Task: Explore Airbnb accommodation in Nong Kung Si, Thailand from 6th December, 2023 to 8th December, 2023 for 2 adults.1  bedroom having 2 beds and 1 bathroom. Property type can be flat. Amenities needed are: wifi. Look for 3 properties as per requirement.
Action: Mouse pressed left at (397, 86)
Screenshot: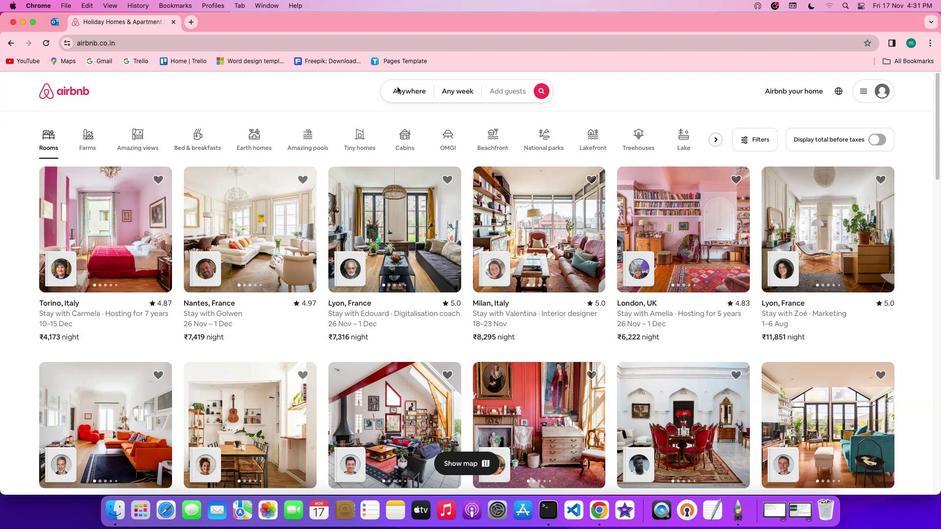 
Action: Mouse pressed left at (397, 86)
Screenshot: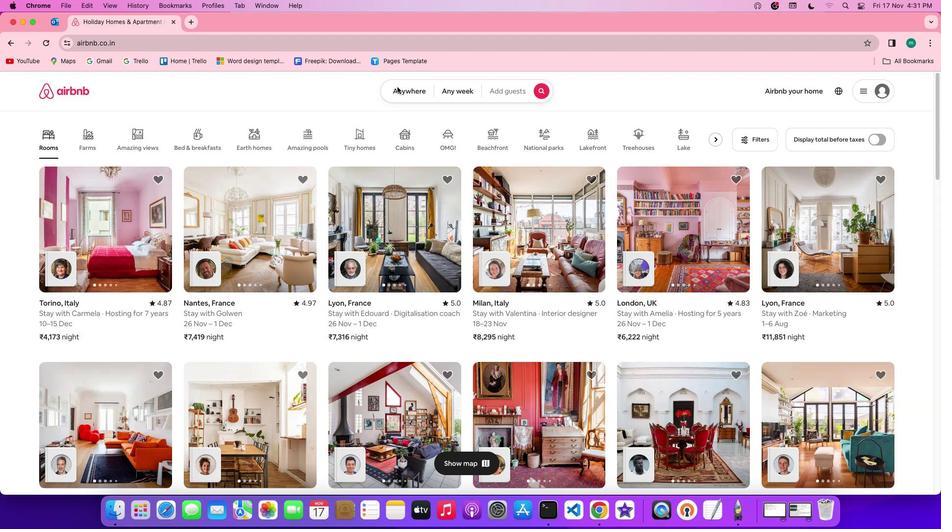 
Action: Mouse moved to (367, 127)
Screenshot: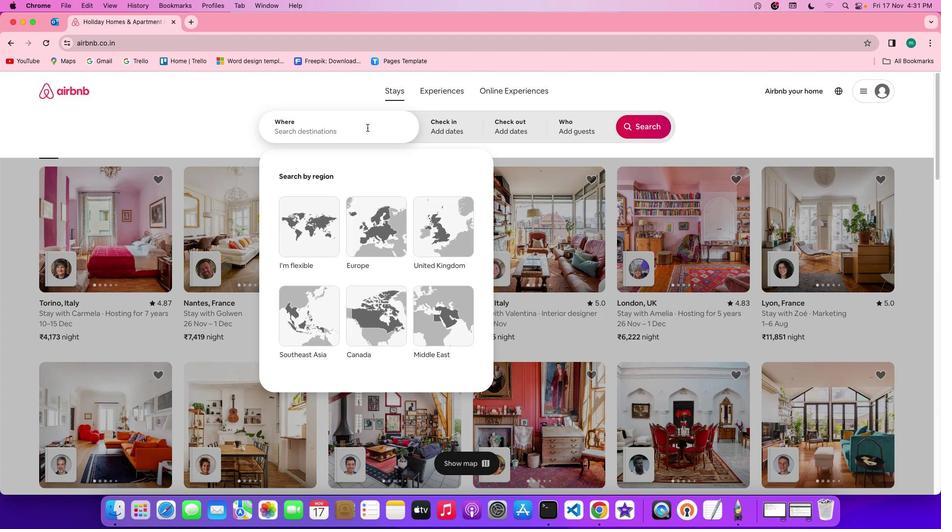 
Action: Mouse pressed left at (367, 127)
Screenshot: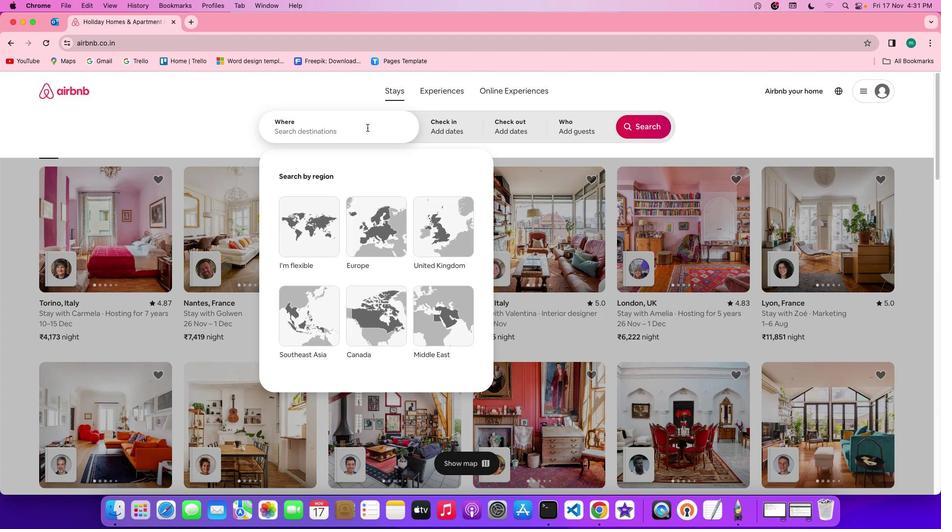 
Action: Key pressed Key.shift'N''o''n''g'Key.spaceKey.shift'K''u''n''g'Key.spaceKey.shift'S''i'','Key.spaceKey.shift'T''h''a''i''l''a''n''d'
Screenshot: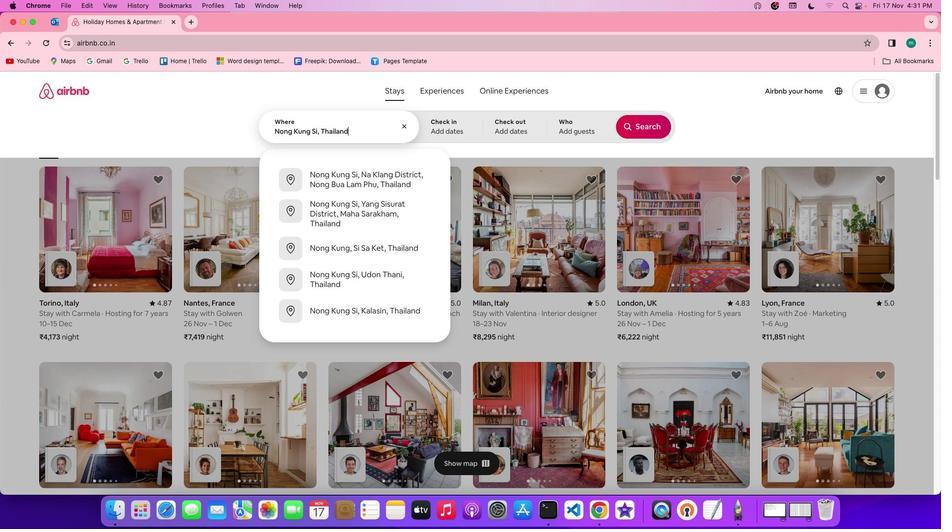 
Action: Mouse moved to (459, 132)
Screenshot: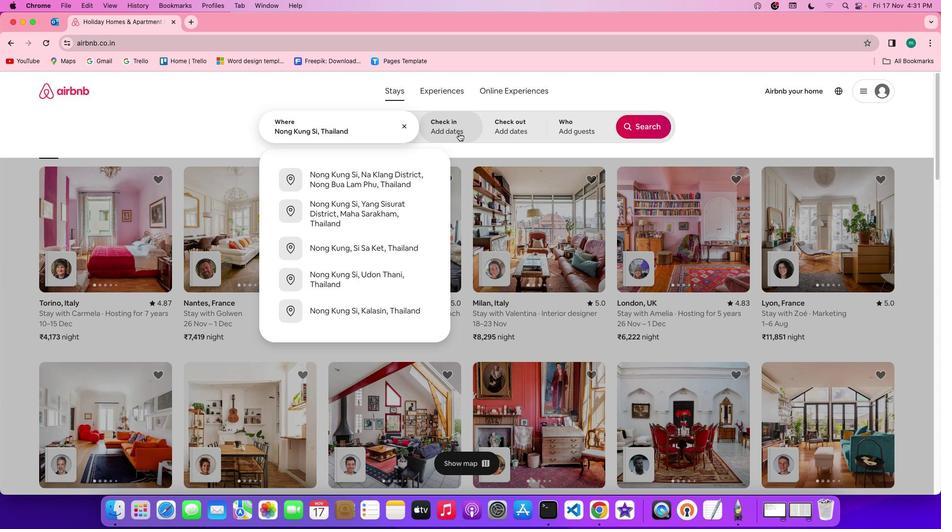 
Action: Mouse pressed left at (459, 132)
Screenshot: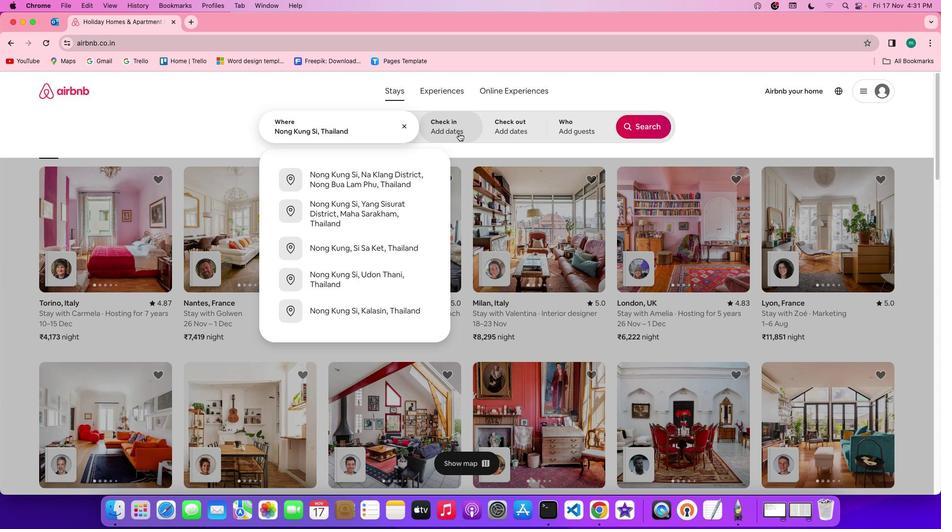 
Action: Mouse moved to (563, 275)
Screenshot: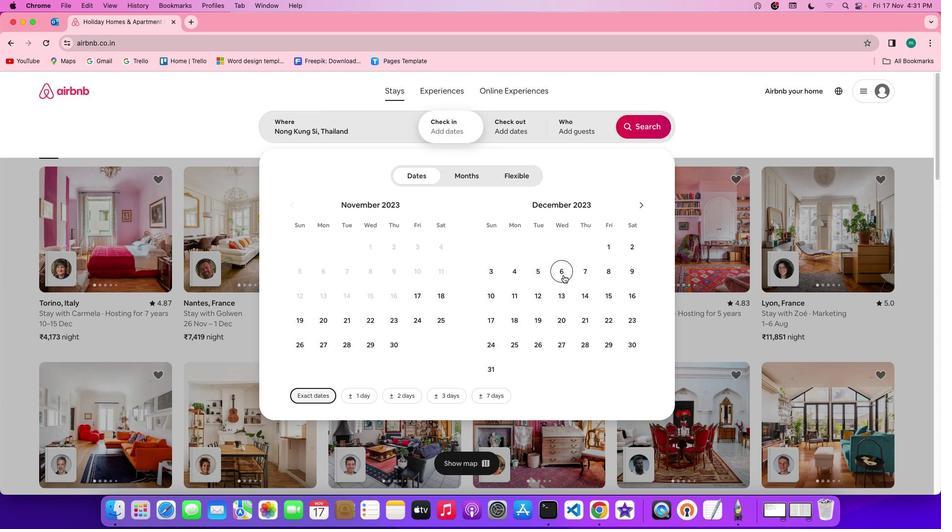 
Action: Mouse pressed left at (563, 275)
Screenshot: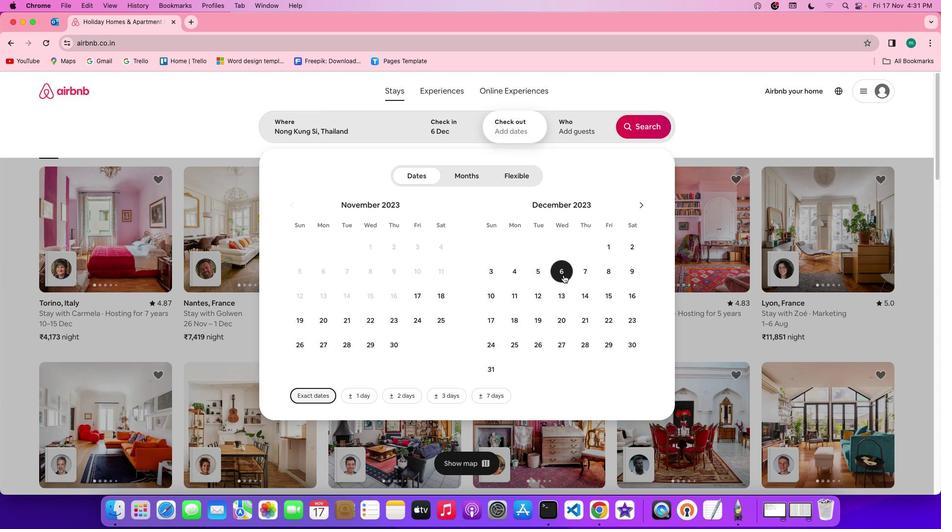 
Action: Mouse moved to (607, 276)
Screenshot: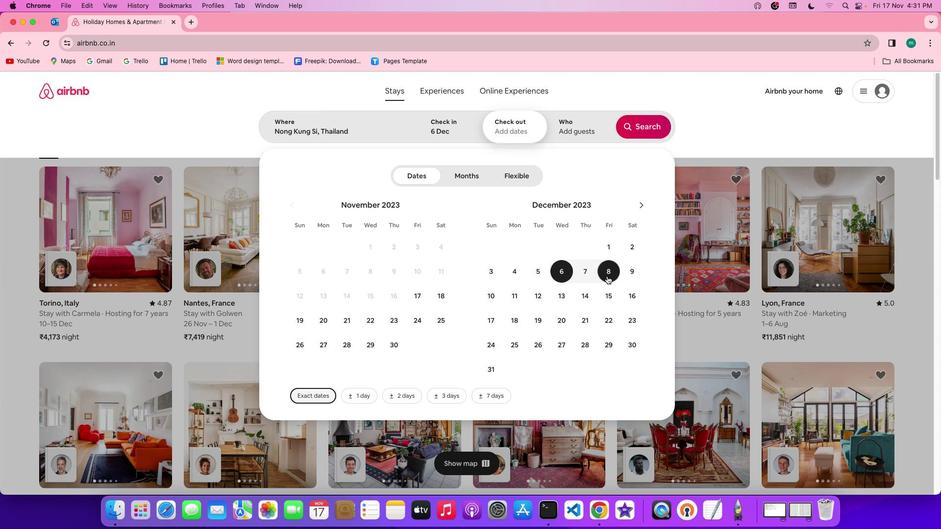 
Action: Mouse pressed left at (607, 276)
Screenshot: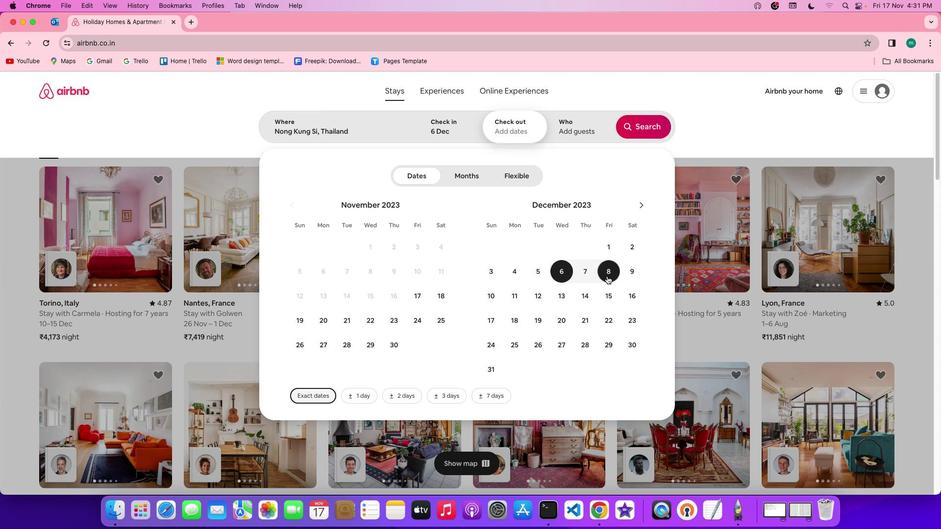 
Action: Mouse moved to (566, 124)
Screenshot: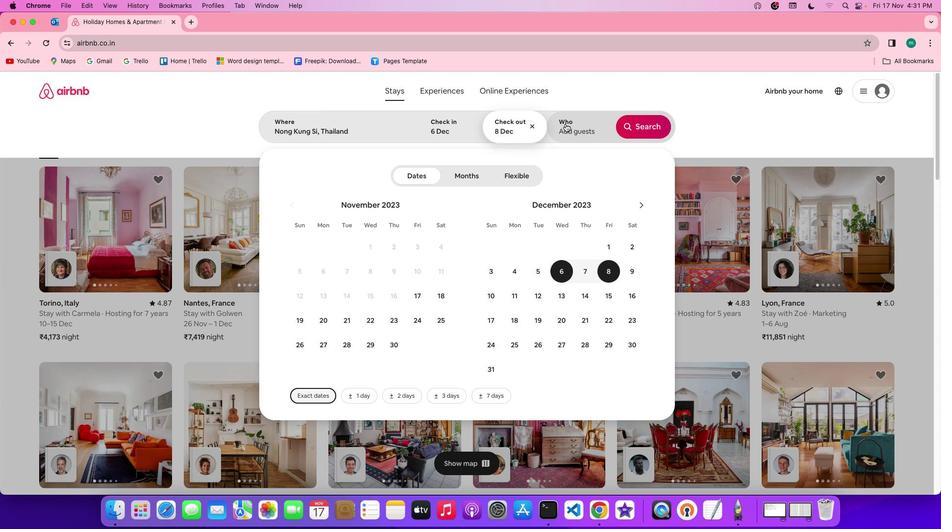 
Action: Mouse pressed left at (566, 124)
Screenshot: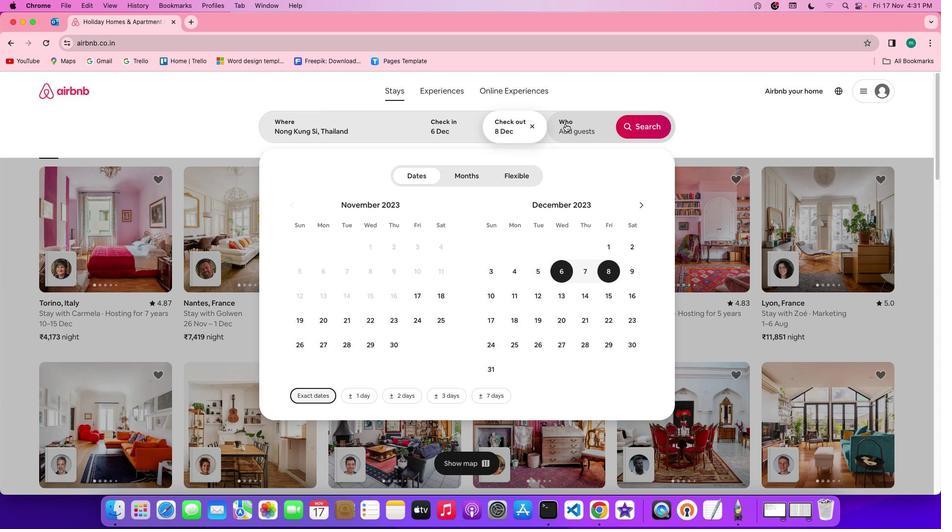 
Action: Mouse moved to (647, 179)
Screenshot: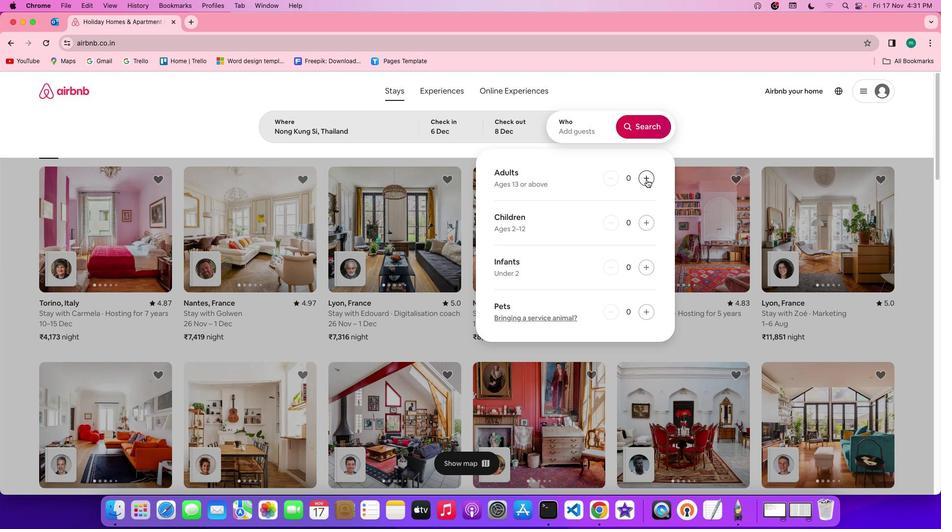 
Action: Mouse pressed left at (647, 179)
Screenshot: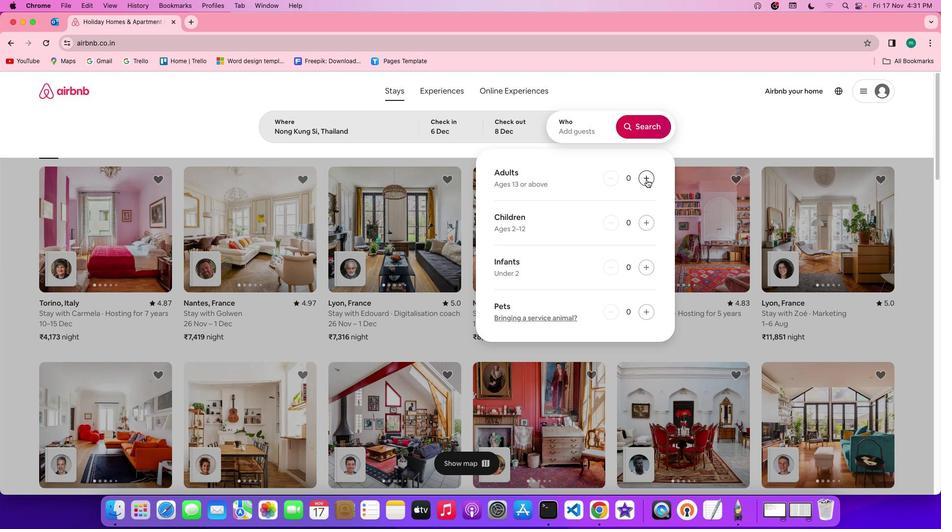 
Action: Mouse pressed left at (647, 179)
Screenshot: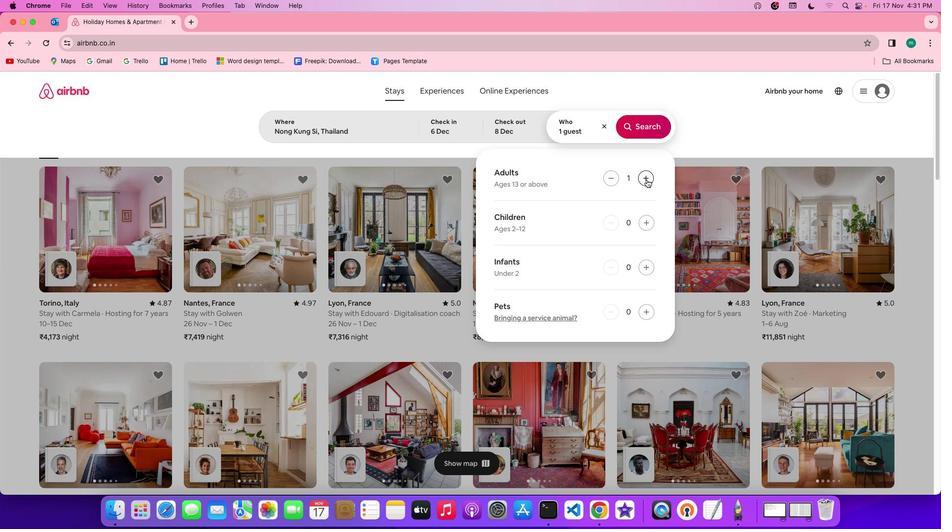 
Action: Mouse moved to (649, 130)
Screenshot: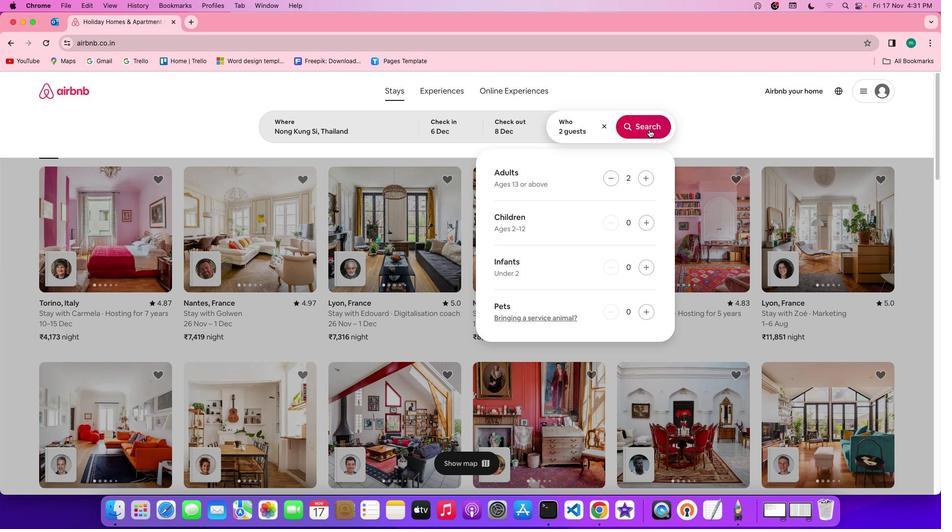 
Action: Mouse pressed left at (649, 130)
Screenshot: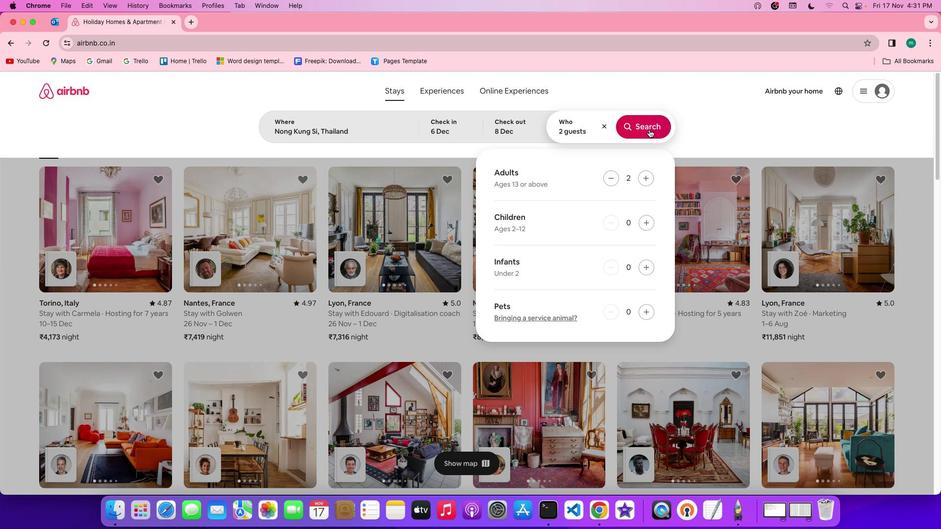
Action: Mouse moved to (785, 129)
Screenshot: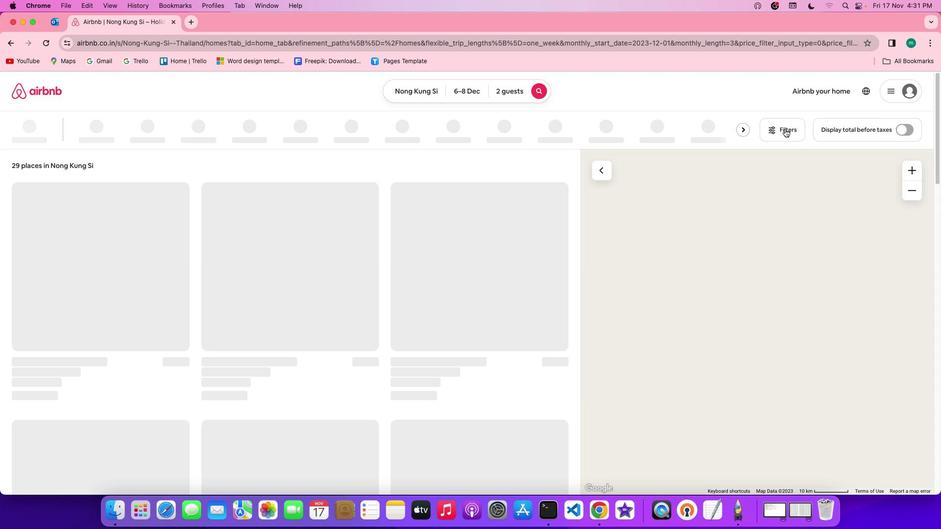 
Action: Mouse pressed left at (785, 129)
Screenshot: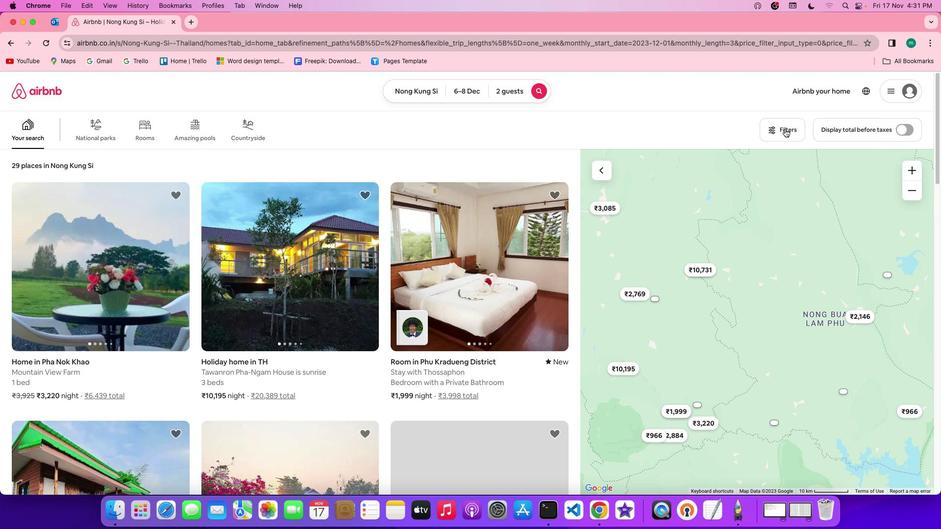
Action: Mouse moved to (523, 223)
Screenshot: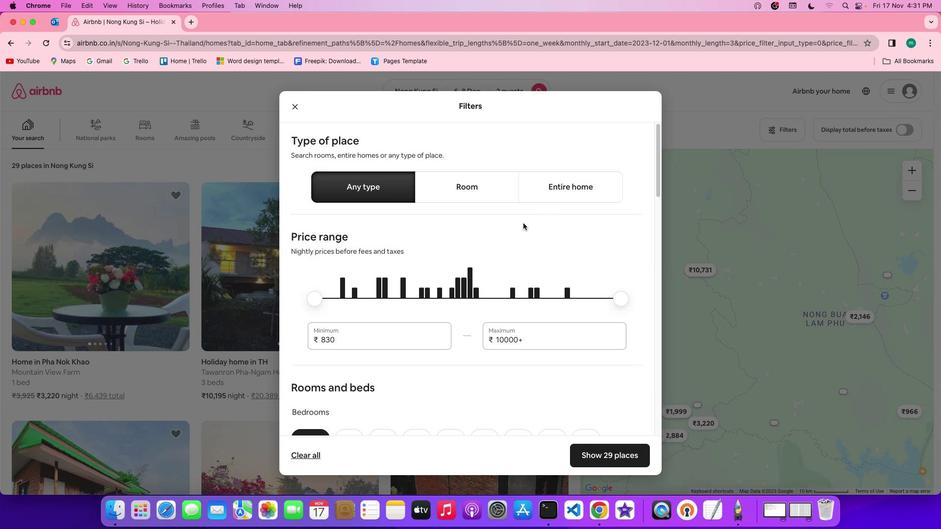 
Action: Mouse scrolled (523, 223) with delta (0, 0)
Screenshot: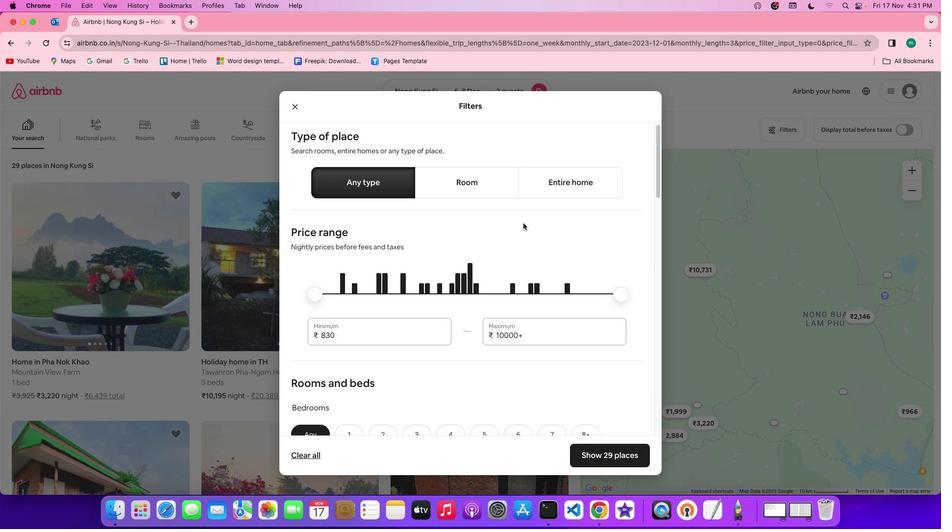 
Action: Mouse scrolled (523, 223) with delta (0, 0)
Screenshot: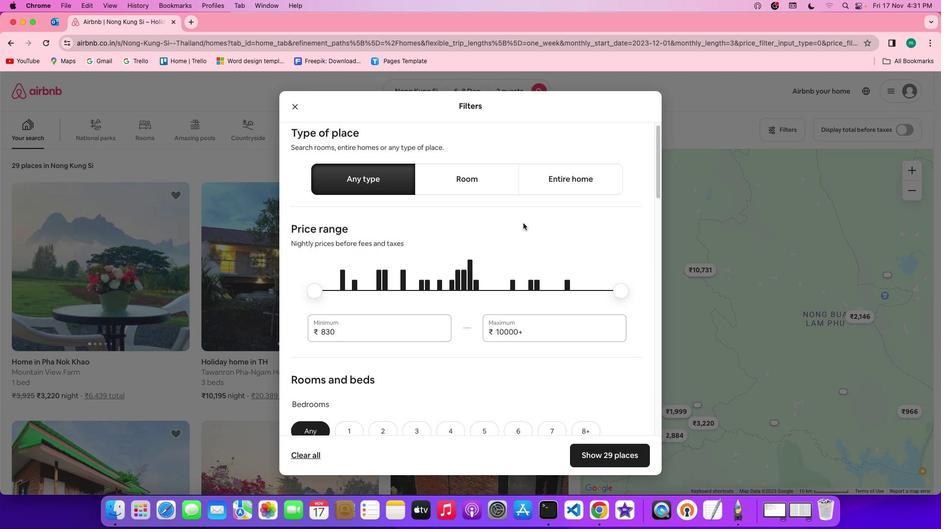 
Action: Mouse scrolled (523, 223) with delta (0, 0)
Screenshot: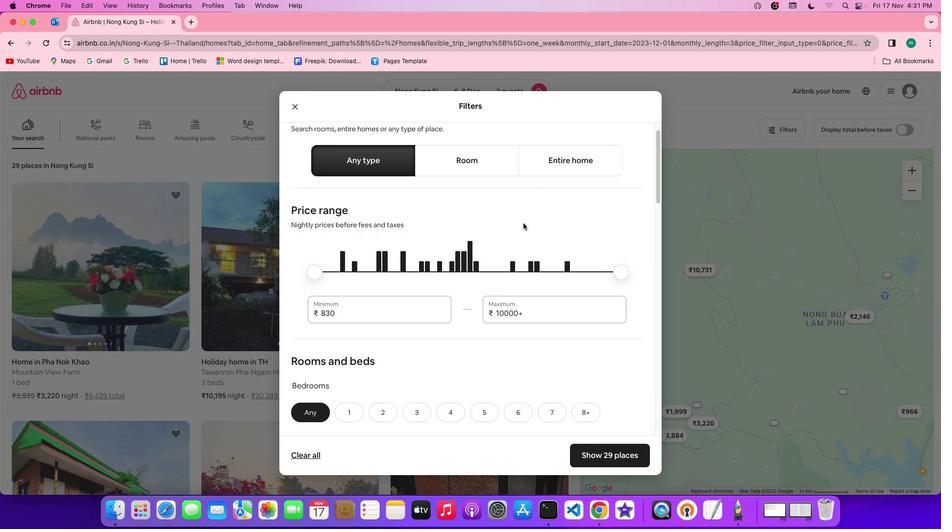 
Action: Mouse scrolled (523, 223) with delta (0, 0)
Screenshot: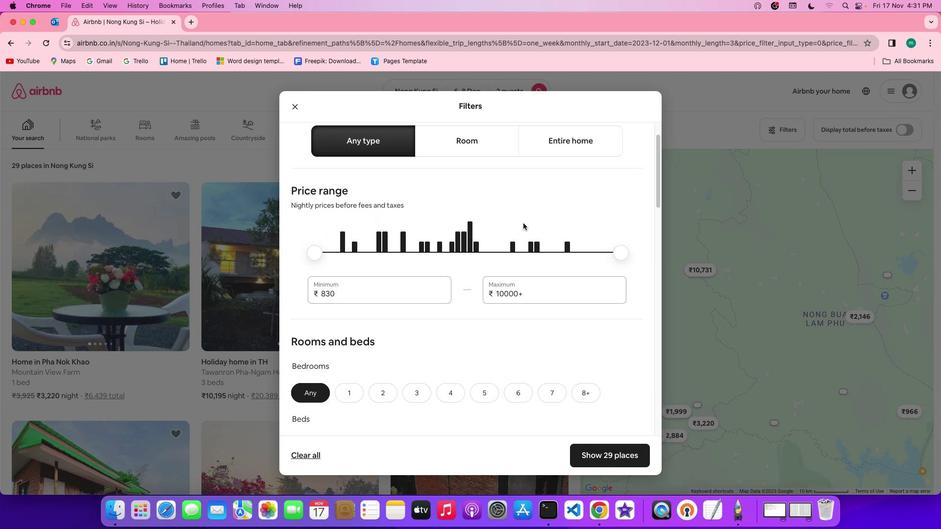 
Action: Mouse scrolled (523, 223) with delta (0, 0)
Screenshot: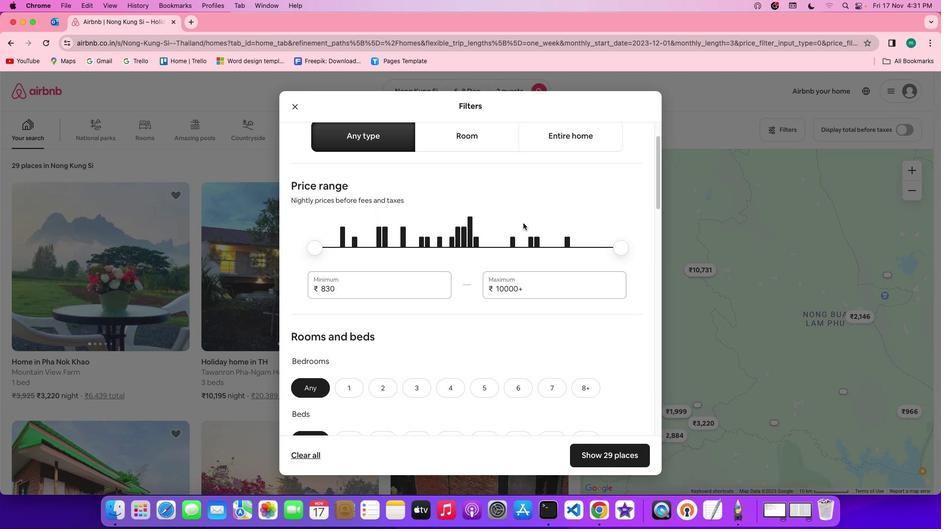 
Action: Mouse scrolled (523, 223) with delta (0, 0)
Screenshot: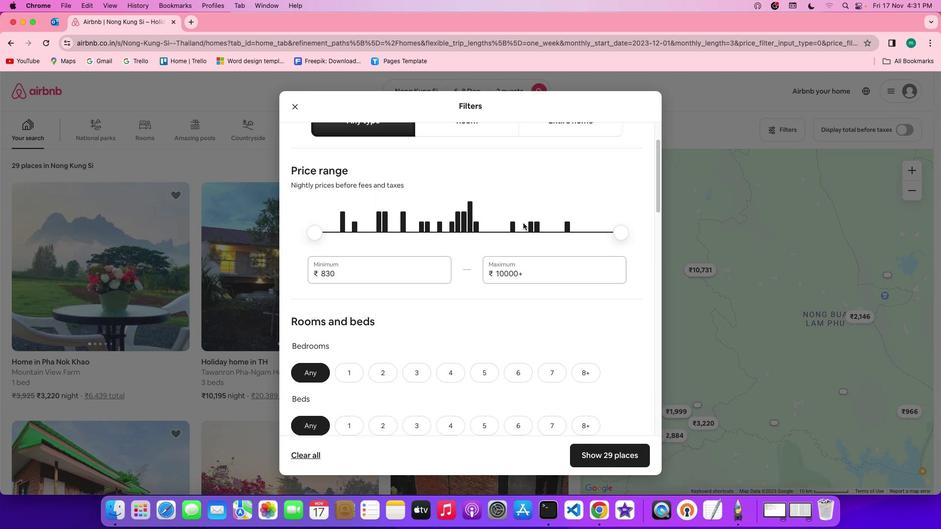 
Action: Mouse scrolled (523, 223) with delta (0, 0)
Screenshot: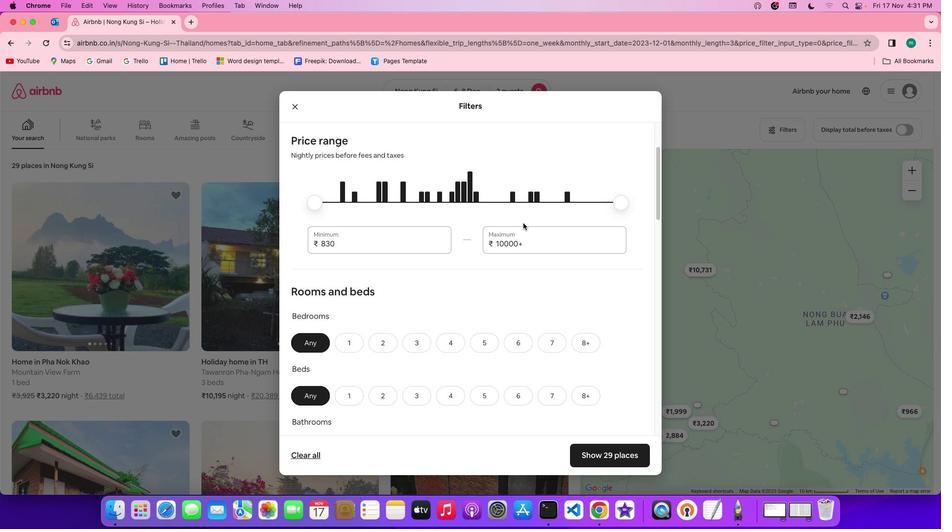 
Action: Mouse scrolled (523, 223) with delta (0, 0)
Screenshot: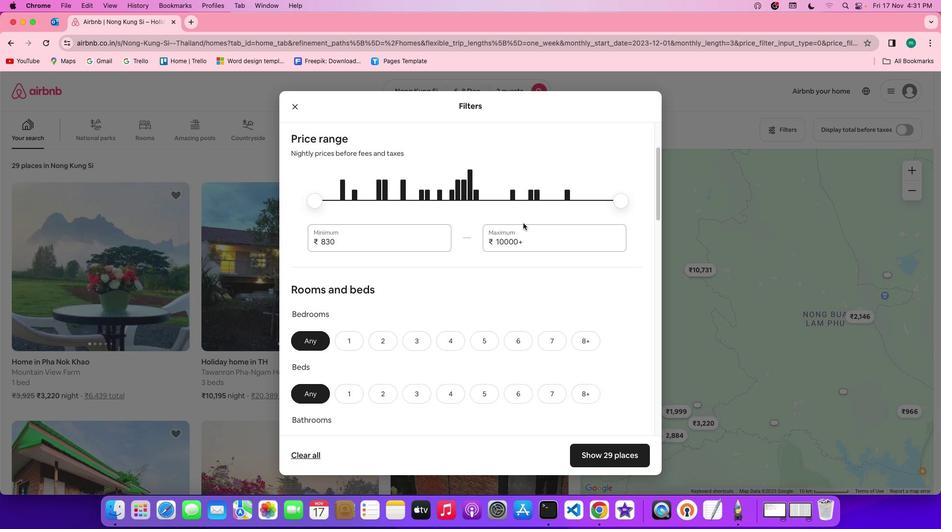 
Action: Mouse scrolled (523, 223) with delta (0, 0)
Screenshot: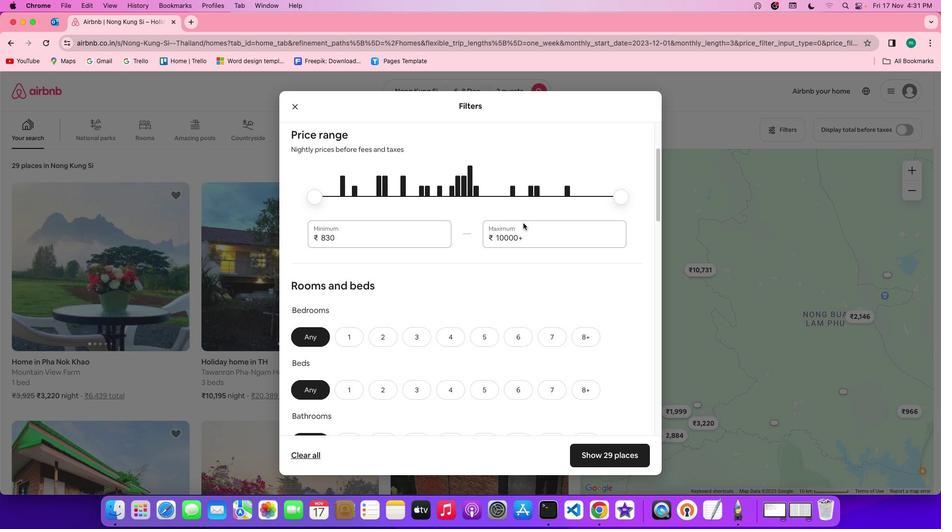
Action: Mouse scrolled (523, 223) with delta (0, 0)
Screenshot: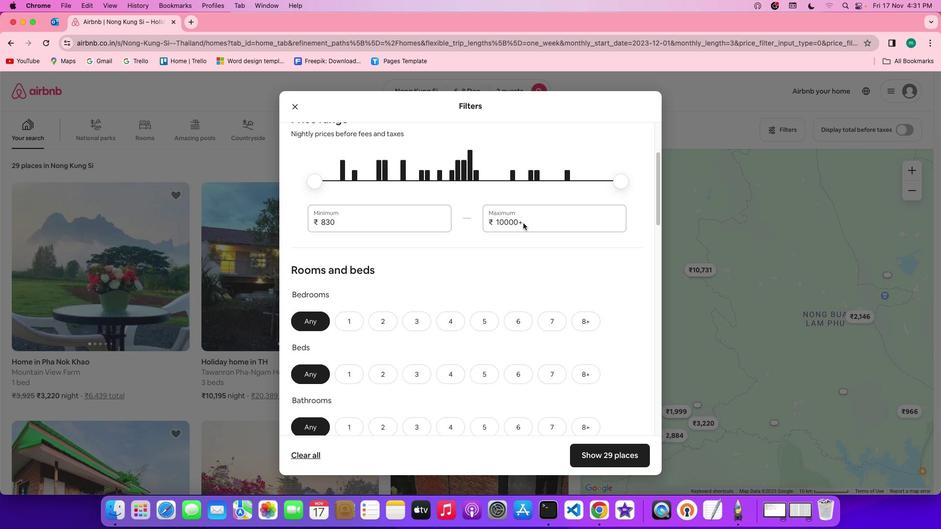 
Action: Mouse scrolled (523, 223) with delta (0, 0)
Screenshot: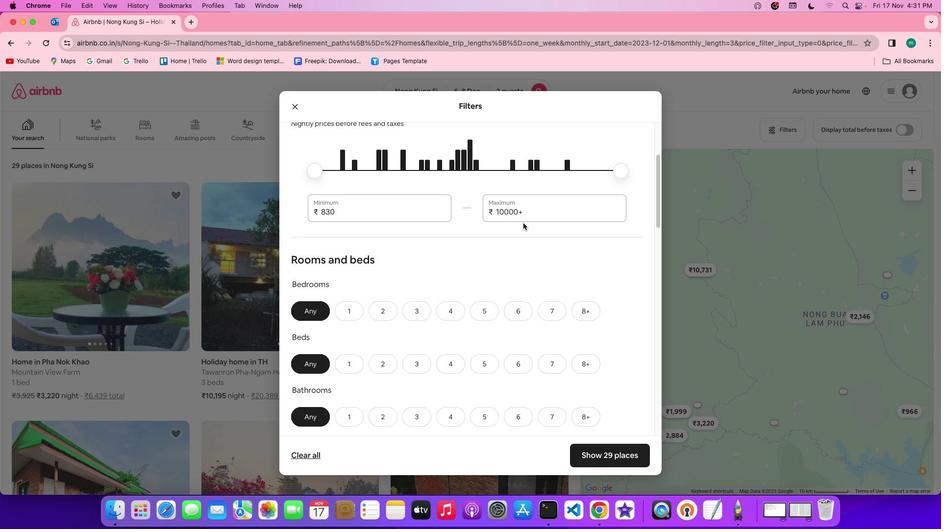
Action: Mouse scrolled (523, 223) with delta (0, 0)
Screenshot: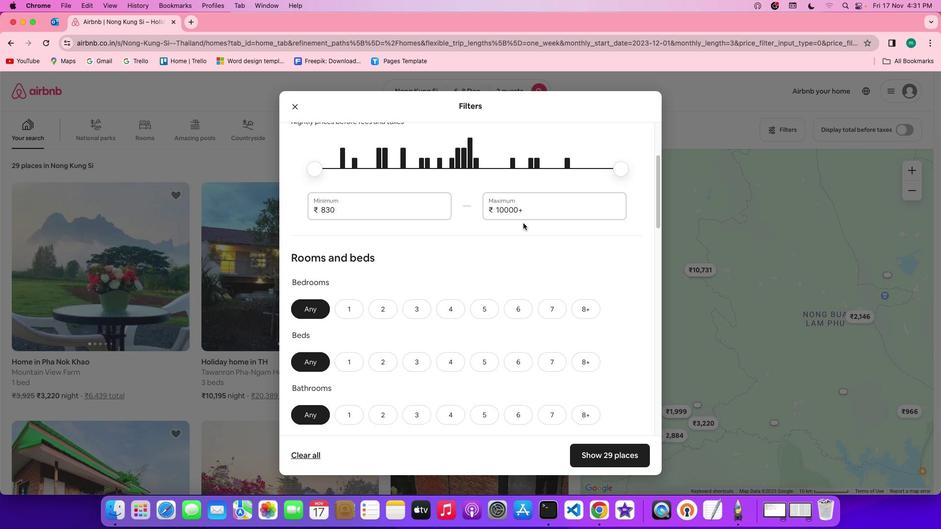 
Action: Mouse scrolled (523, 223) with delta (0, 0)
Screenshot: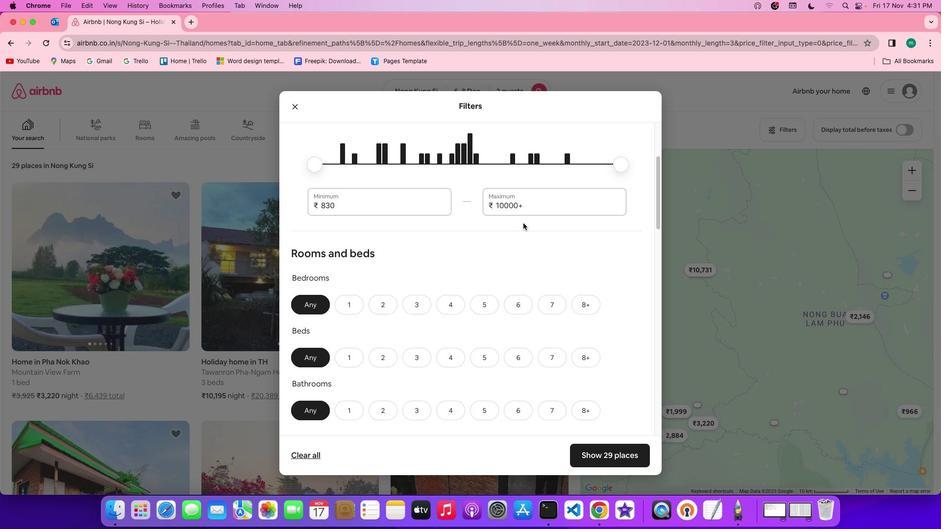 
Action: Mouse scrolled (523, 223) with delta (0, 0)
Screenshot: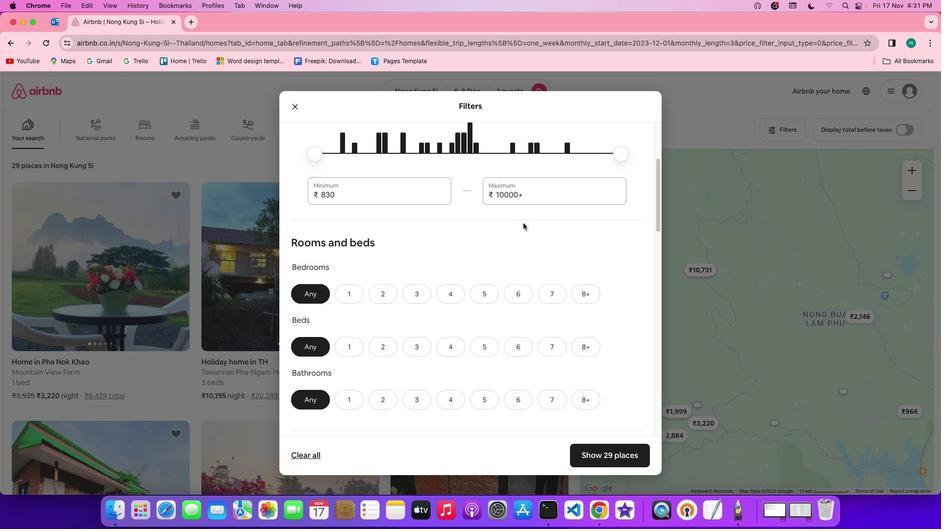 
Action: Mouse scrolled (523, 223) with delta (0, 0)
Screenshot: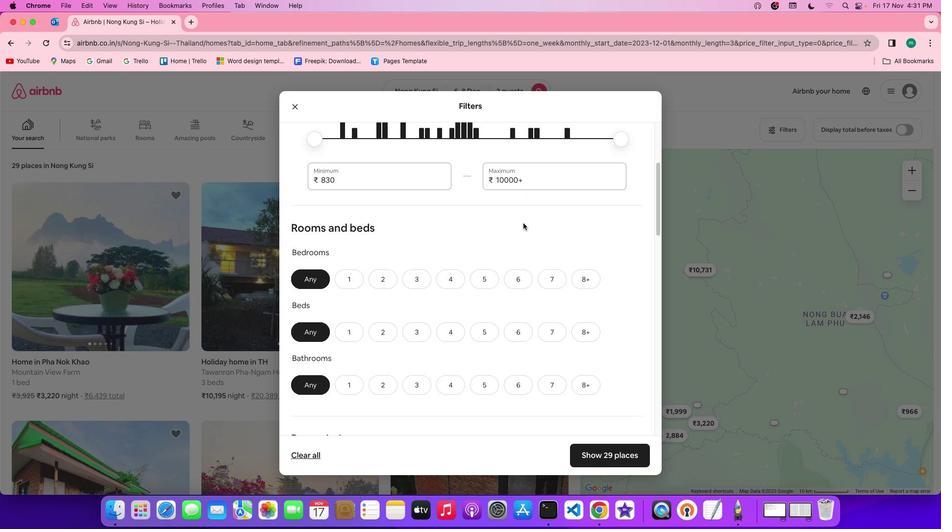 
Action: Mouse scrolled (523, 223) with delta (0, 0)
Screenshot: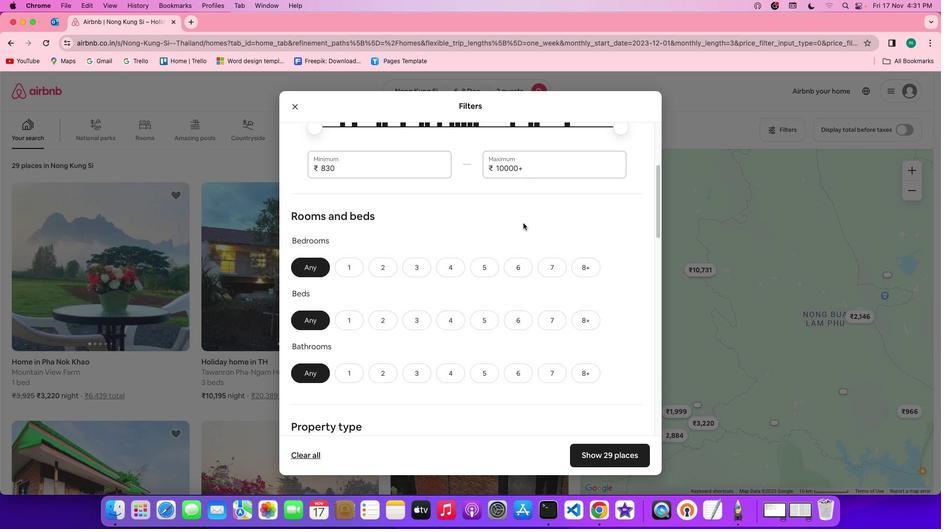 
Action: Mouse scrolled (523, 223) with delta (0, 0)
Screenshot: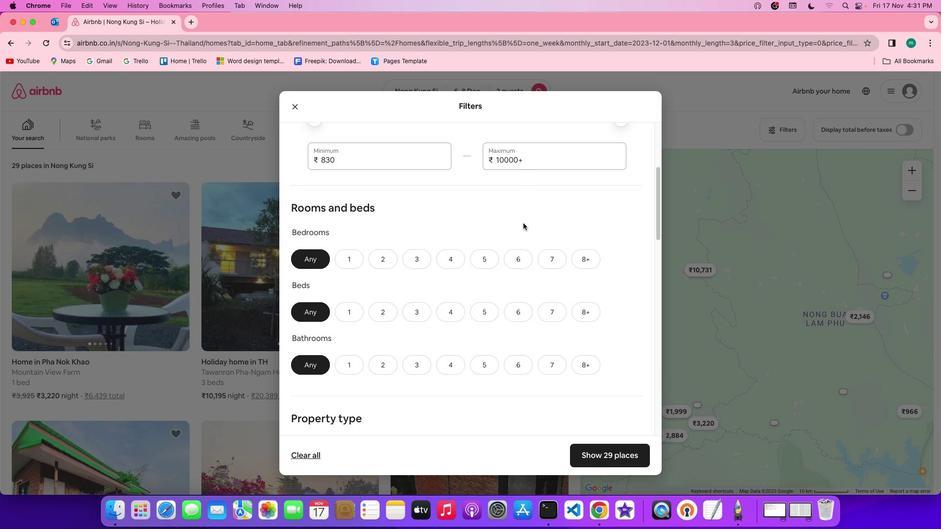 
Action: Mouse scrolled (523, 223) with delta (0, -1)
Screenshot: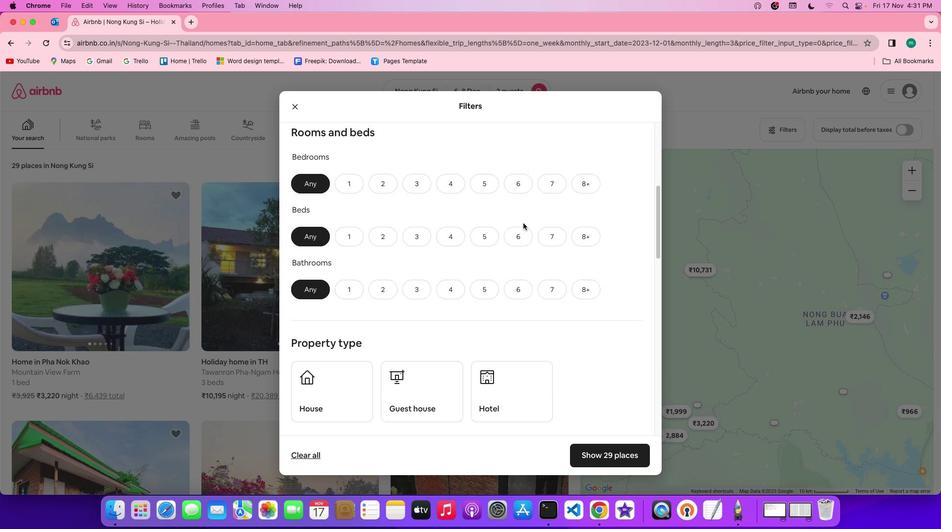 
Action: Mouse moved to (355, 165)
Screenshot: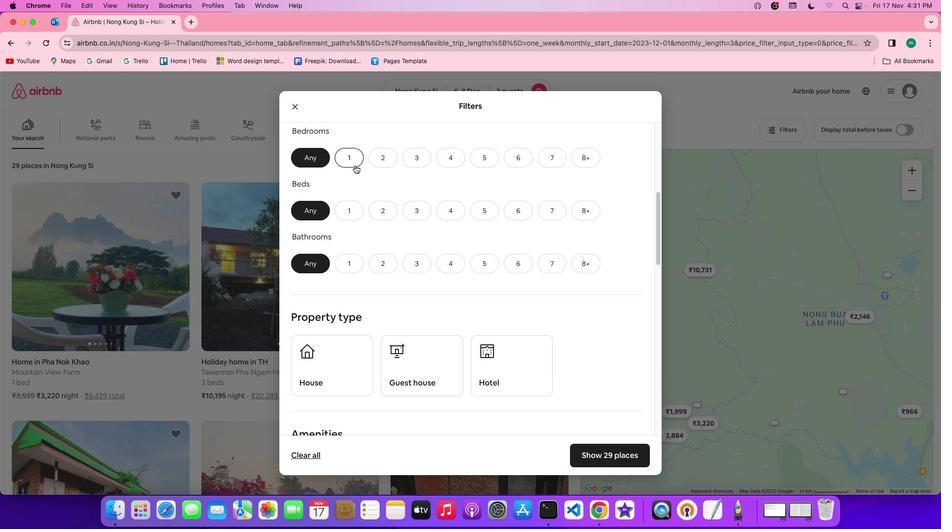 
Action: Mouse pressed left at (355, 165)
Screenshot: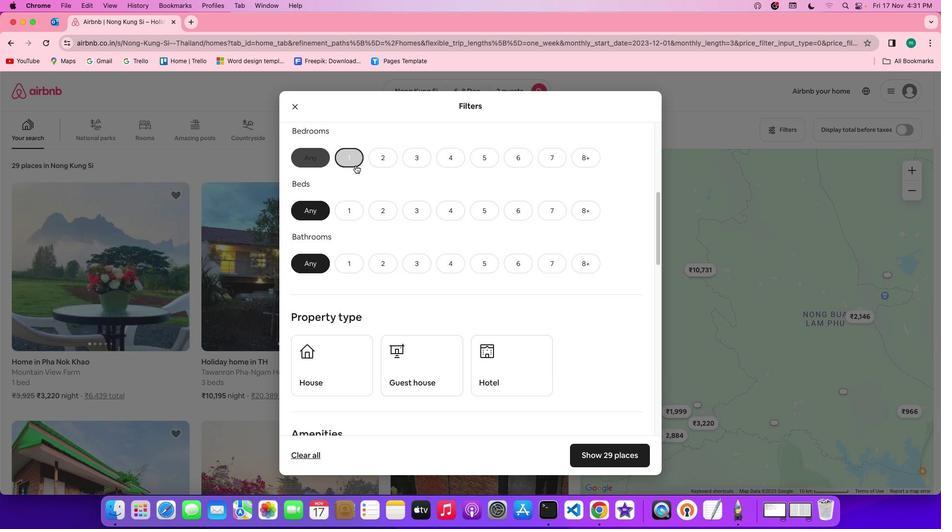 
Action: Mouse moved to (380, 206)
Screenshot: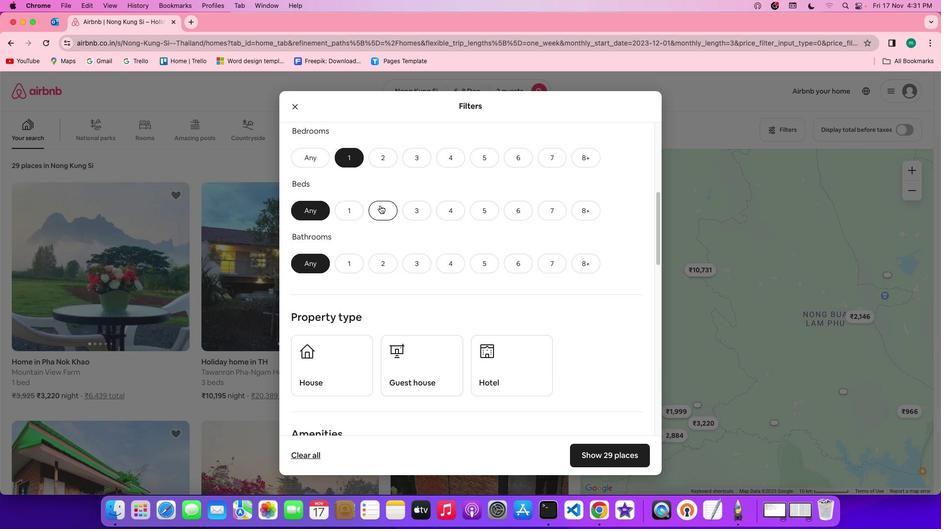 
Action: Mouse pressed left at (380, 206)
Screenshot: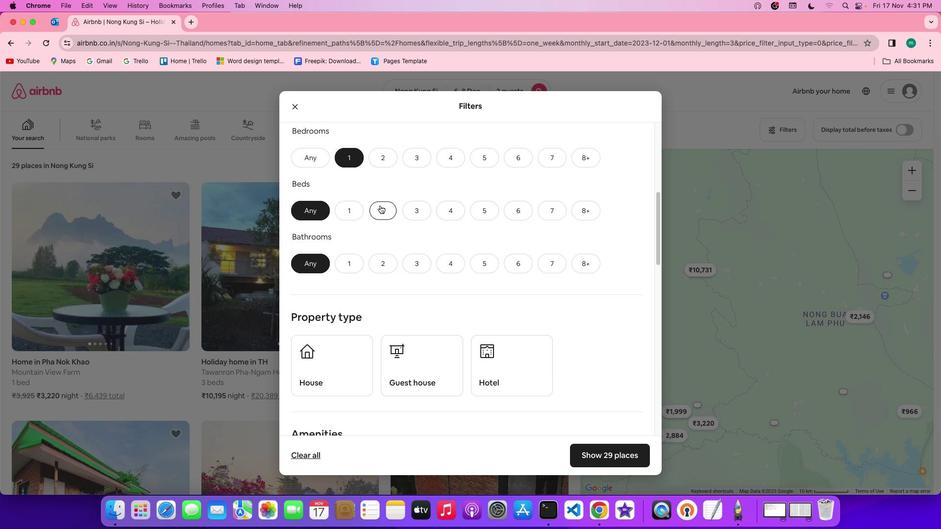 
Action: Mouse moved to (360, 263)
Screenshot: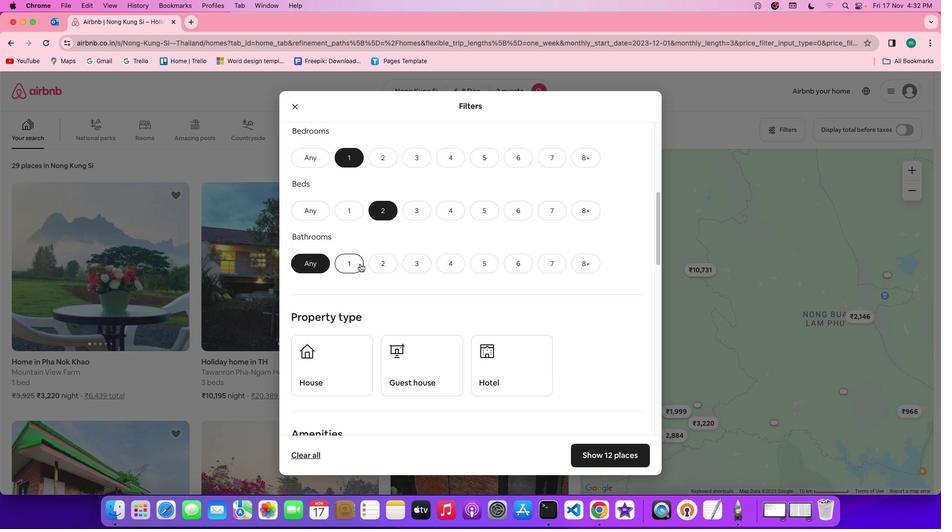 
Action: Mouse pressed left at (360, 263)
Screenshot: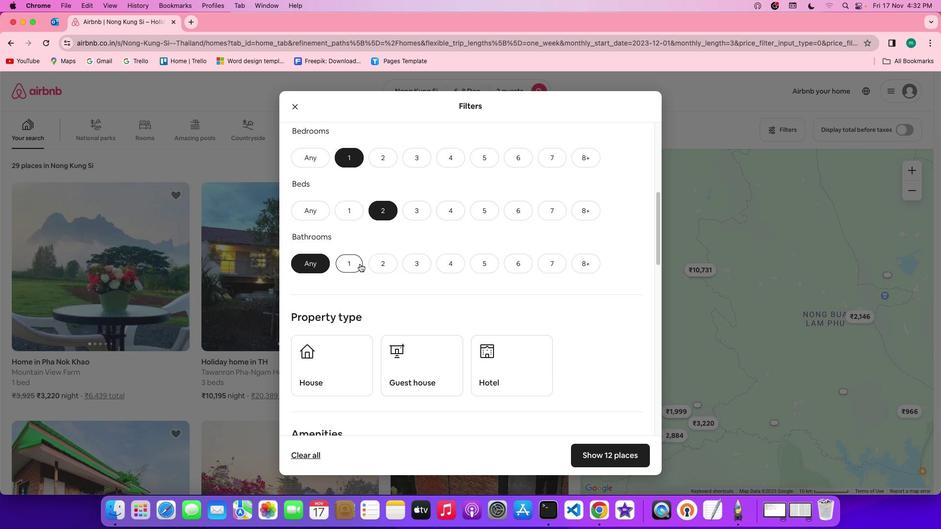 
Action: Mouse moved to (462, 274)
Screenshot: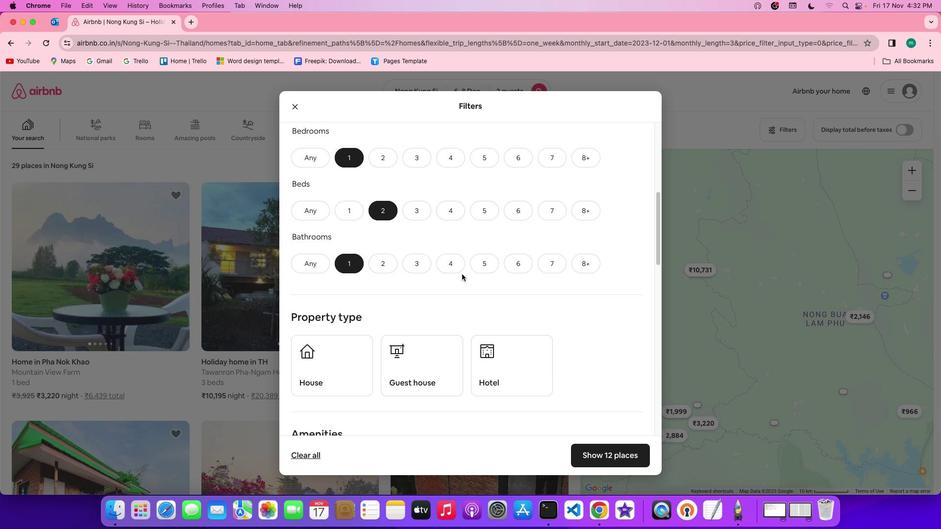 
Action: Mouse scrolled (462, 274) with delta (0, 0)
Screenshot: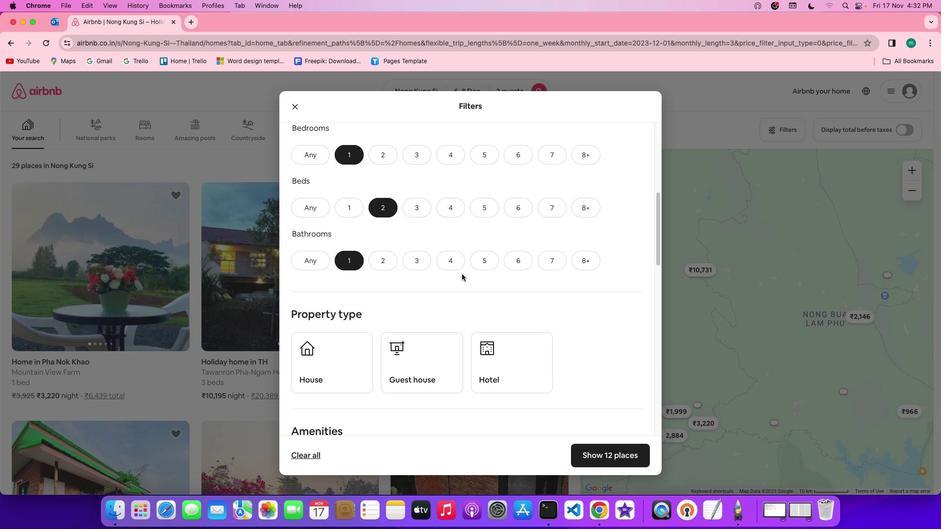 
Action: Mouse scrolled (462, 274) with delta (0, 0)
Screenshot: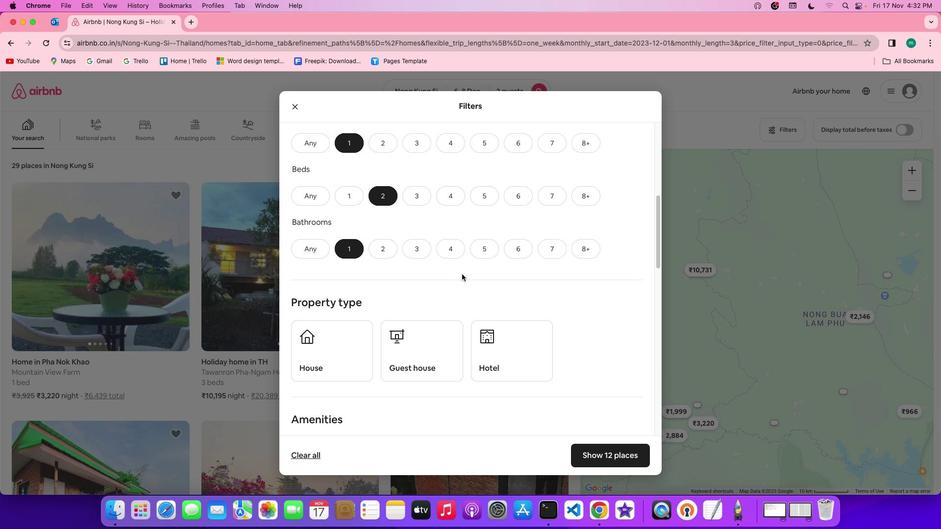 
Action: Mouse scrolled (462, 274) with delta (0, 0)
Screenshot: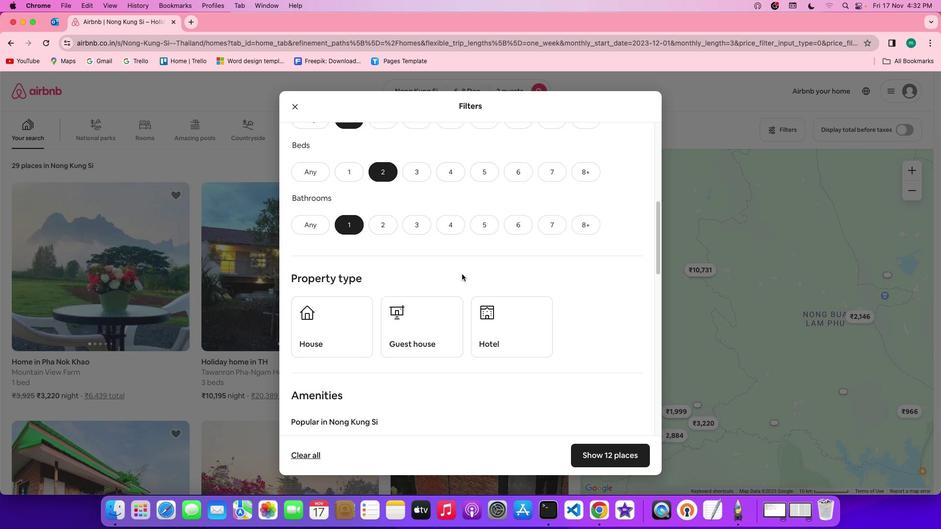 
Action: Mouse scrolled (462, 274) with delta (0, 0)
Screenshot: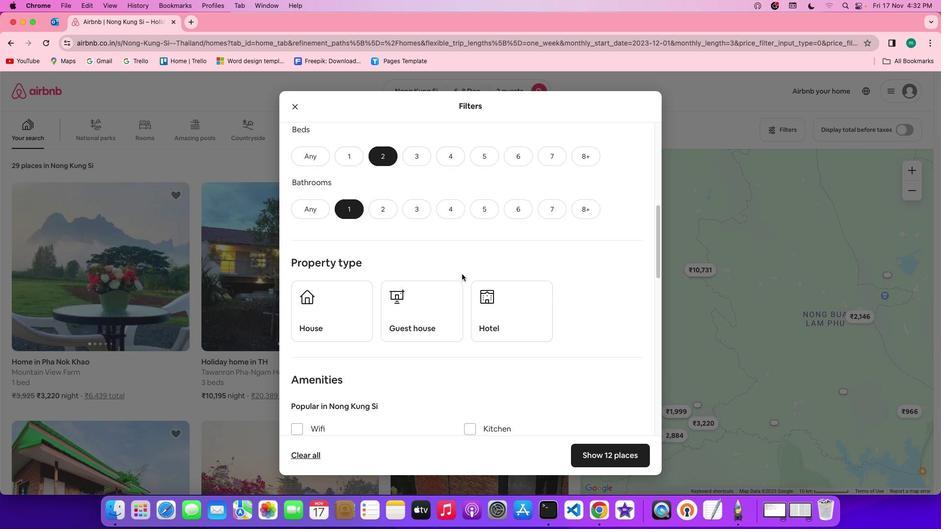 
Action: Mouse scrolled (462, 274) with delta (0, 0)
Screenshot: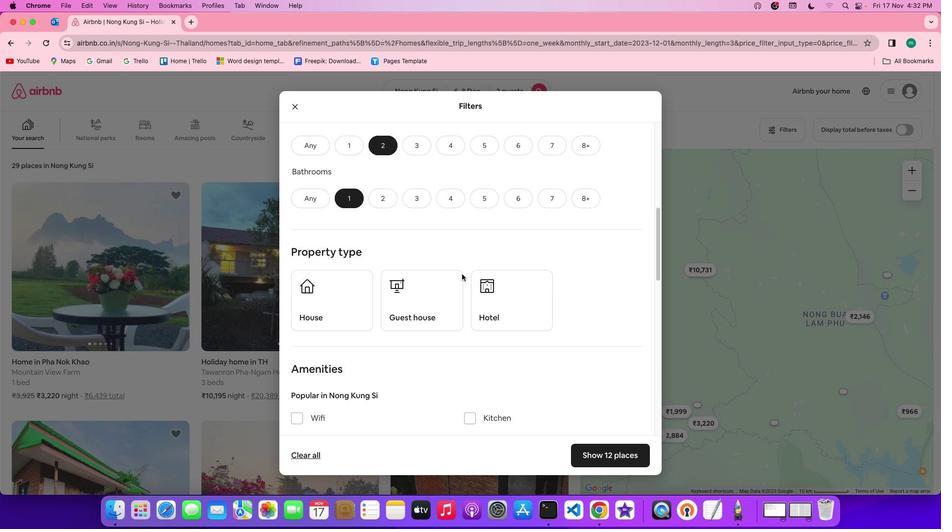 
Action: Mouse scrolled (462, 274) with delta (0, 0)
Screenshot: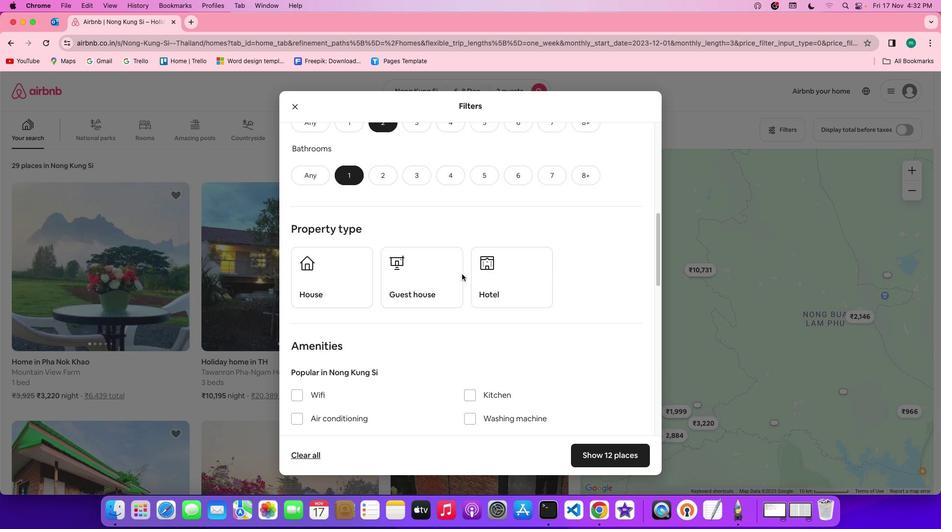 
Action: Mouse moved to (462, 268)
Screenshot: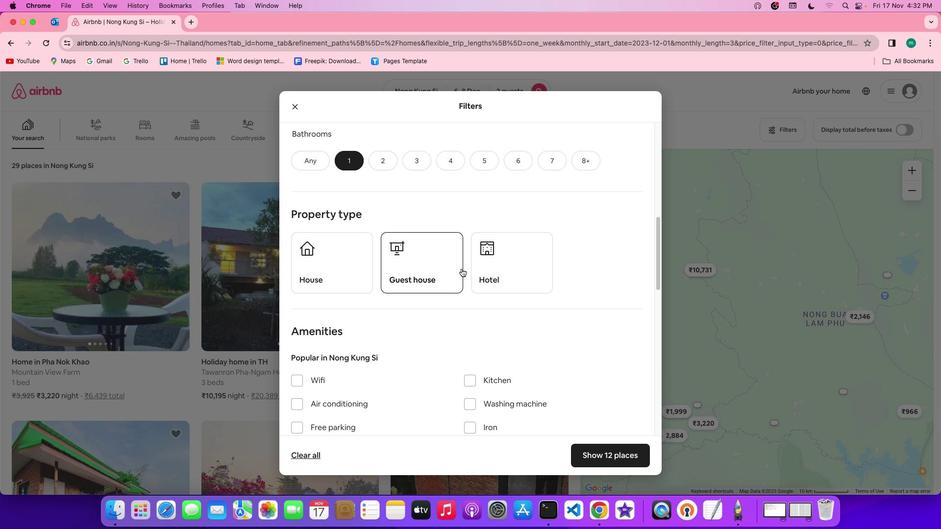 
Action: Mouse scrolled (462, 268) with delta (0, 0)
Screenshot: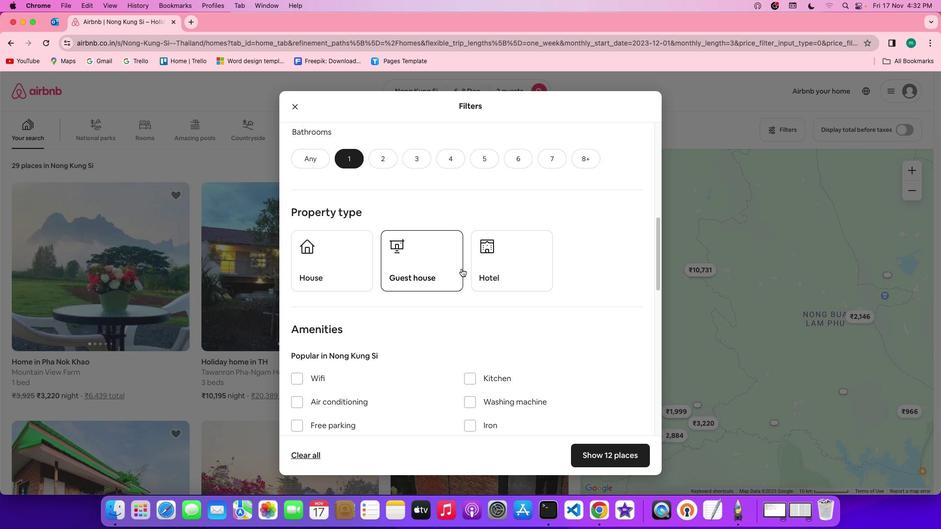 
Action: Mouse scrolled (462, 268) with delta (0, 0)
Screenshot: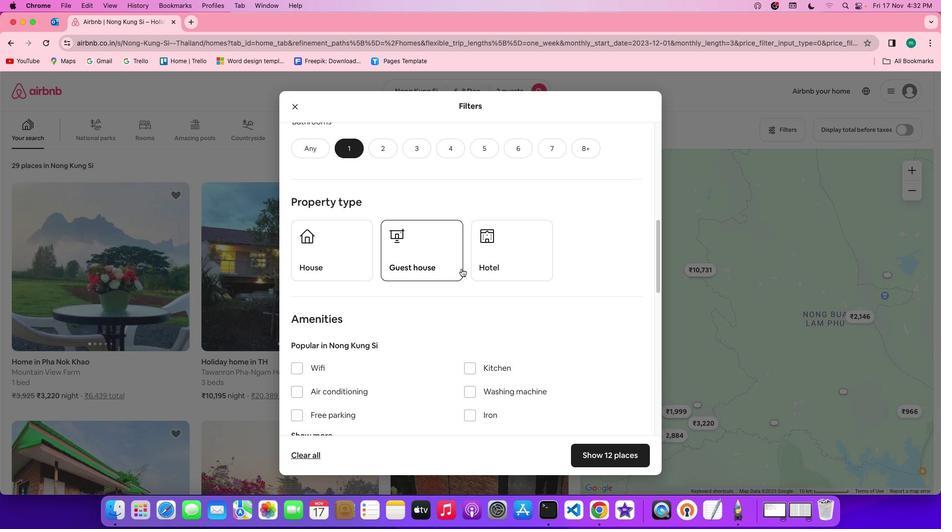 
Action: Mouse scrolled (462, 268) with delta (0, 0)
Screenshot: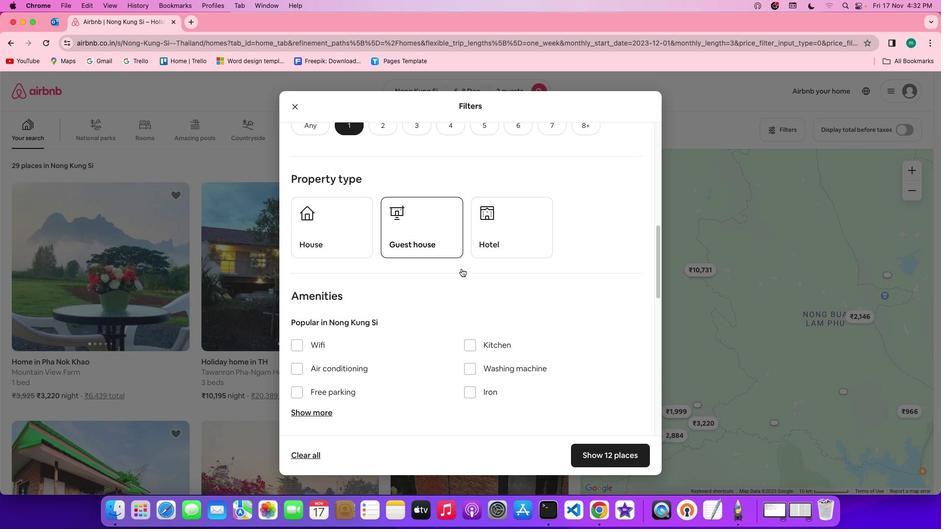 
Action: Mouse scrolled (462, 268) with delta (0, 0)
Screenshot: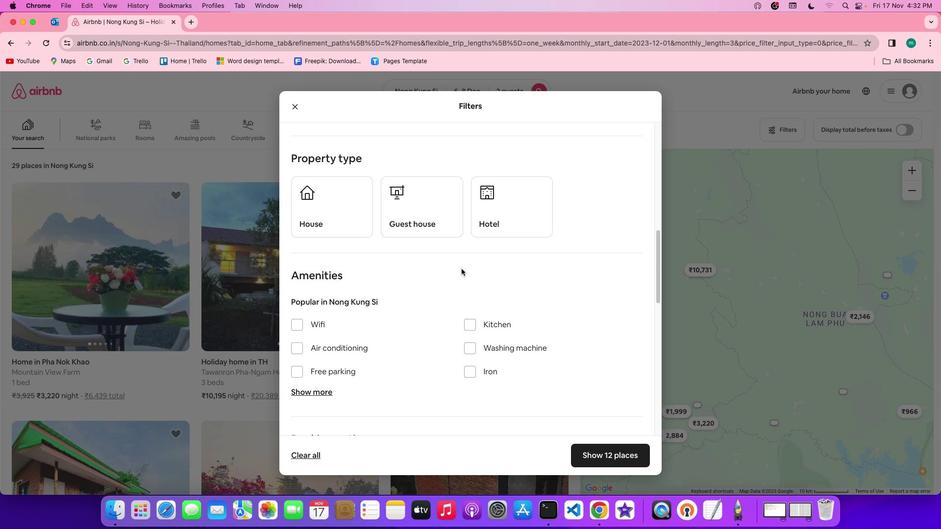 
Action: Mouse scrolled (462, 268) with delta (0, 0)
Screenshot: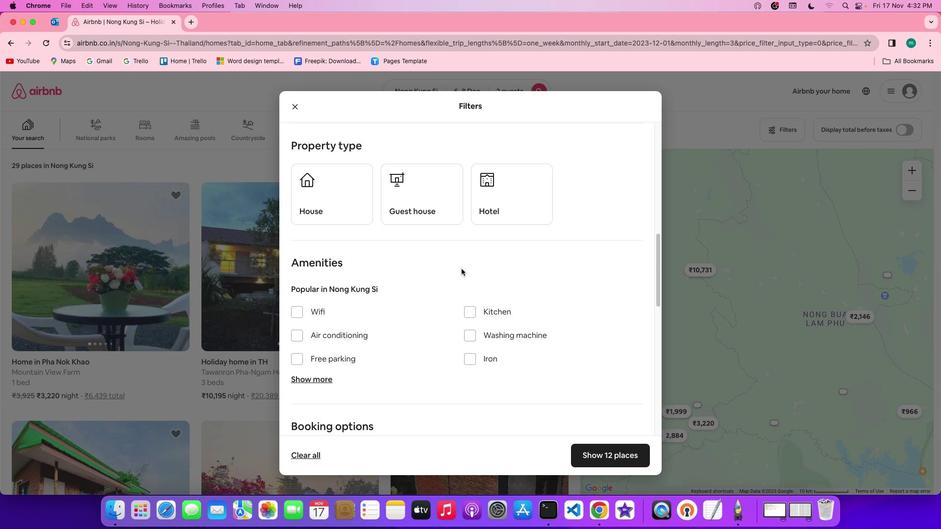 
Action: Mouse scrolled (462, 268) with delta (0, 0)
Screenshot: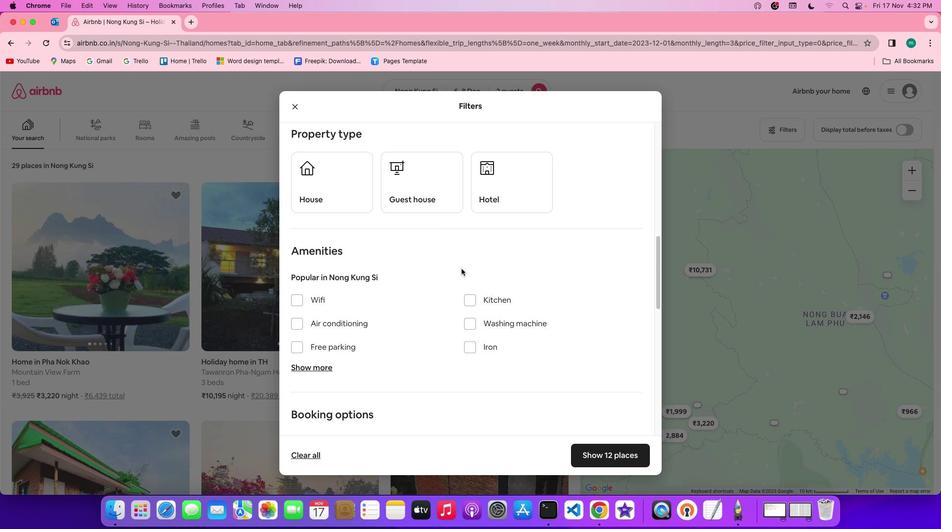 
Action: Mouse scrolled (462, 268) with delta (0, 0)
Screenshot: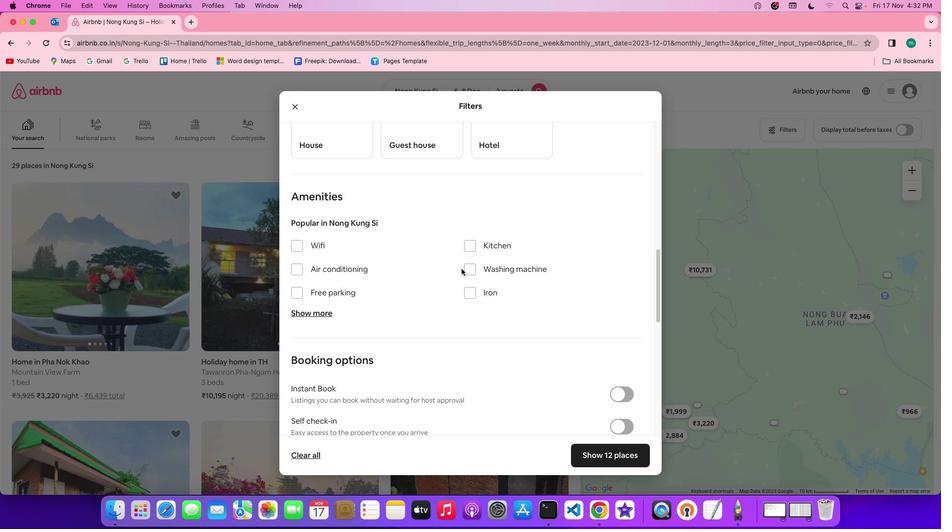 
Action: Mouse scrolled (462, 268) with delta (0, 0)
Screenshot: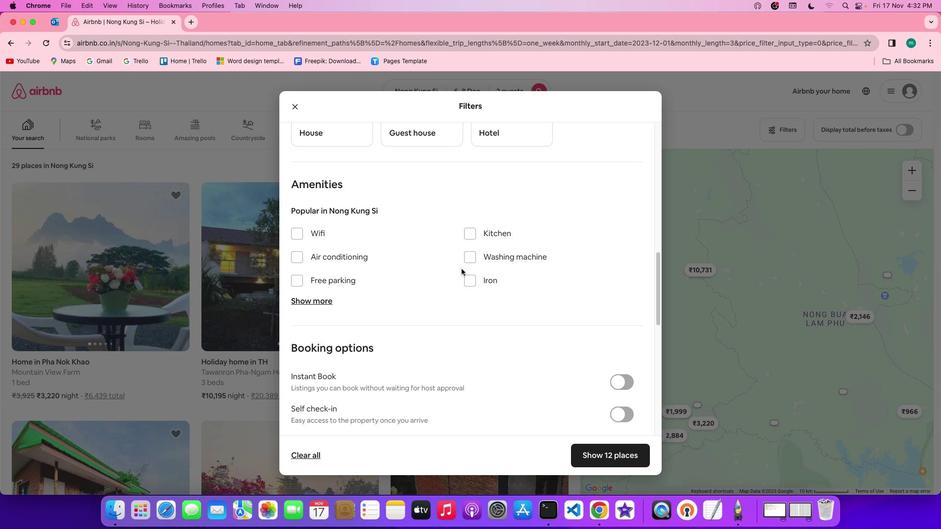 
Action: Mouse scrolled (462, 268) with delta (0, 0)
Screenshot: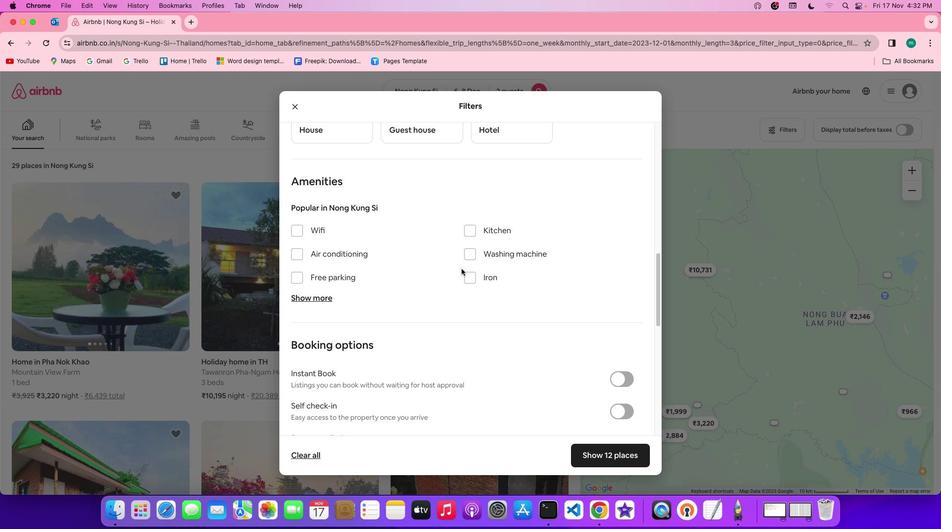 
Action: Mouse scrolled (462, 268) with delta (0, 0)
Screenshot: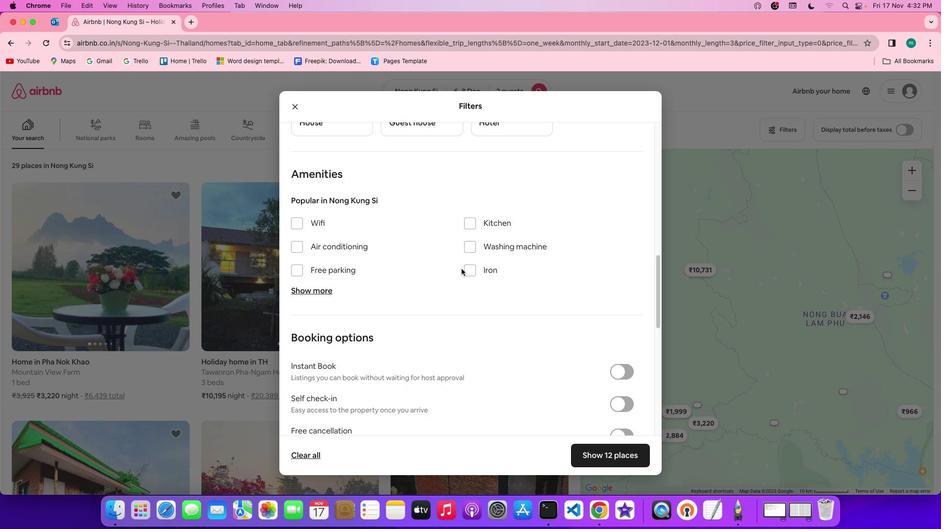 
Action: Mouse moved to (301, 219)
Screenshot: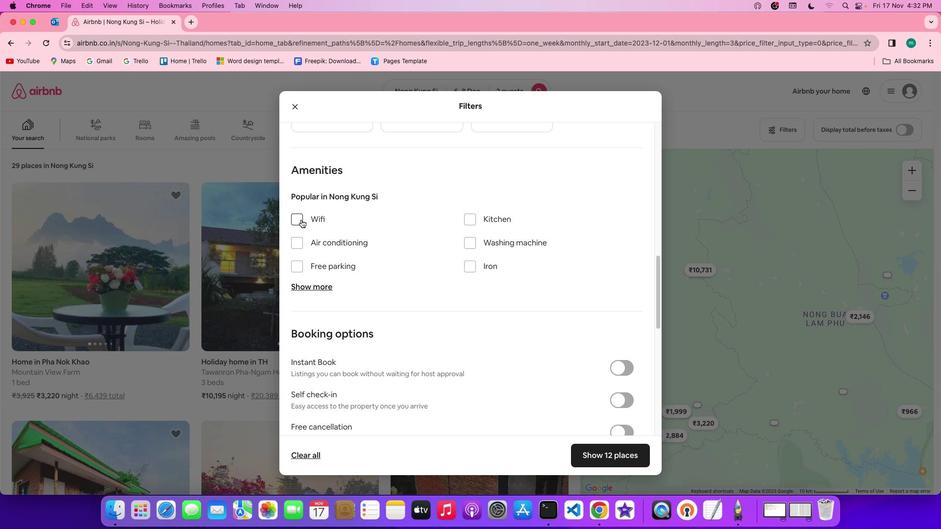 
Action: Mouse pressed left at (301, 219)
Screenshot: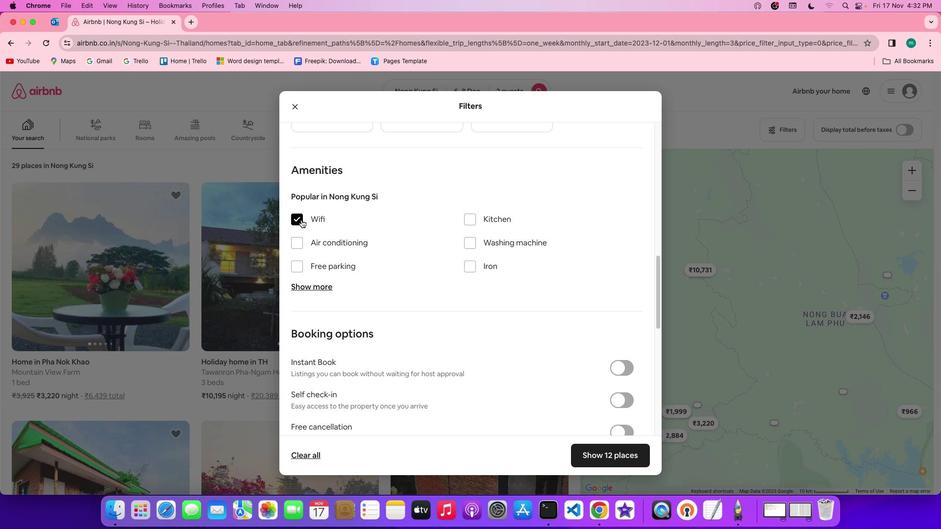 
Action: Mouse moved to (371, 238)
Screenshot: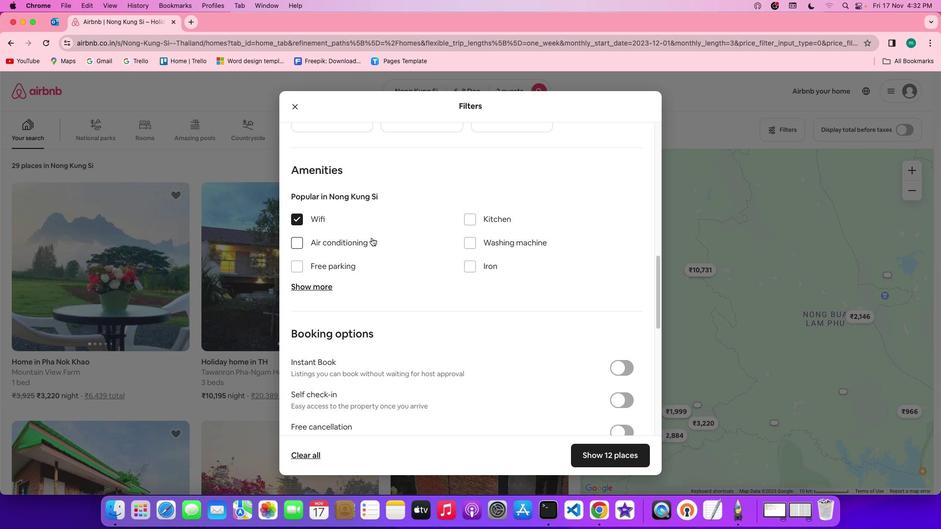 
Action: Mouse scrolled (371, 238) with delta (0, 0)
Screenshot: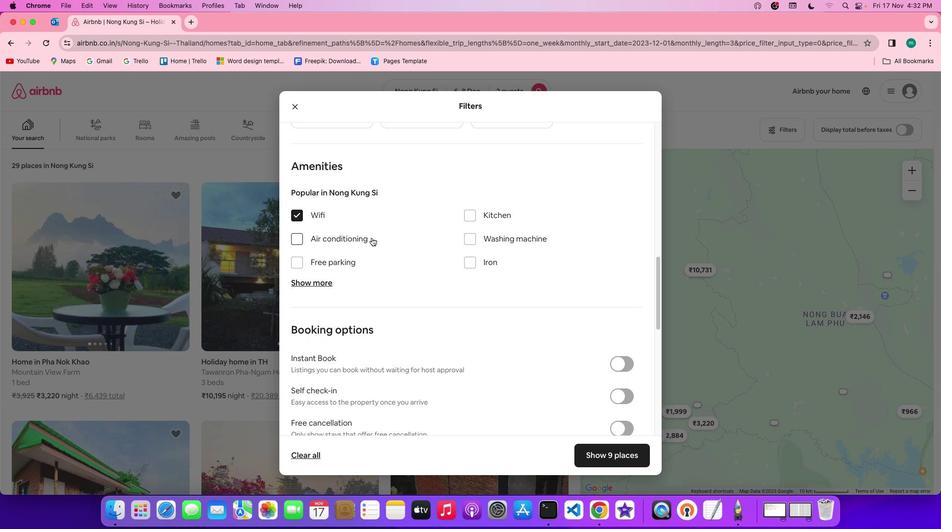
Action: Mouse scrolled (371, 238) with delta (0, 0)
Screenshot: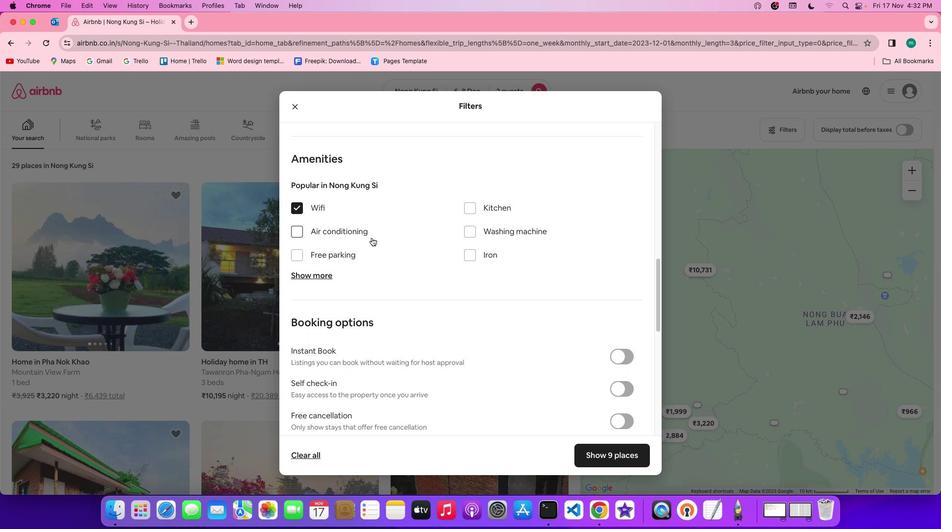 
Action: Mouse scrolled (371, 238) with delta (0, 0)
Screenshot: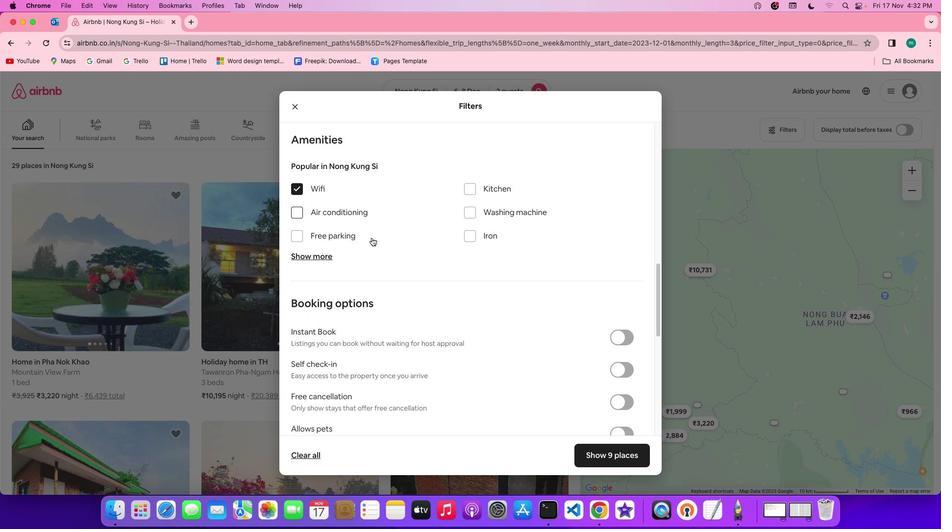 
Action: Mouse scrolled (371, 238) with delta (0, 0)
Screenshot: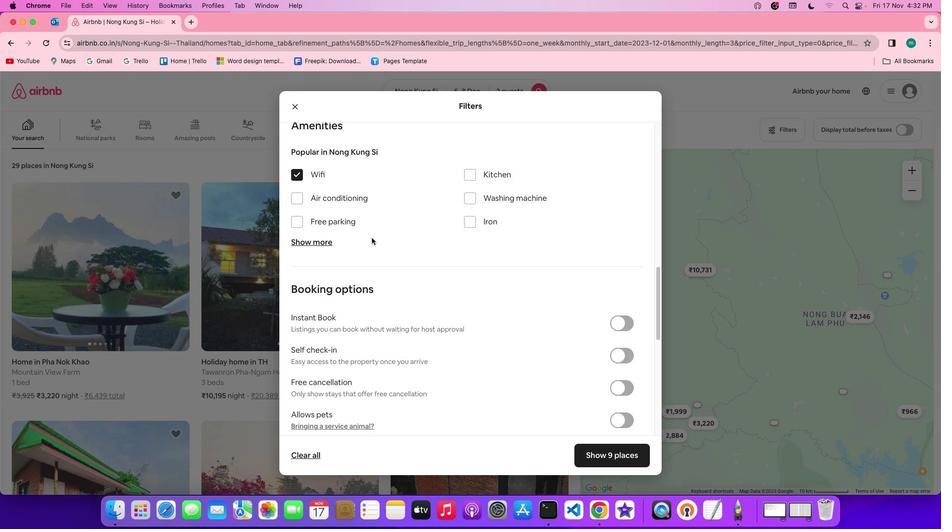 
Action: Mouse scrolled (371, 238) with delta (0, 0)
Screenshot: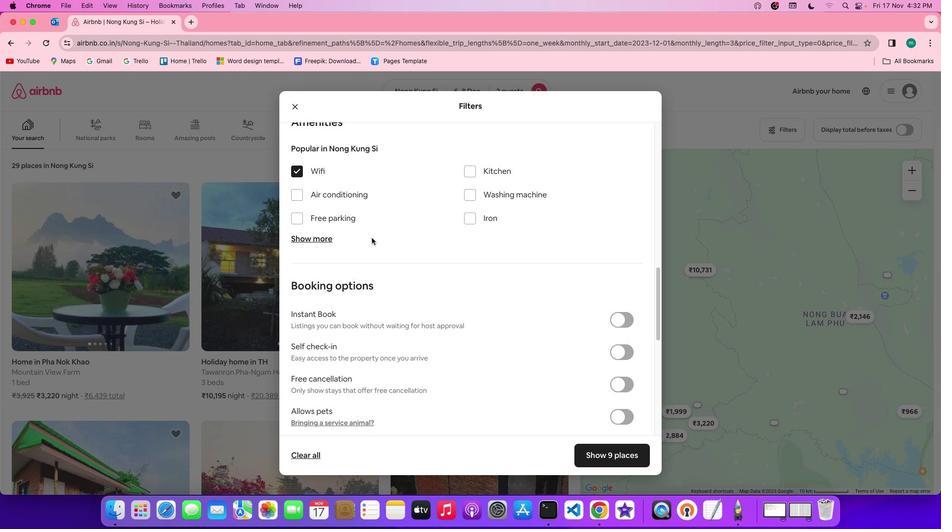 
Action: Mouse scrolled (371, 238) with delta (0, 0)
Screenshot: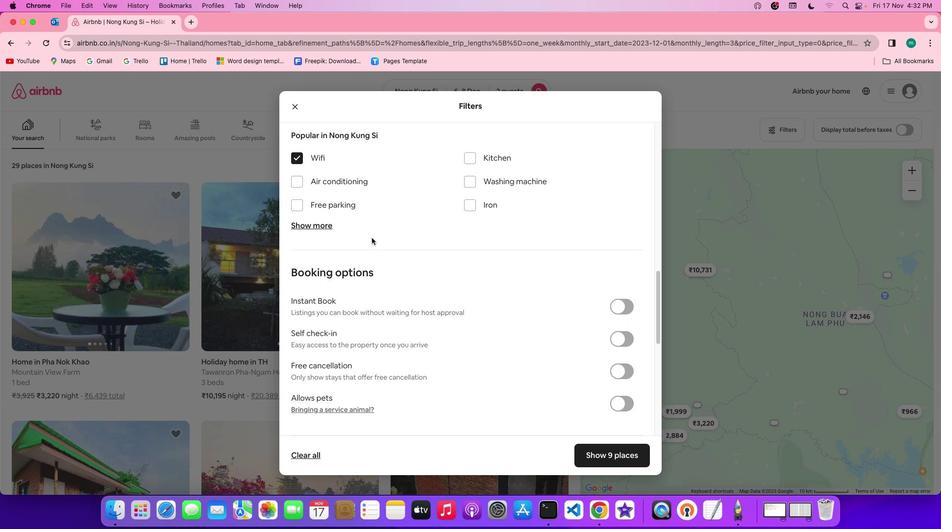
Action: Mouse scrolled (371, 238) with delta (0, 0)
Screenshot: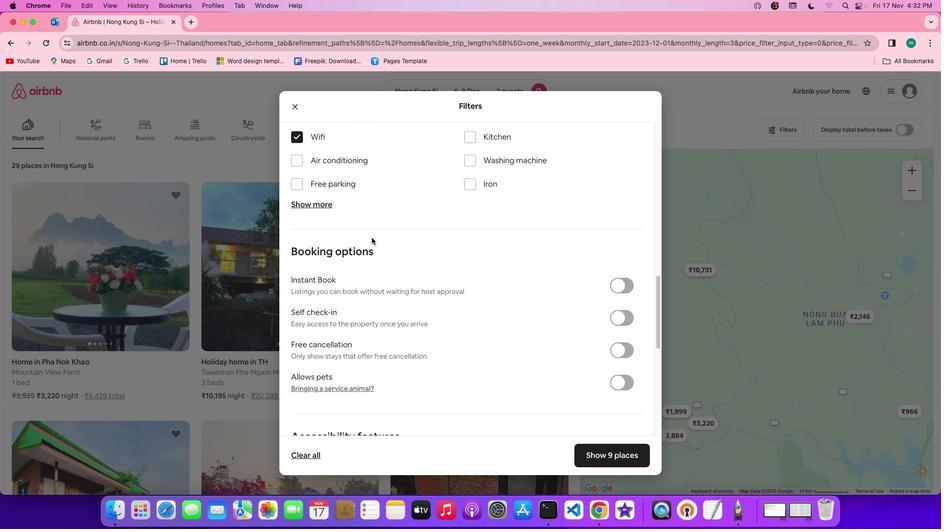 
Action: Mouse moved to (398, 274)
Screenshot: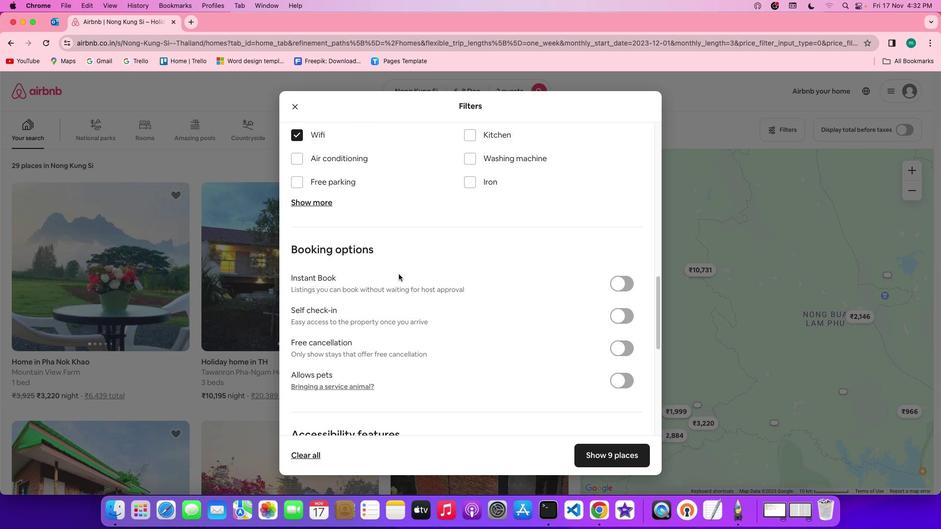 
Action: Mouse scrolled (398, 274) with delta (0, 0)
Screenshot: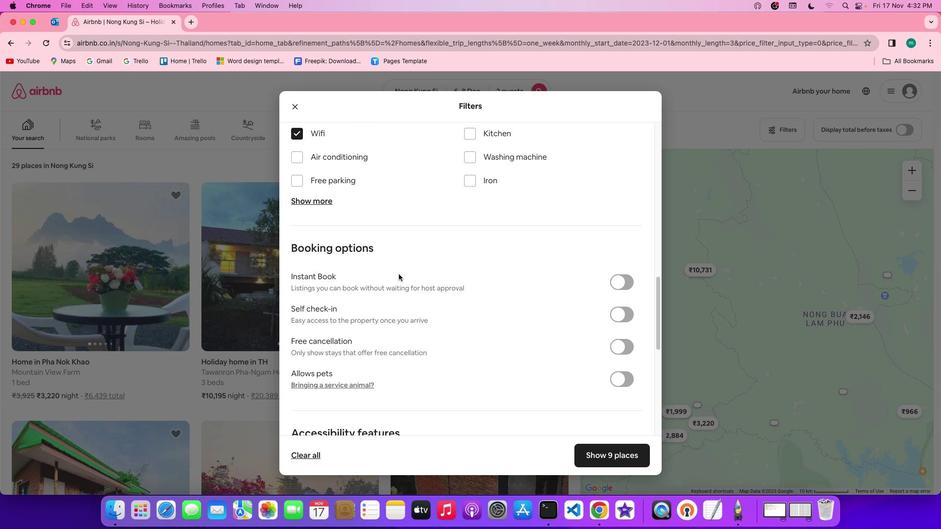 
Action: Mouse scrolled (398, 274) with delta (0, 0)
Screenshot: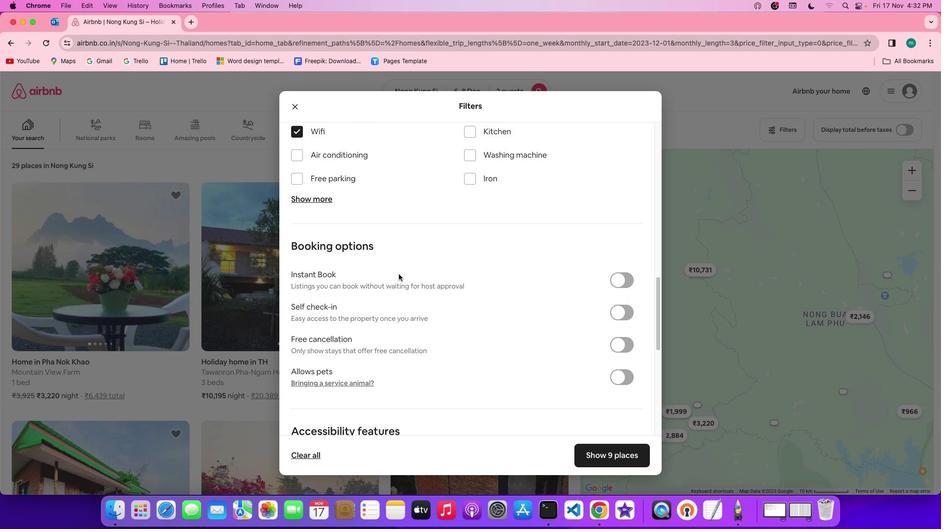 
Action: Mouse scrolled (398, 274) with delta (0, 0)
Screenshot: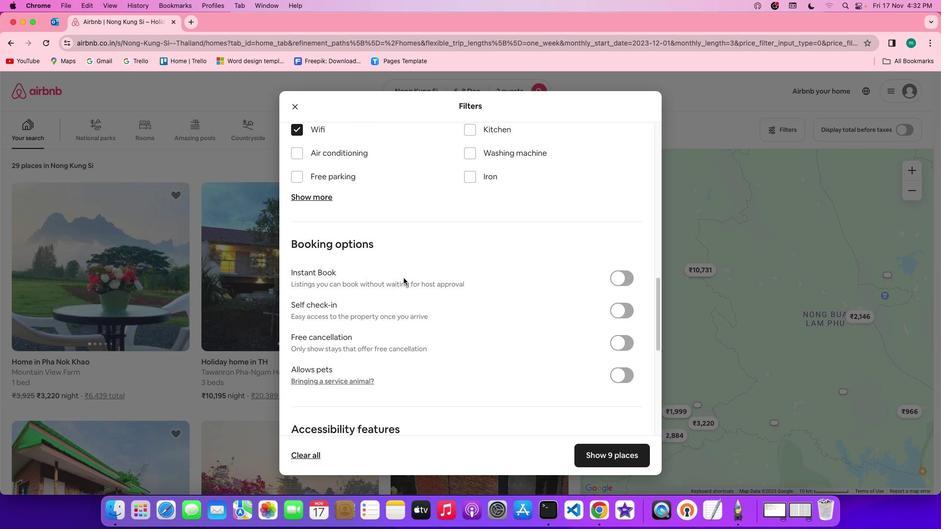 
Action: Mouse moved to (441, 293)
Screenshot: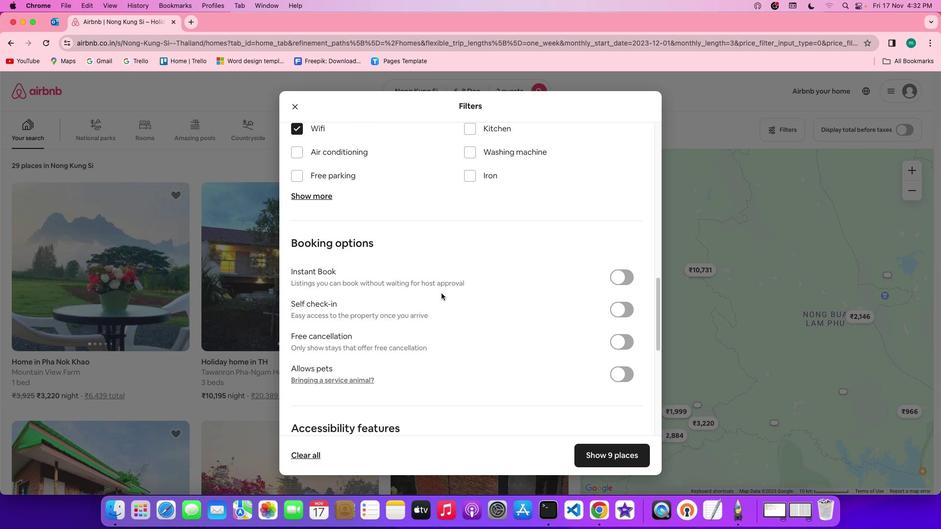 
Action: Mouse scrolled (441, 293) with delta (0, 0)
Screenshot: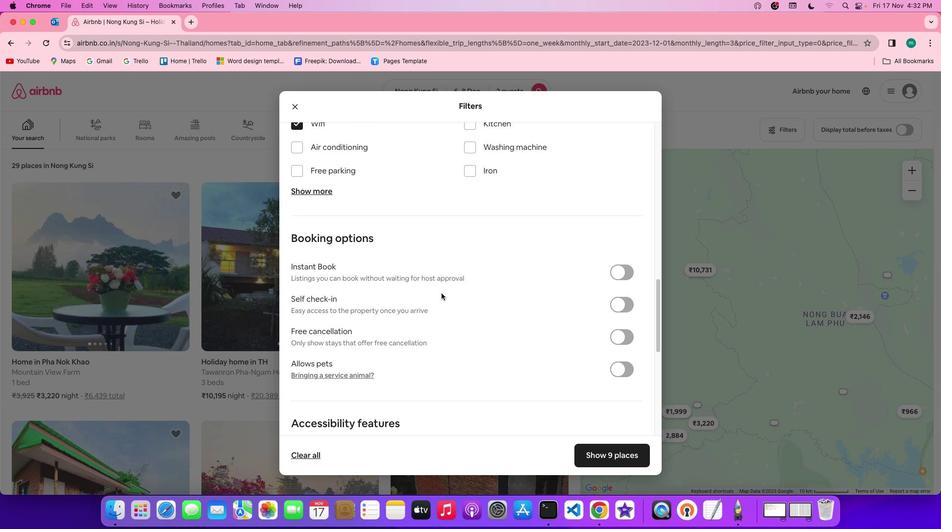 
Action: Mouse scrolled (441, 293) with delta (0, 0)
Screenshot: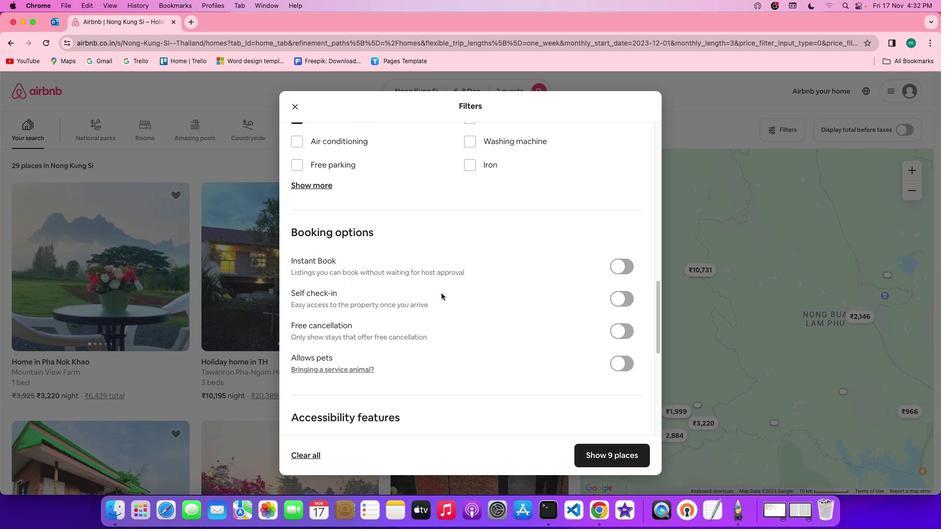 
Action: Mouse scrolled (441, 293) with delta (0, 0)
Screenshot: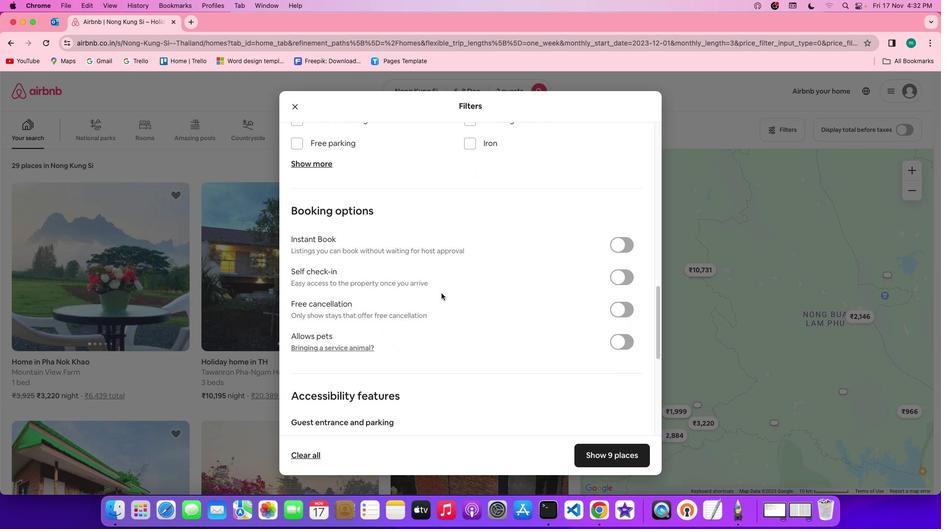 
Action: Mouse scrolled (441, 293) with delta (0, 0)
Screenshot: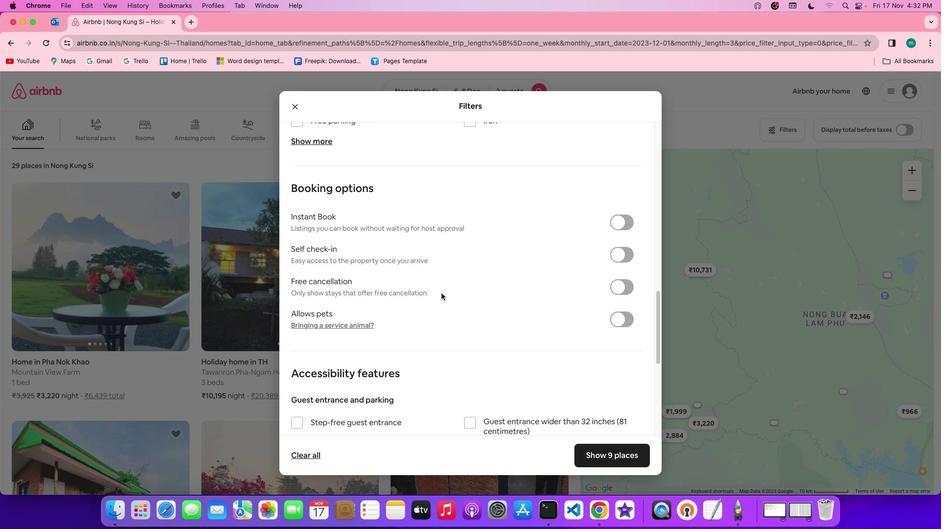 
Action: Mouse moved to (504, 292)
Screenshot: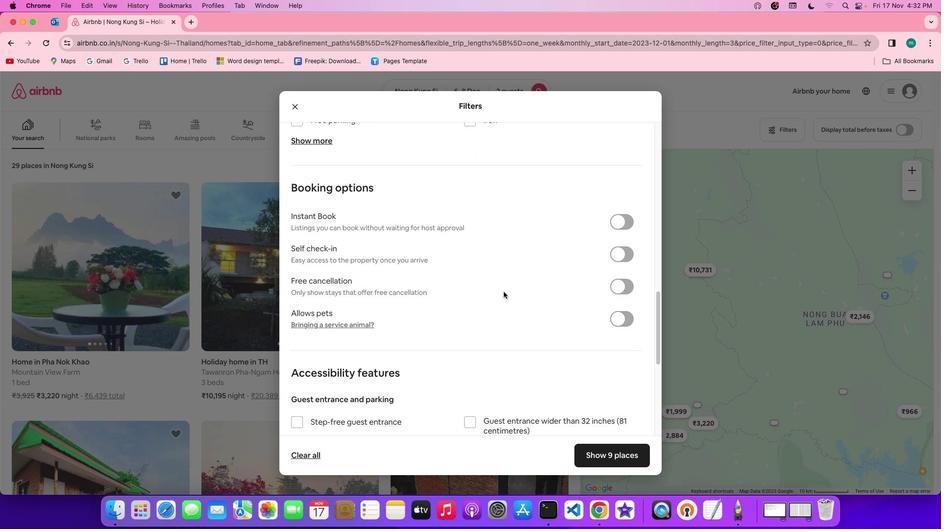 
Action: Mouse scrolled (504, 292) with delta (0, 0)
Screenshot: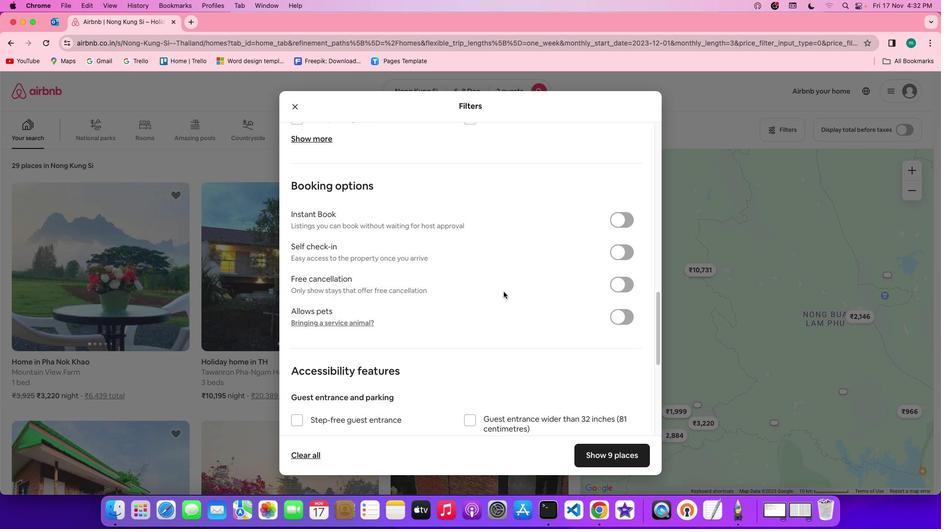 
Action: Mouse scrolled (504, 292) with delta (0, 0)
Screenshot: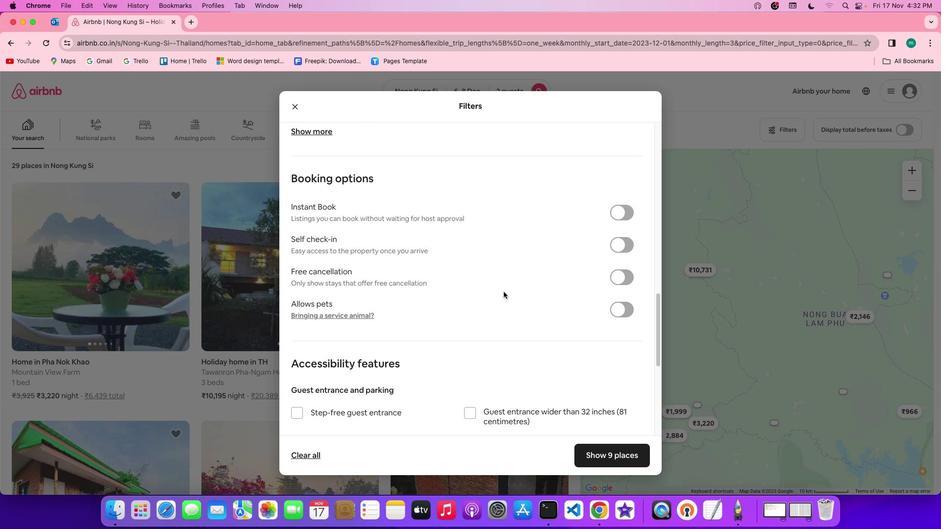 
Action: Mouse scrolled (504, 292) with delta (0, 0)
Screenshot: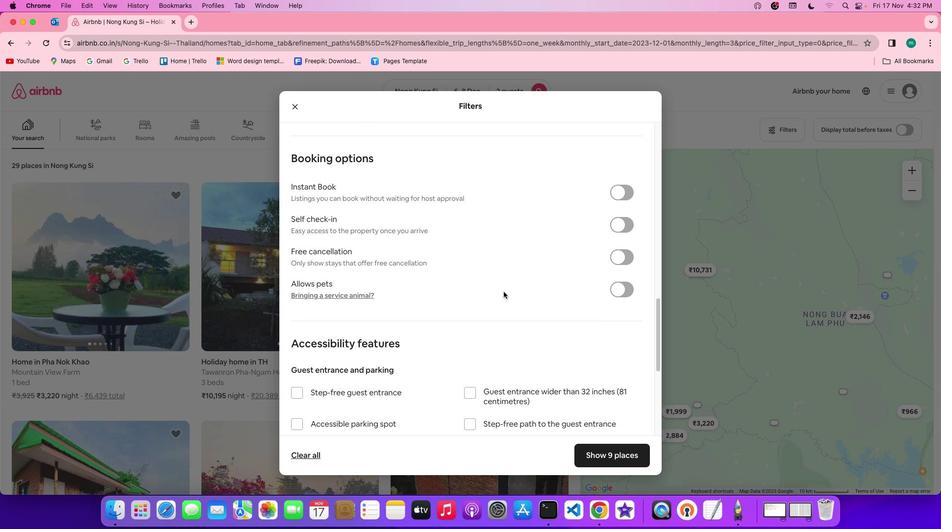 
Action: Mouse scrolled (504, 292) with delta (0, 0)
Screenshot: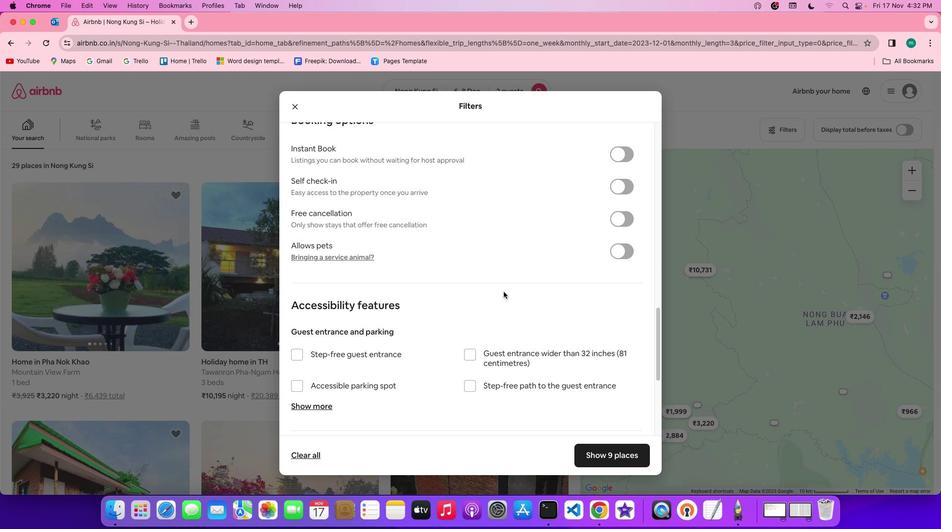 
Action: Mouse moved to (530, 314)
Screenshot: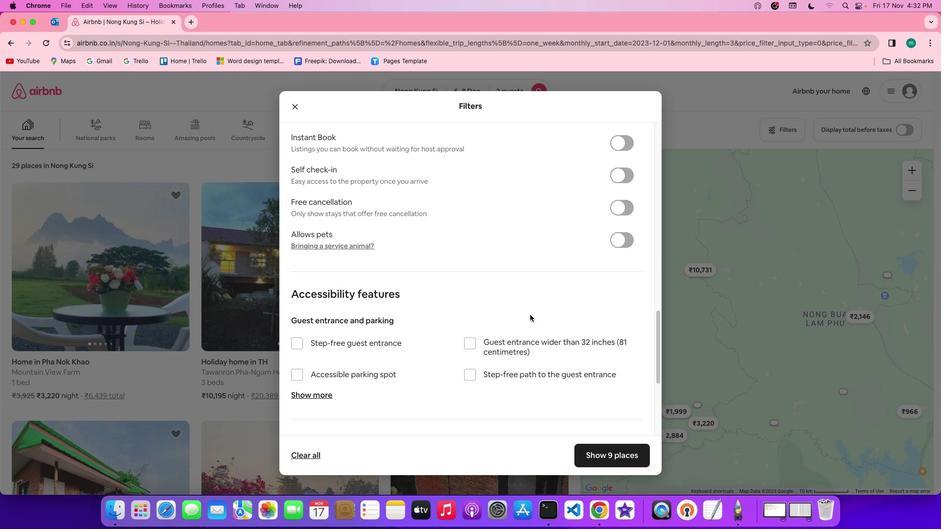 
Action: Mouse scrolled (530, 314) with delta (0, 0)
Screenshot: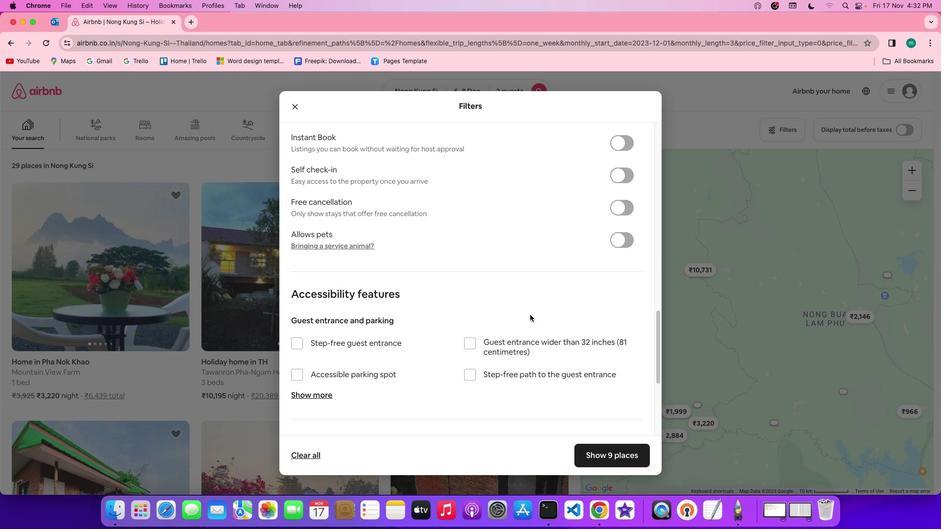 
Action: Mouse scrolled (530, 314) with delta (0, 0)
Screenshot: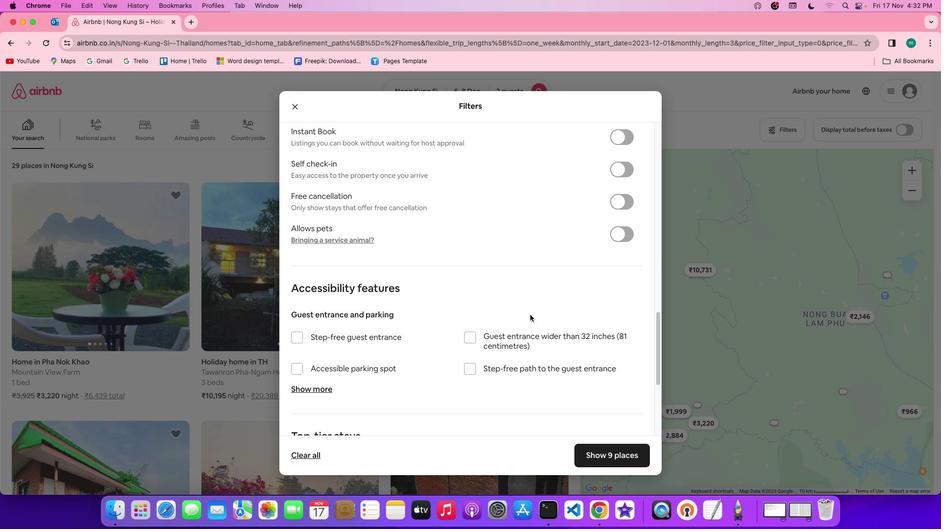 
Action: Mouse scrolled (530, 314) with delta (0, 0)
Screenshot: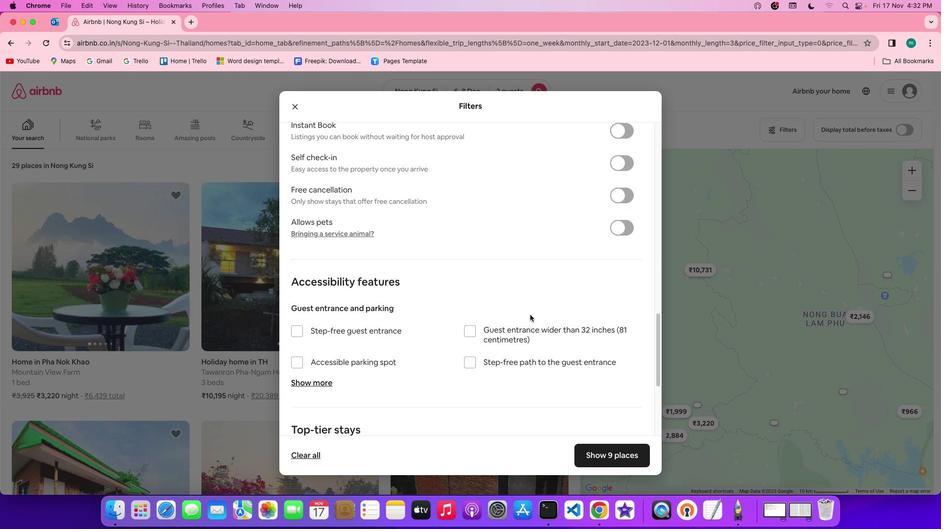 
Action: Mouse scrolled (530, 314) with delta (0, 0)
Screenshot: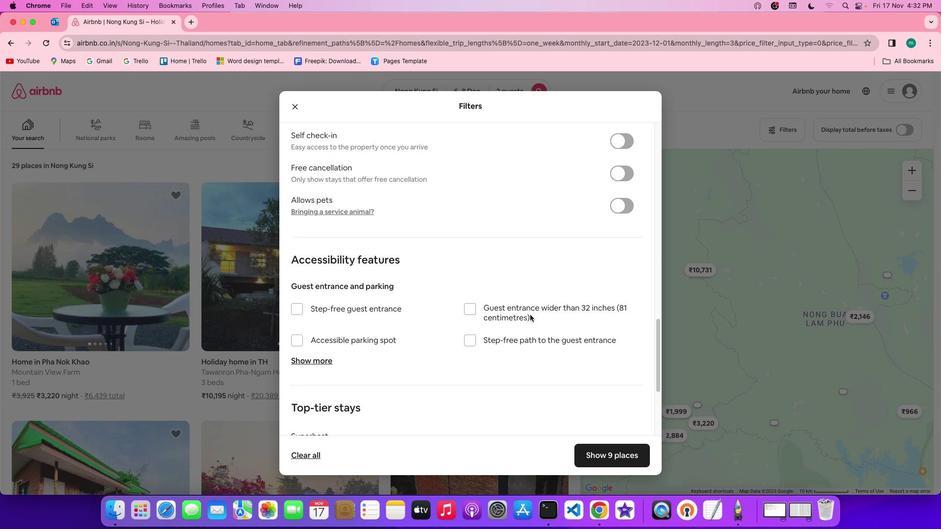 
Action: Mouse scrolled (530, 314) with delta (0, 0)
Screenshot: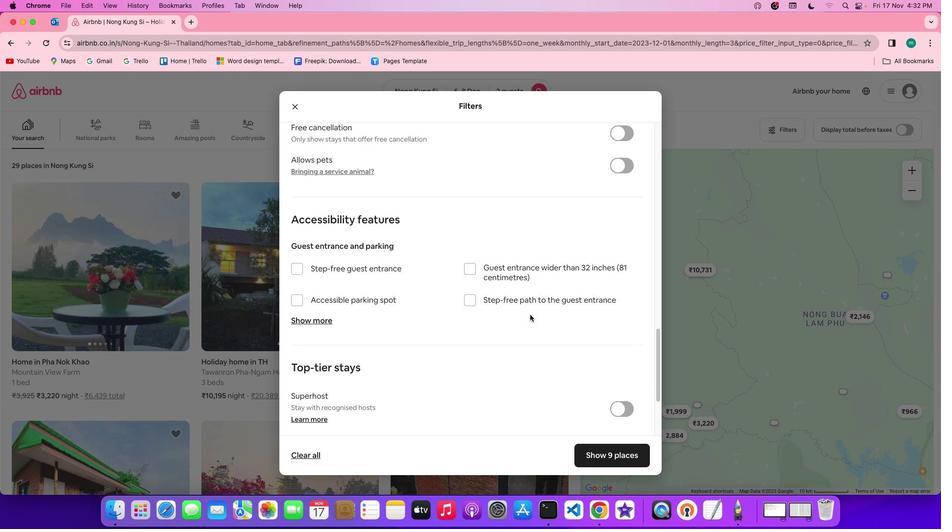 
Action: Mouse scrolled (530, 314) with delta (0, 0)
Screenshot: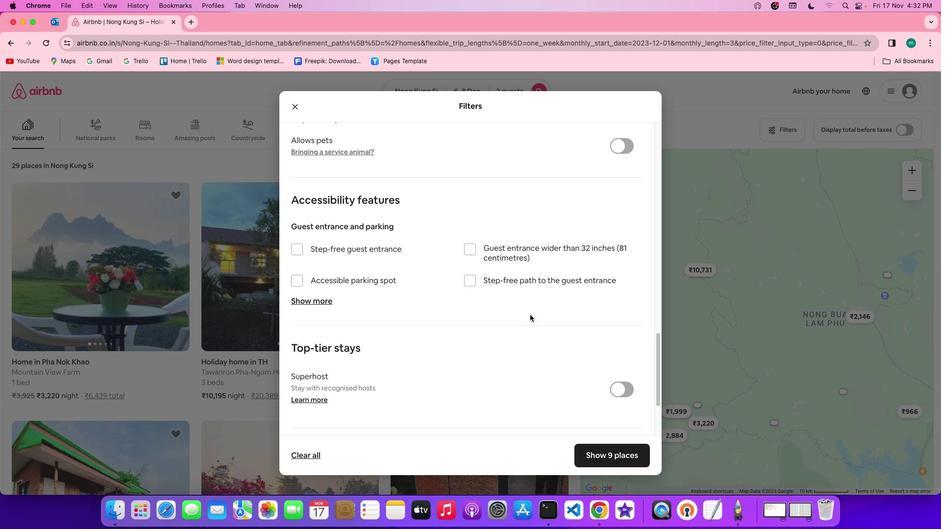 
Action: Mouse scrolled (530, 314) with delta (0, 0)
Screenshot: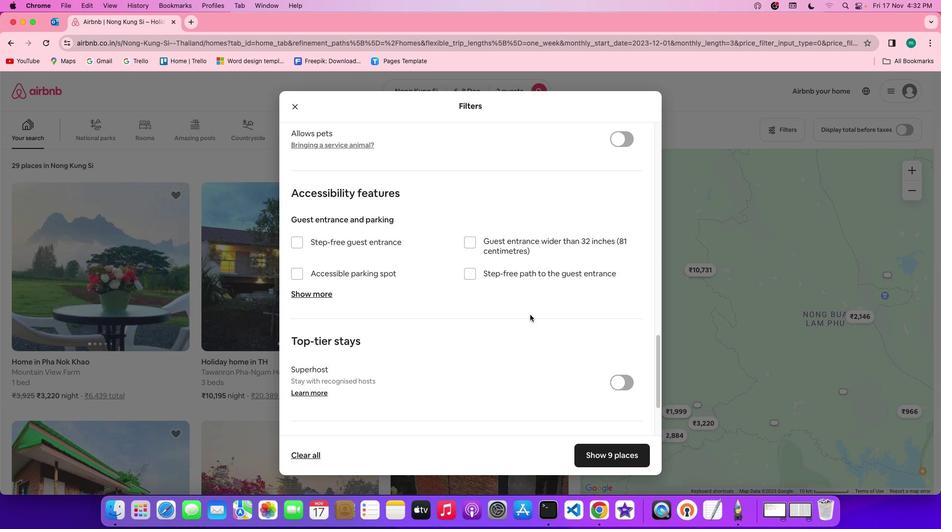 
Action: Mouse scrolled (530, 314) with delta (0, 0)
Screenshot: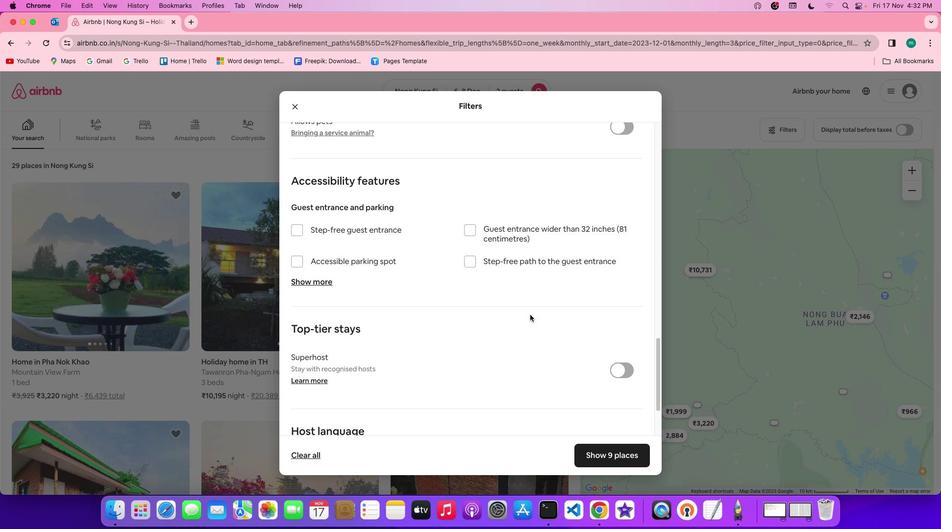
Action: Mouse scrolled (530, 314) with delta (0, 0)
Screenshot: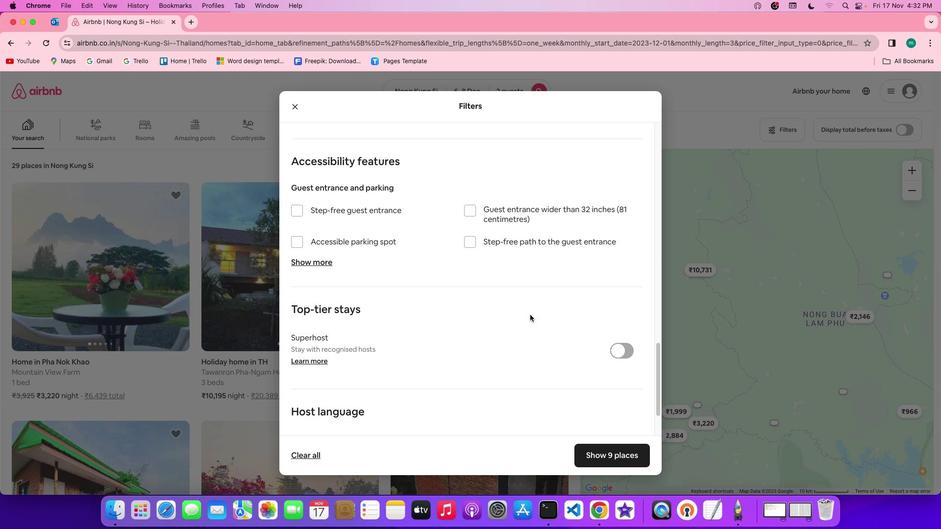 
Action: Mouse moved to (541, 328)
Screenshot: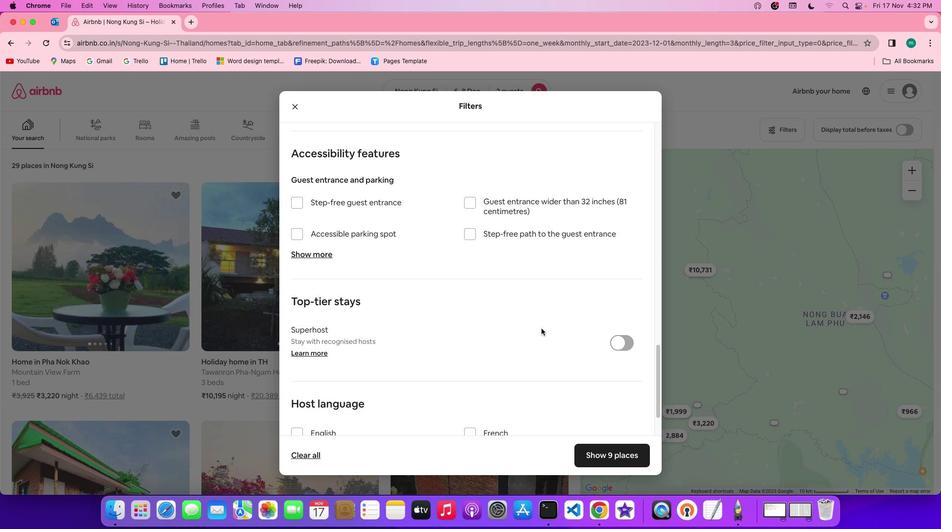 
Action: Mouse scrolled (541, 328) with delta (0, 0)
Screenshot: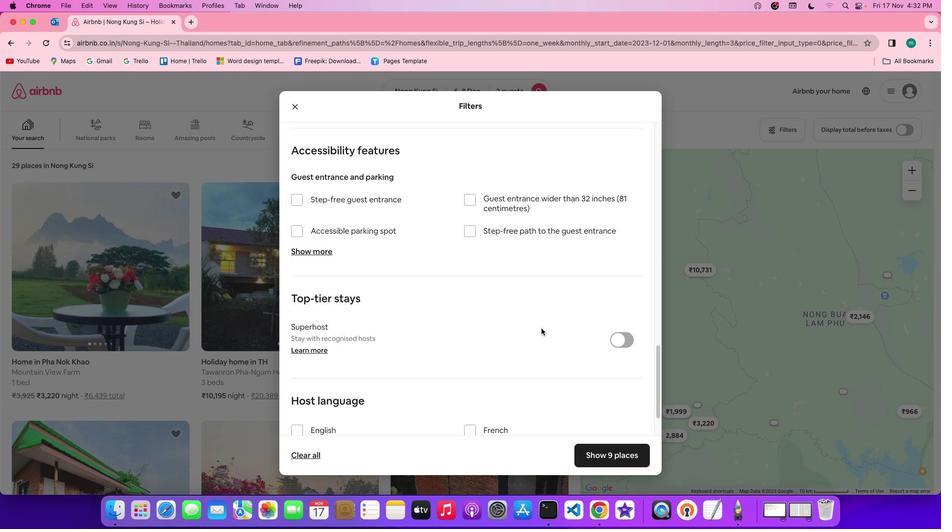 
Action: Mouse scrolled (541, 328) with delta (0, 0)
Screenshot: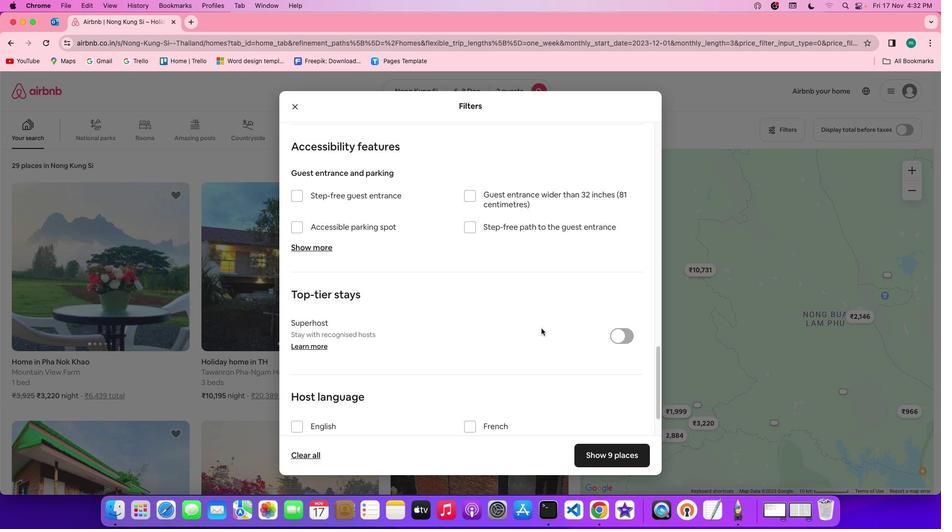 
Action: Mouse scrolled (541, 328) with delta (0, 0)
Screenshot: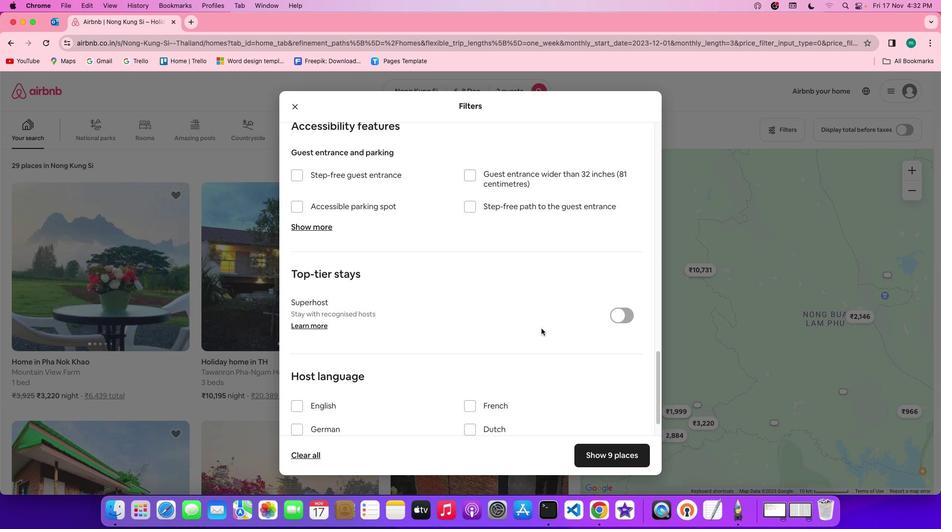 
Action: Mouse scrolled (541, 328) with delta (0, 0)
Screenshot: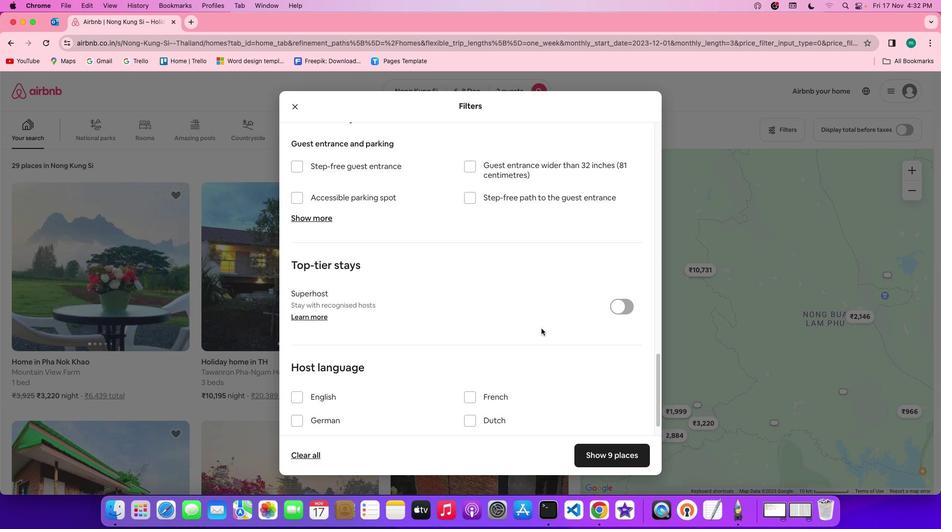 
Action: Mouse scrolled (541, 328) with delta (0, 0)
Screenshot: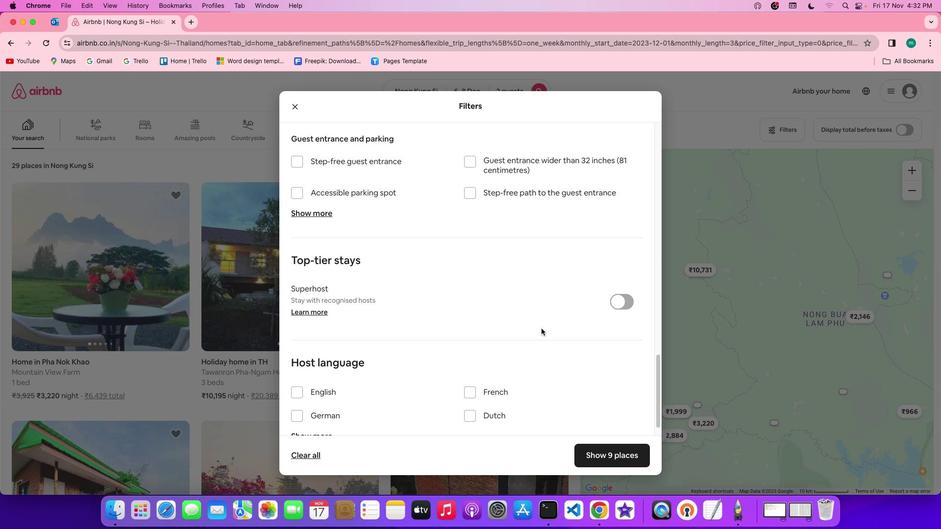 
Action: Mouse scrolled (541, 328) with delta (0, 0)
Screenshot: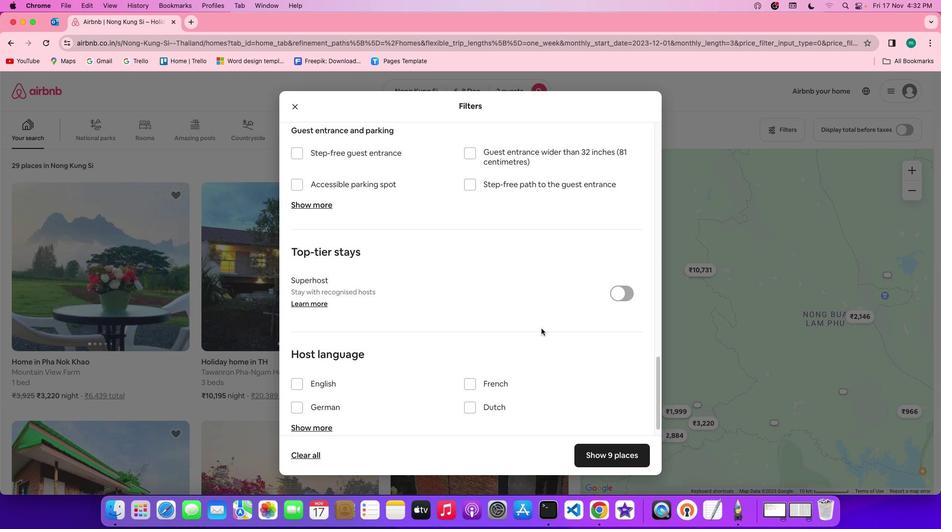 
Action: Mouse scrolled (541, 328) with delta (0, 0)
Screenshot: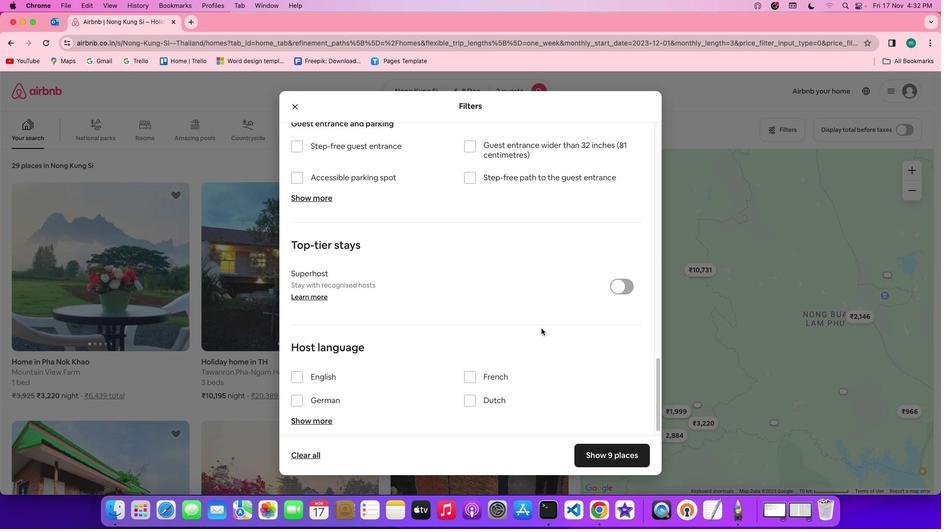 
Action: Mouse scrolled (541, 328) with delta (0, 0)
Screenshot: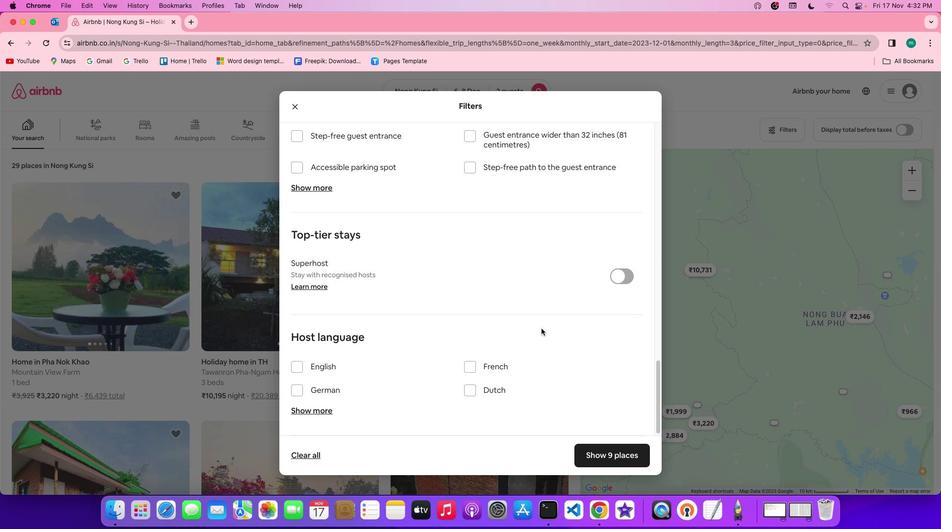 
Action: Mouse scrolled (541, 328) with delta (0, 0)
Screenshot: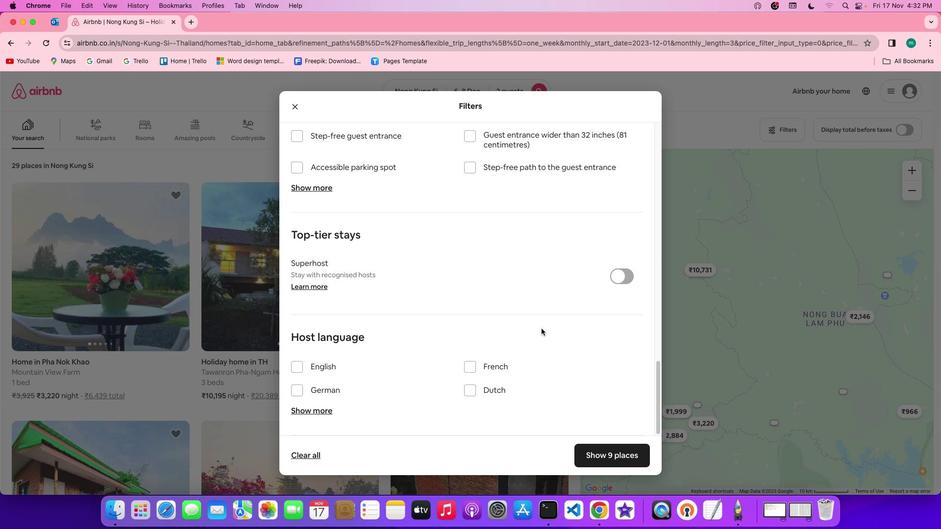 
Action: Mouse scrolled (541, 328) with delta (0, 0)
Screenshot: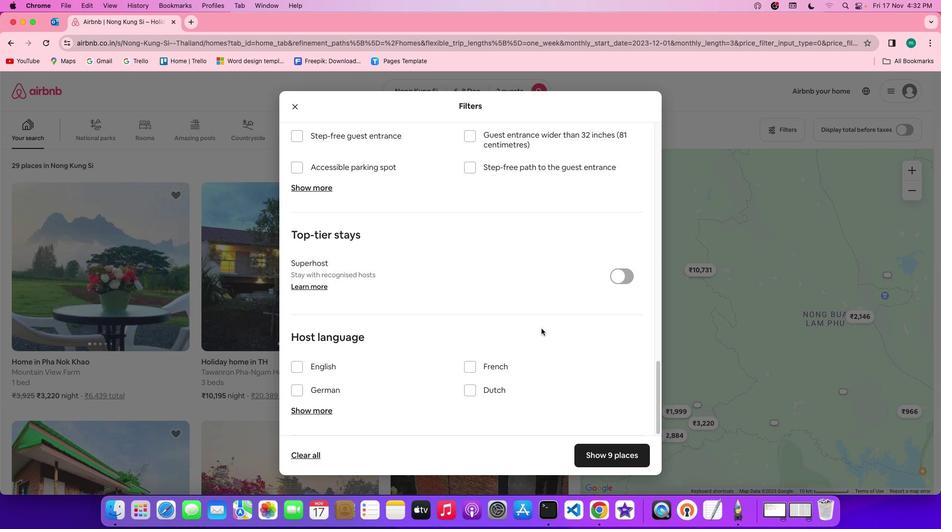 
Action: Mouse scrolled (541, 328) with delta (0, 0)
Screenshot: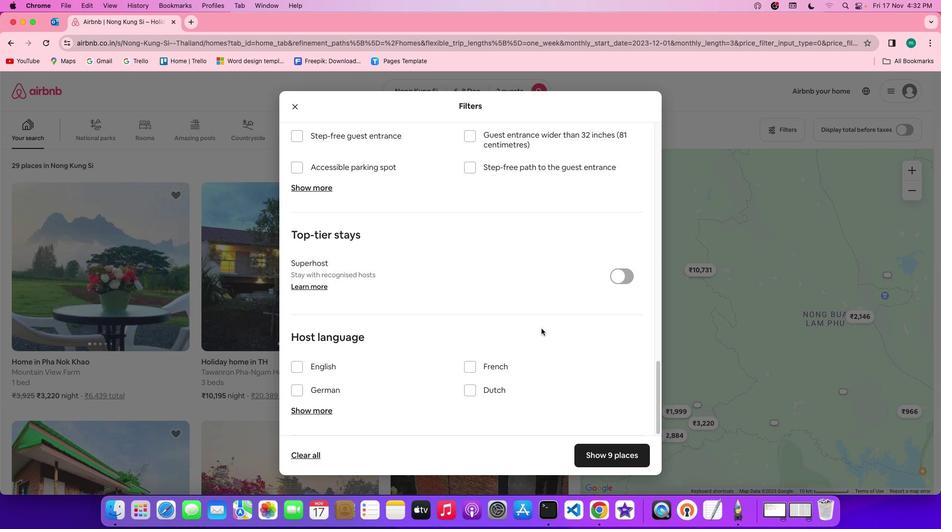 
Action: Mouse scrolled (541, 328) with delta (0, 0)
Screenshot: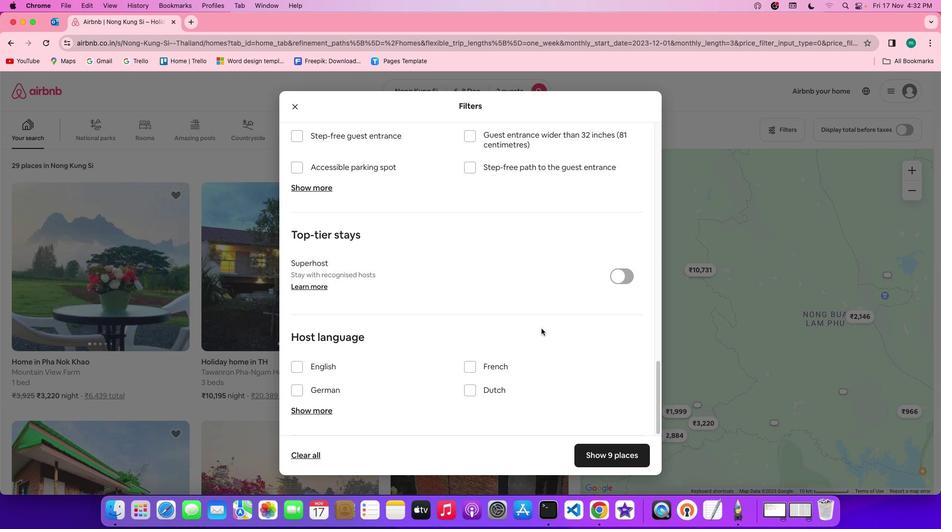 
Action: Mouse scrolled (541, 328) with delta (0, 0)
Screenshot: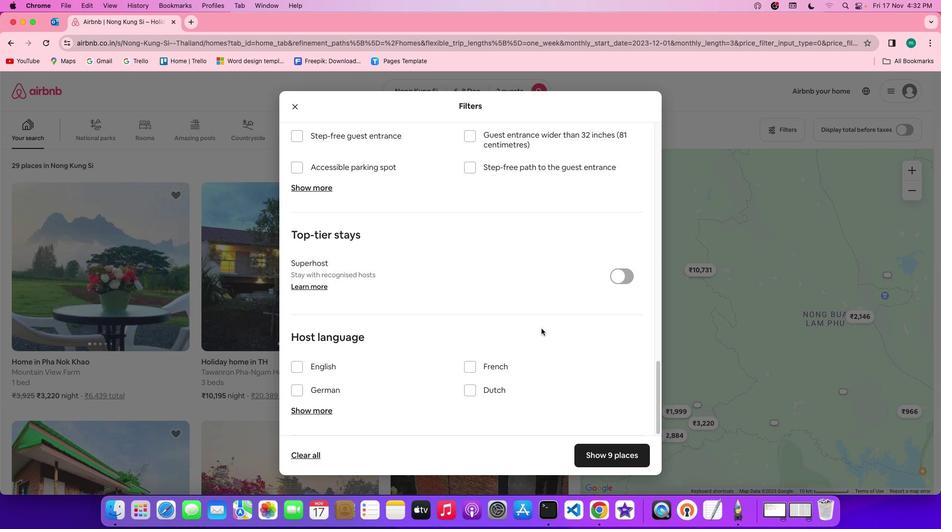 
Action: Mouse moved to (545, 338)
Screenshot: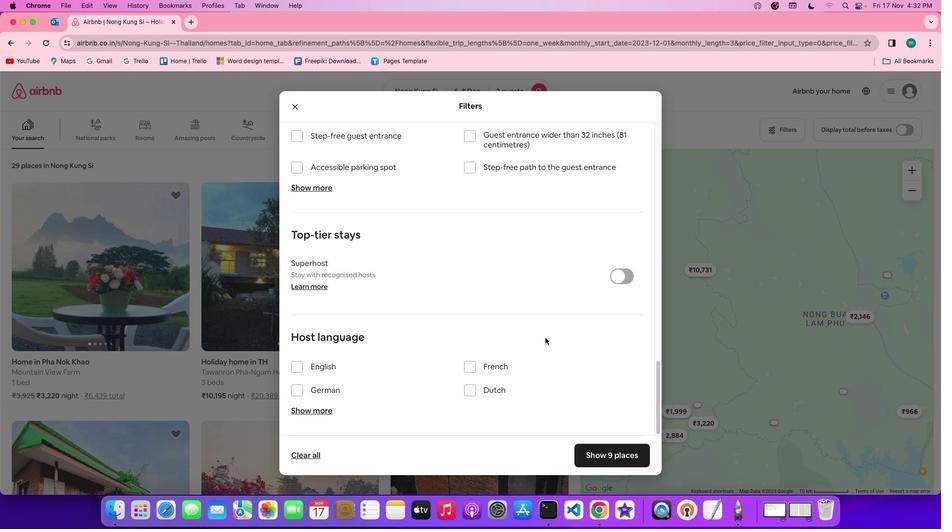 
Action: Mouse scrolled (545, 338) with delta (0, 0)
Screenshot: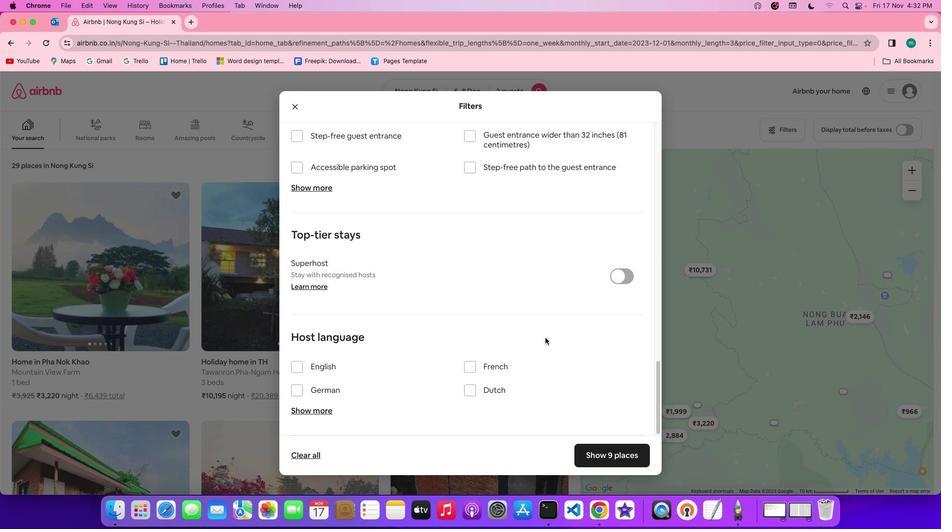 
Action: Mouse scrolled (545, 338) with delta (0, 0)
Screenshot: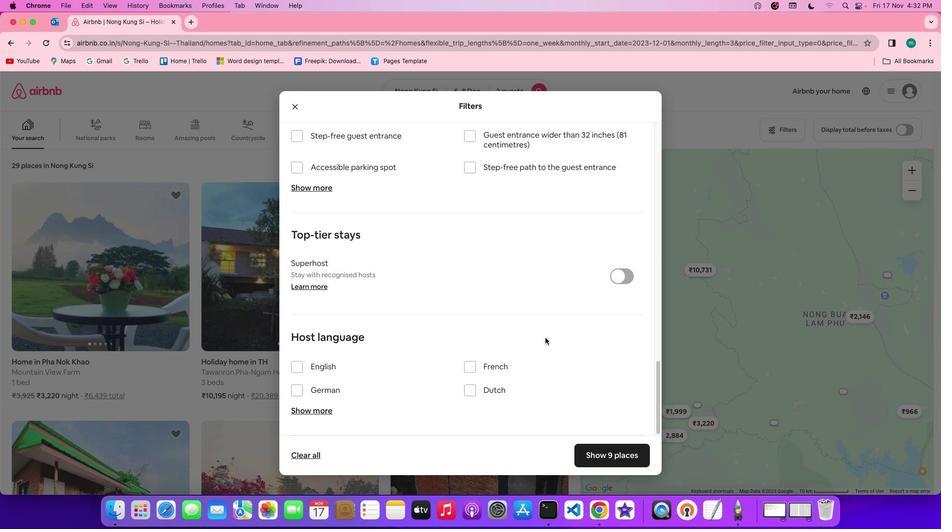 
Action: Mouse scrolled (545, 338) with delta (0, 0)
Screenshot: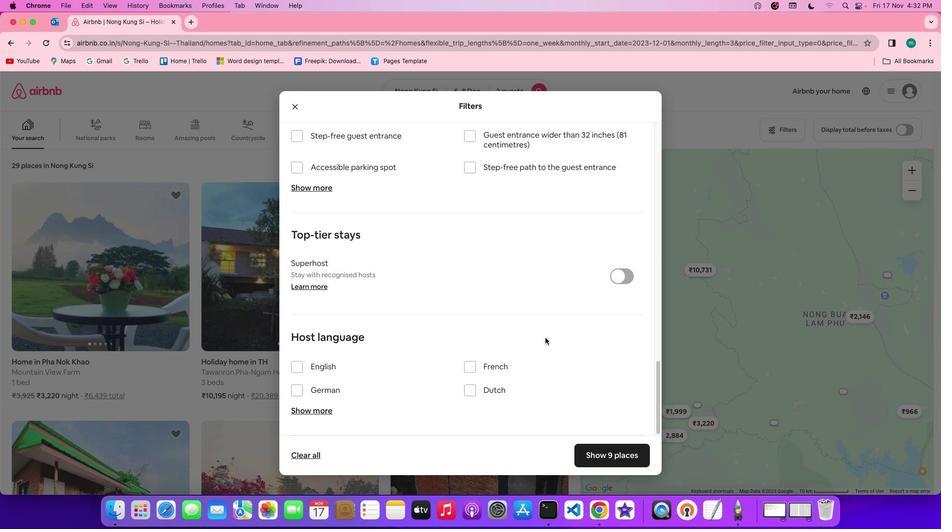 
Action: Mouse scrolled (545, 338) with delta (0, -1)
Screenshot: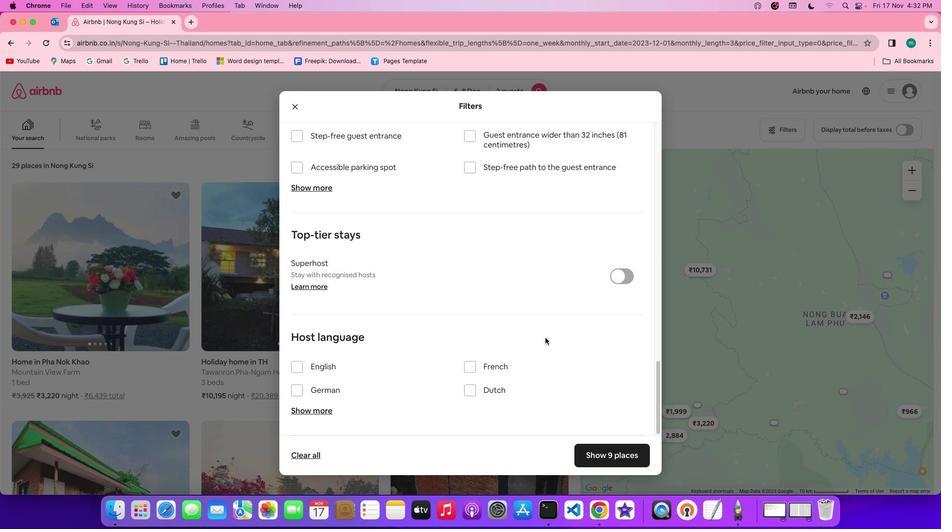 
Action: Mouse moved to (549, 373)
Screenshot: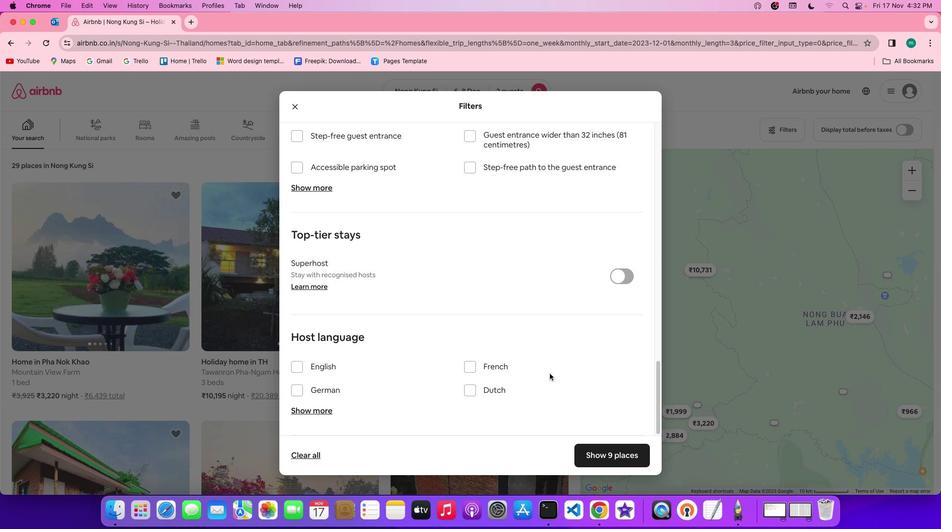
Action: Mouse scrolled (549, 373) with delta (0, 0)
Screenshot: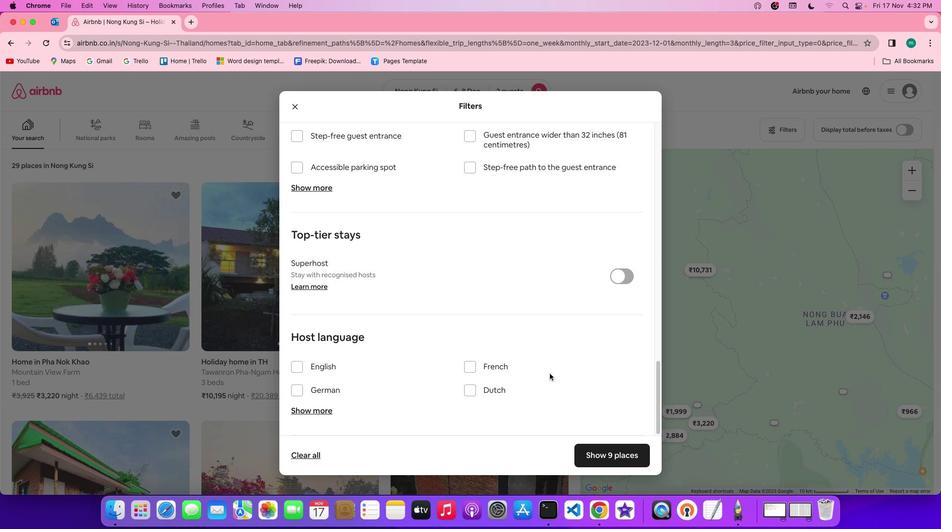 
Action: Mouse scrolled (549, 373) with delta (0, 0)
Screenshot: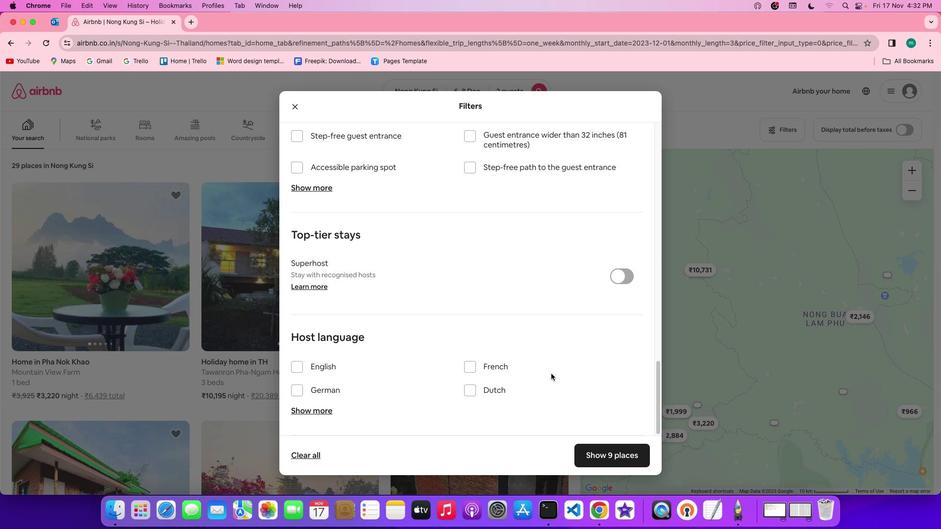 
Action: Mouse scrolled (549, 373) with delta (0, -1)
Screenshot: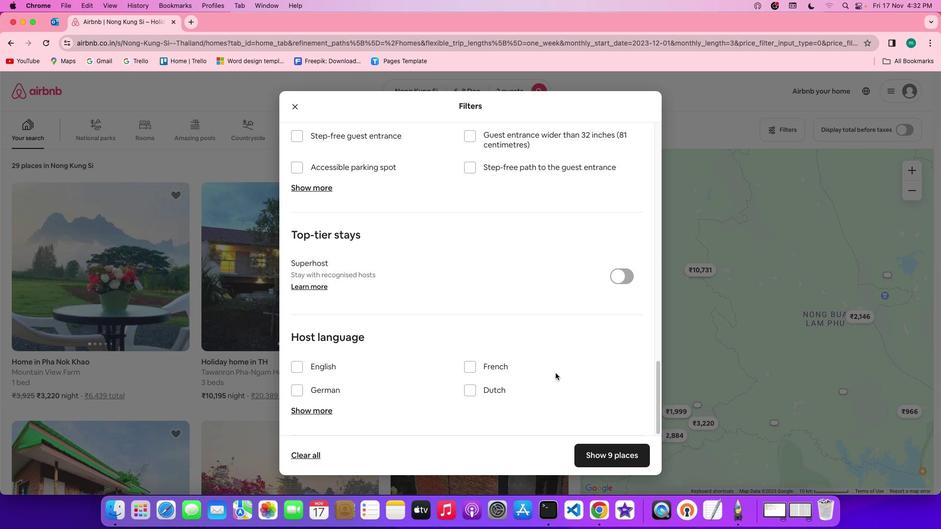 
Action: Mouse scrolled (549, 373) with delta (0, -1)
Screenshot: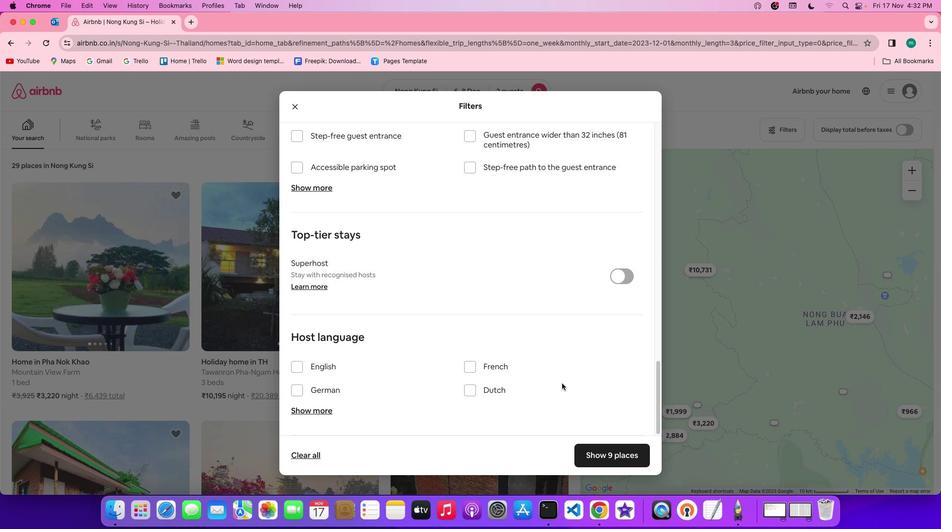 
Action: Mouse moved to (596, 457)
Screenshot: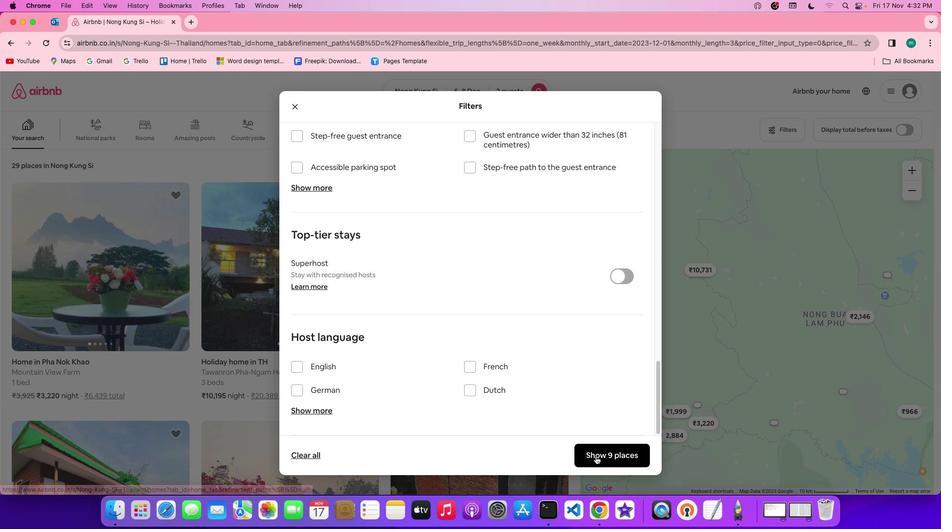 
Action: Mouse pressed left at (596, 457)
Screenshot: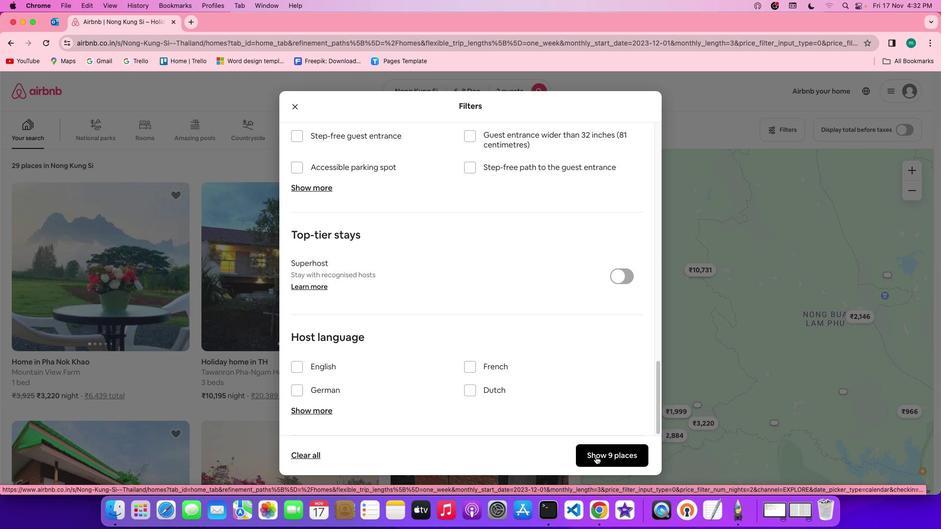 
Action: Mouse moved to (134, 260)
Screenshot: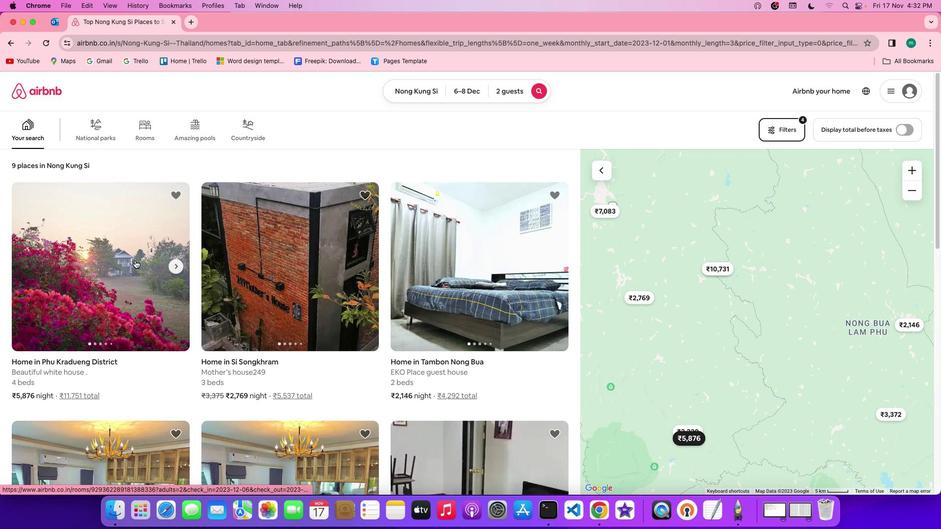 
Action: Mouse scrolled (134, 260) with delta (0, 0)
Screenshot: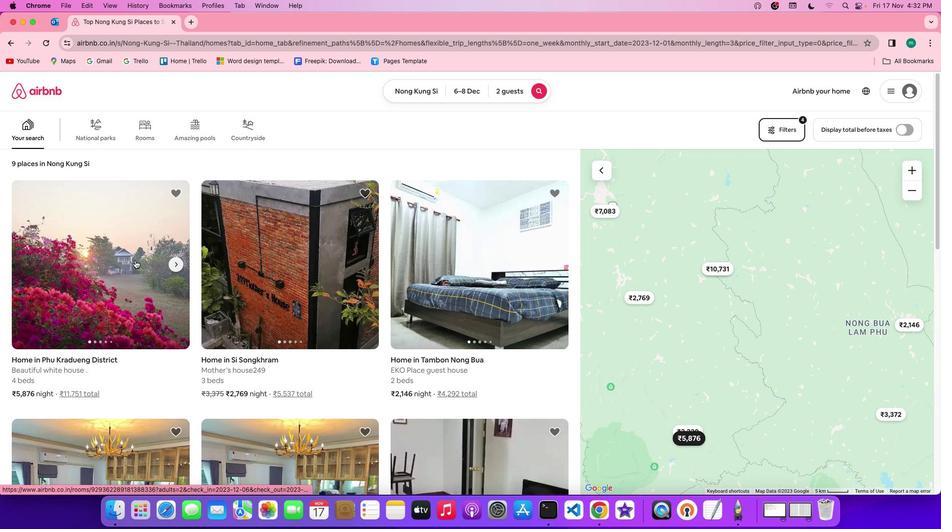 
Action: Mouse scrolled (134, 260) with delta (0, 0)
Screenshot: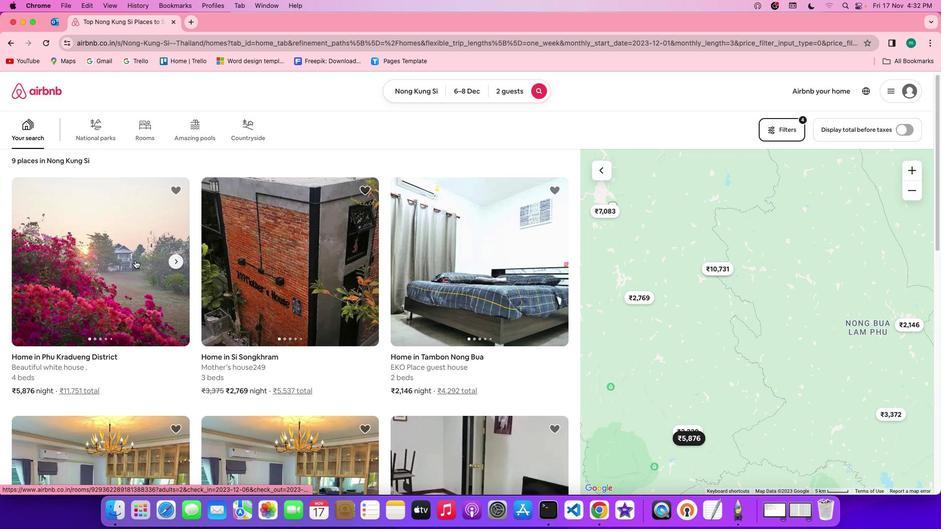 
Action: Mouse scrolled (134, 260) with delta (0, 0)
Screenshot: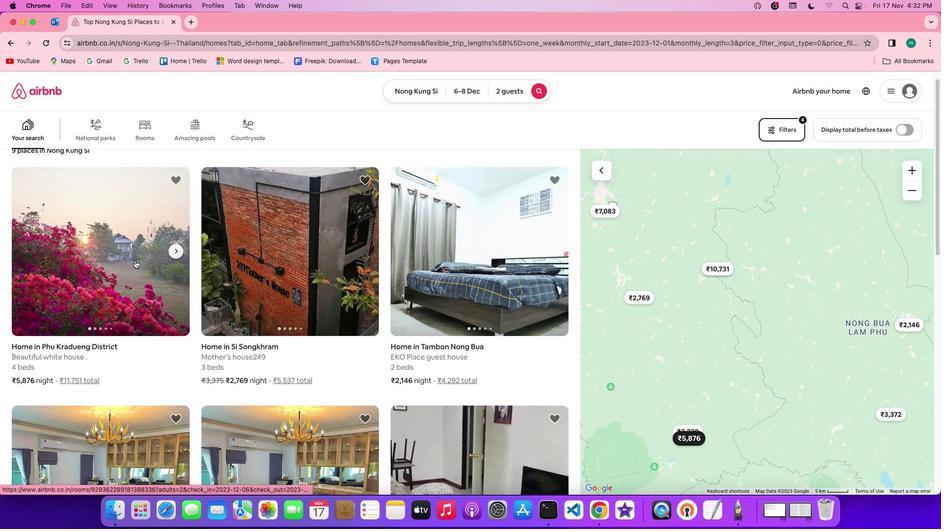 
Action: Mouse pressed left at (134, 260)
Screenshot: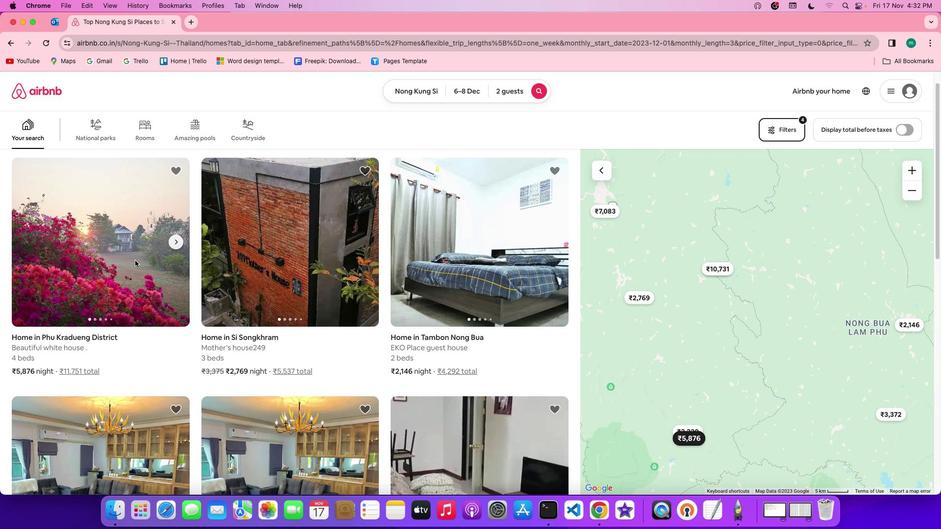 
Action: Mouse moved to (700, 362)
Screenshot: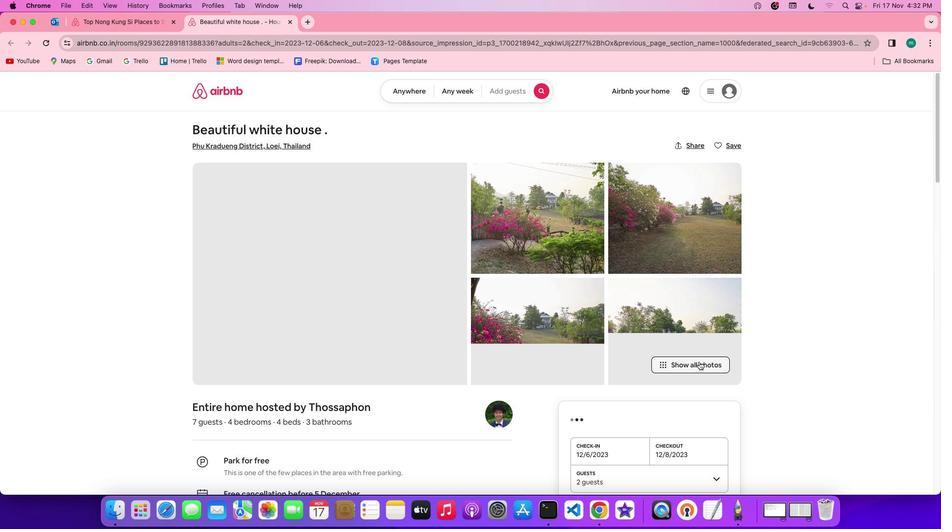 
Action: Mouse pressed left at (700, 362)
Screenshot: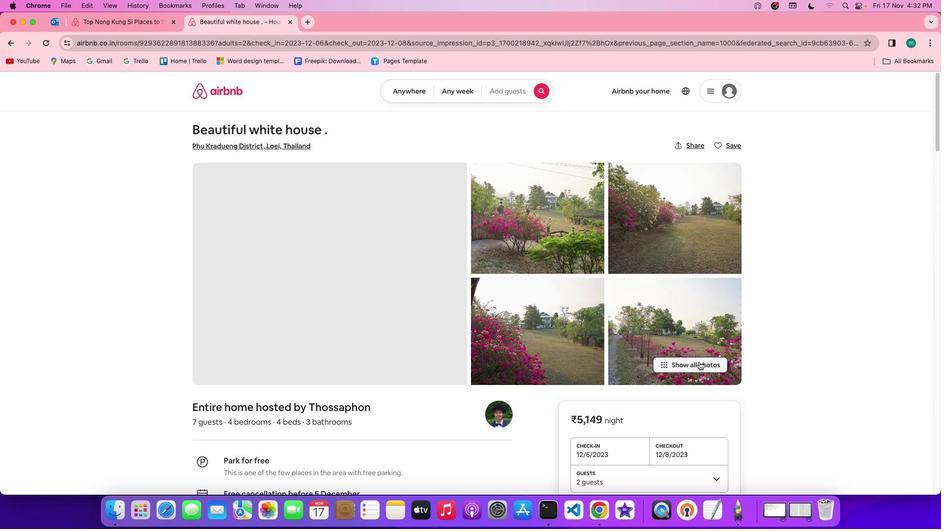 
Action: Mouse moved to (530, 363)
Screenshot: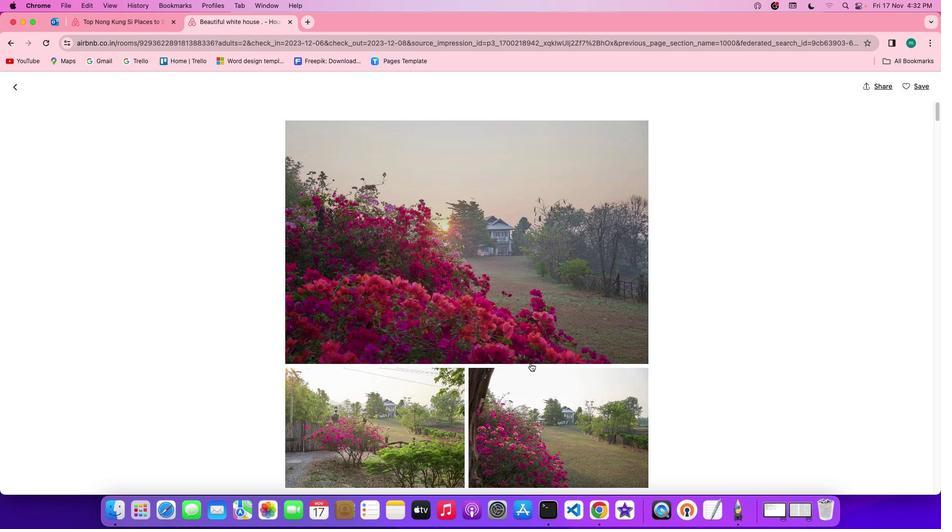 
Action: Mouse scrolled (530, 363) with delta (0, 0)
Screenshot: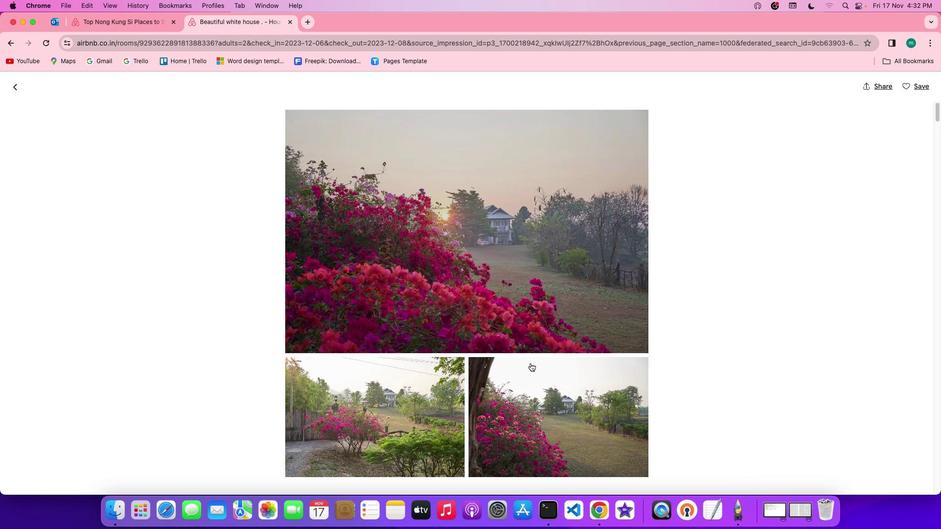 
Action: Mouse scrolled (530, 363) with delta (0, 0)
Screenshot: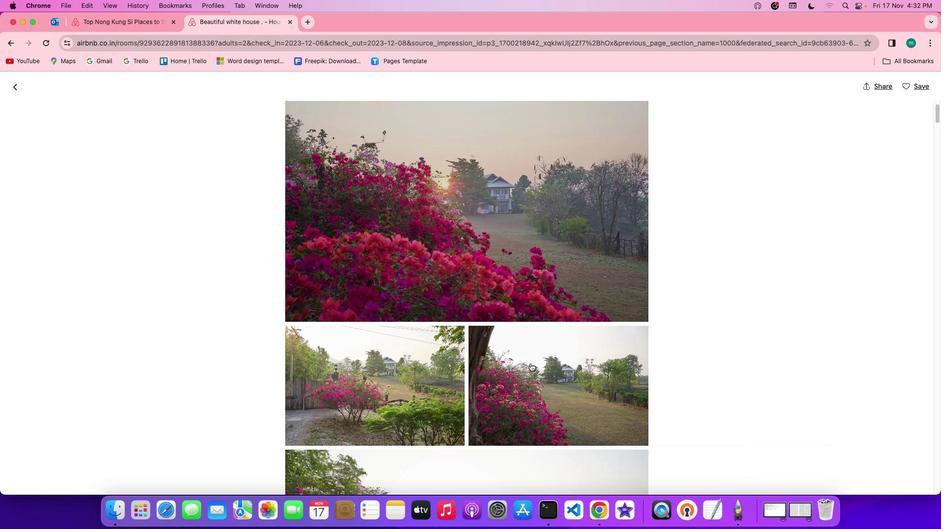 
Action: Mouse scrolled (530, 363) with delta (0, -1)
Screenshot: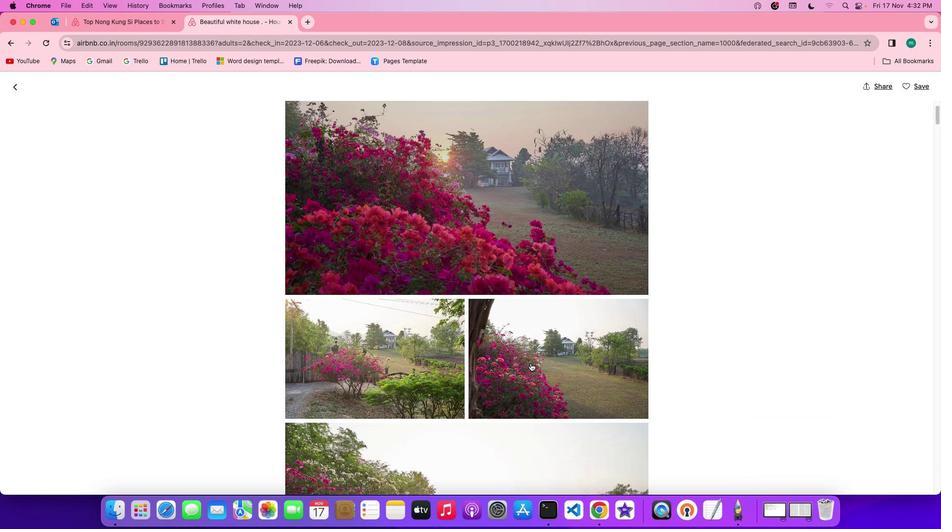 
Action: Mouse scrolled (530, 363) with delta (0, -1)
Screenshot: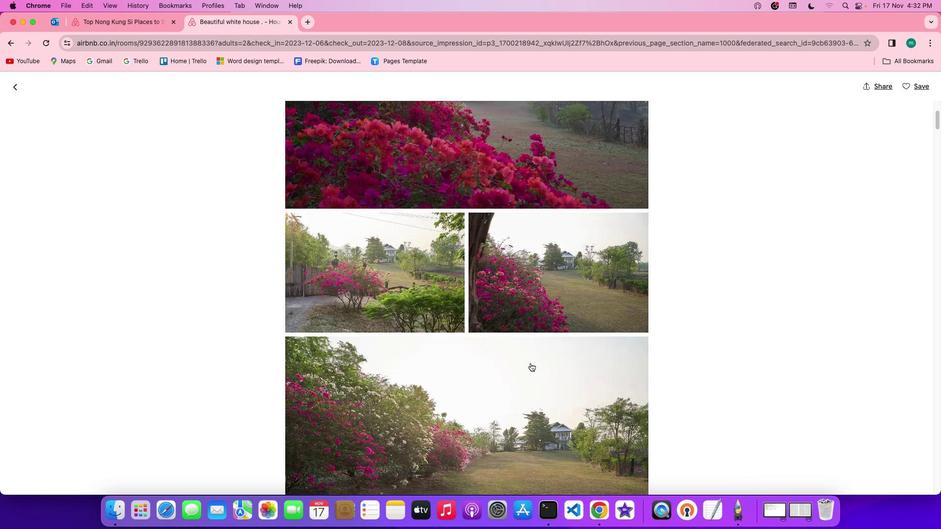 
Action: Mouse scrolled (530, 363) with delta (0, -1)
Screenshot: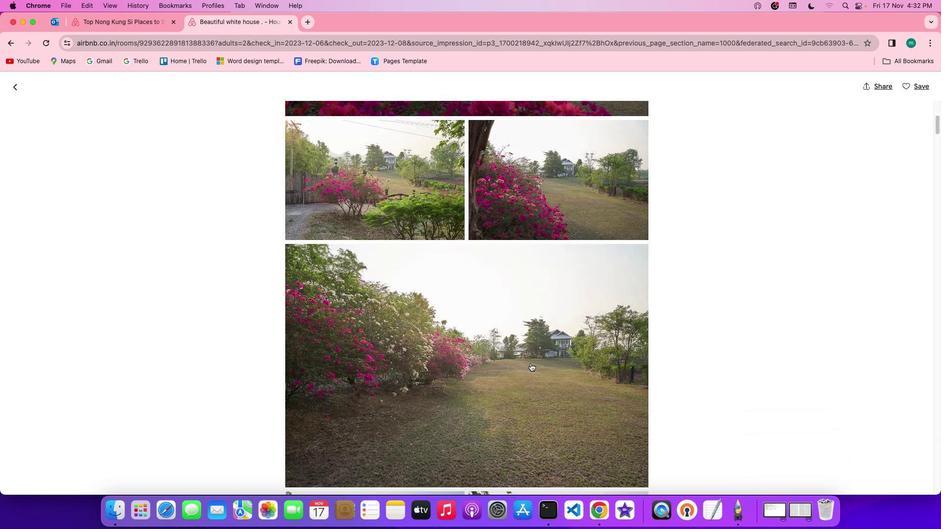 
Action: Mouse scrolled (530, 363) with delta (0, 0)
Screenshot: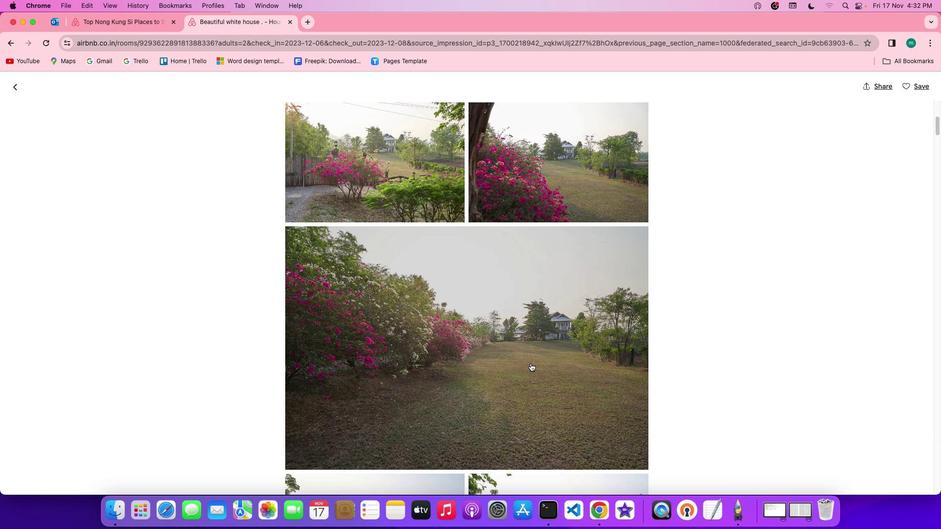 
Action: Mouse scrolled (530, 363) with delta (0, 0)
Screenshot: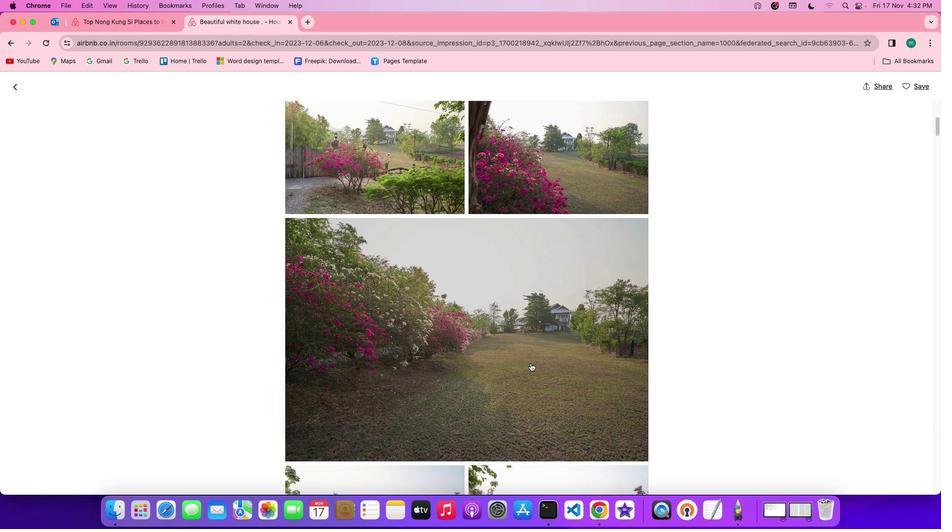 
Action: Mouse scrolled (530, 363) with delta (0, 0)
Screenshot: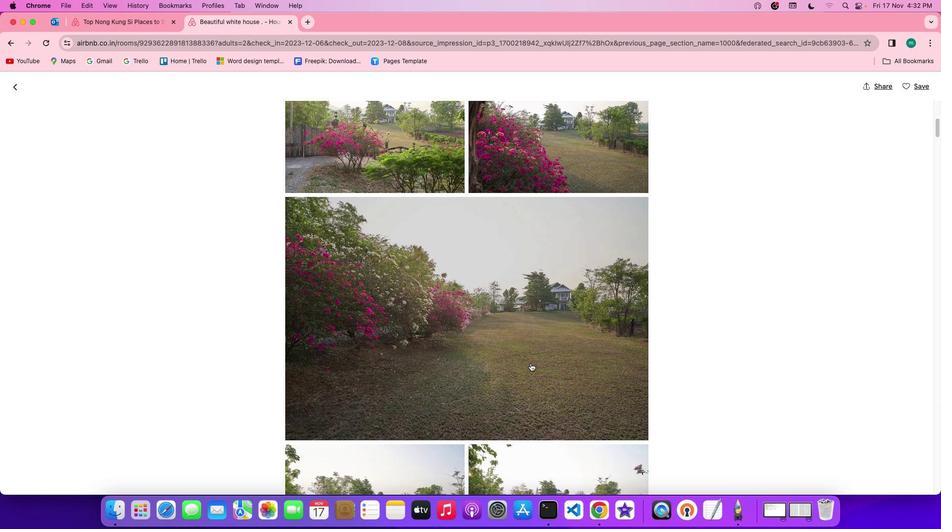 
Action: Mouse scrolled (530, 363) with delta (0, 0)
Screenshot: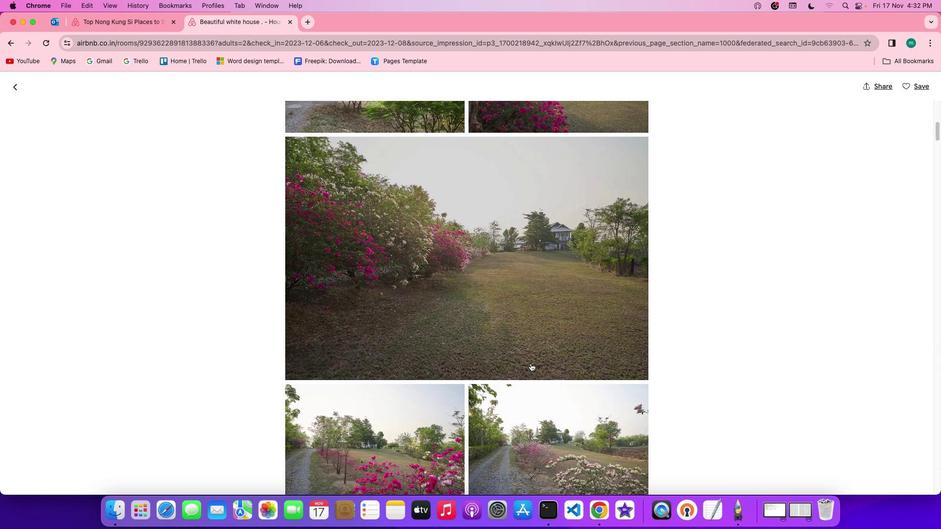 
Action: Mouse scrolled (530, 363) with delta (0, 0)
Screenshot: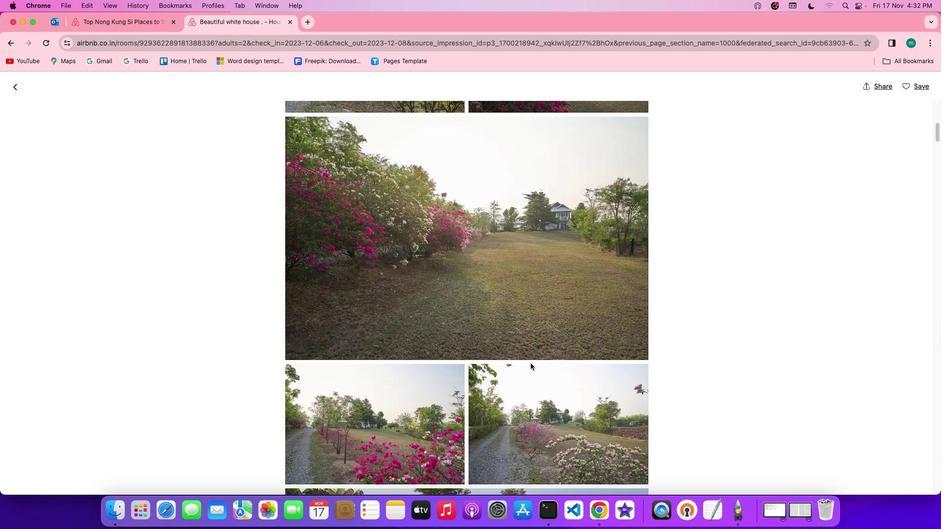 
Action: Mouse scrolled (530, 363) with delta (0, 0)
Screenshot: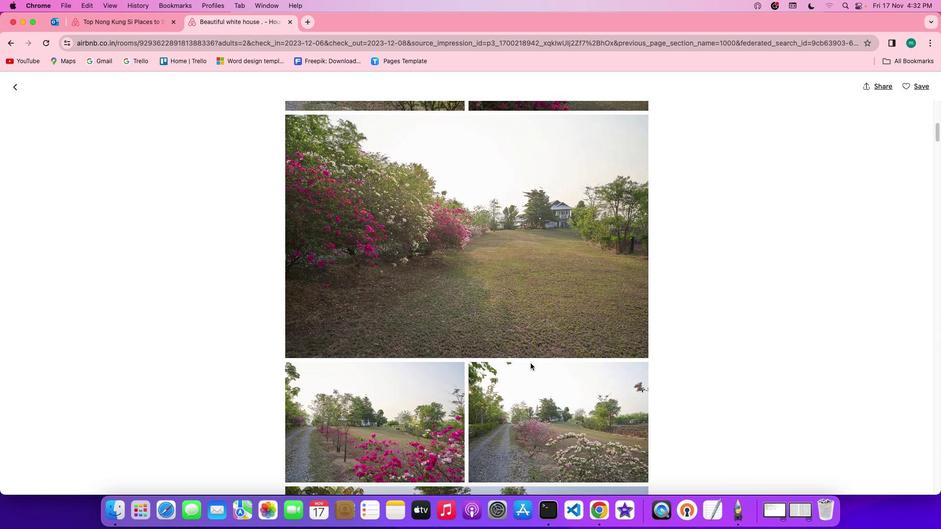 
Action: Mouse scrolled (530, 363) with delta (0, 0)
Screenshot: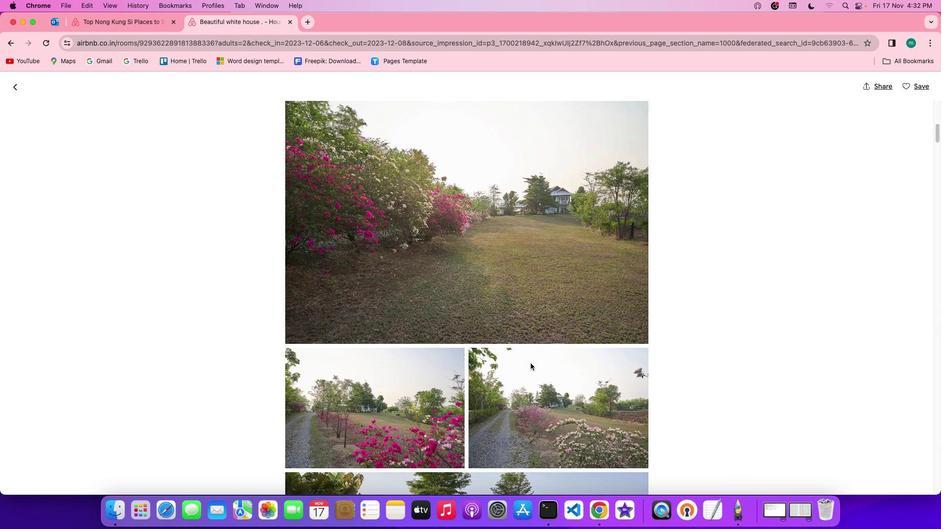 
Action: Mouse scrolled (530, 363) with delta (0, 0)
Screenshot: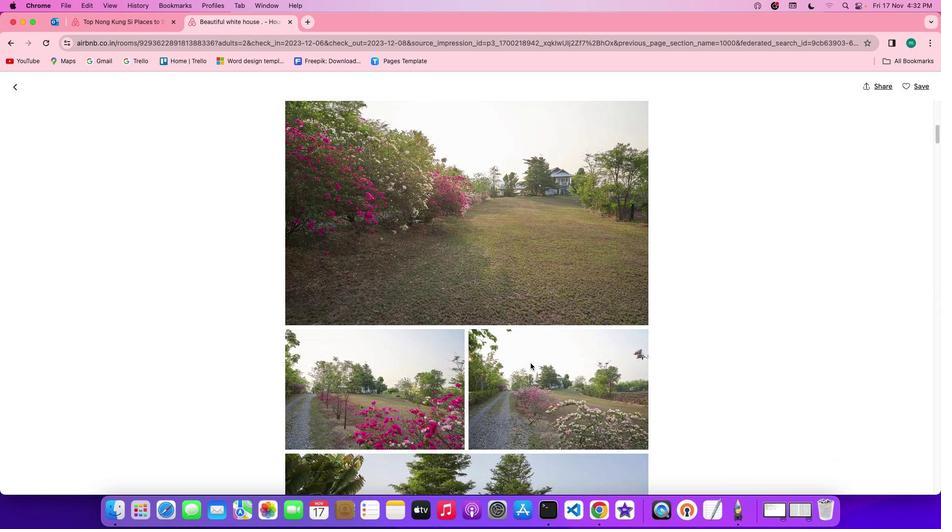 
Action: Mouse scrolled (530, 363) with delta (0, 0)
Screenshot: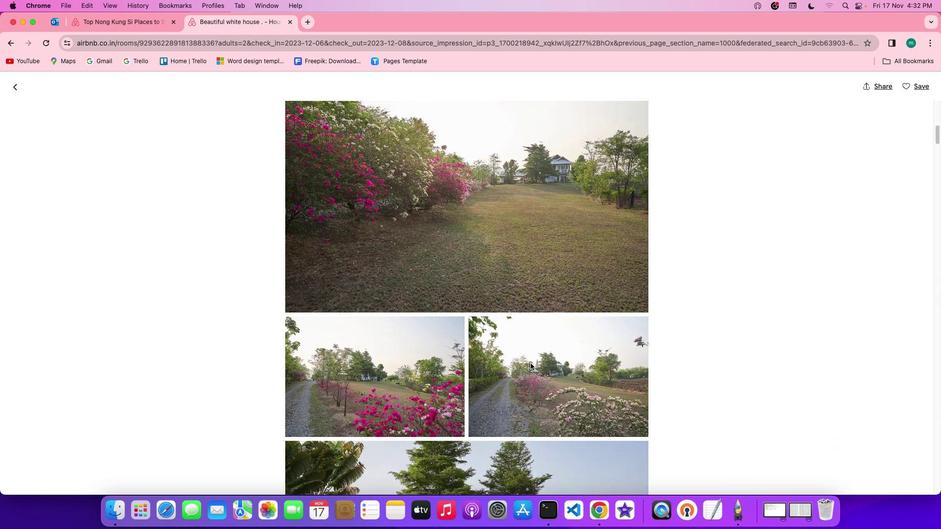 
Action: Mouse scrolled (530, 363) with delta (0, -1)
Screenshot: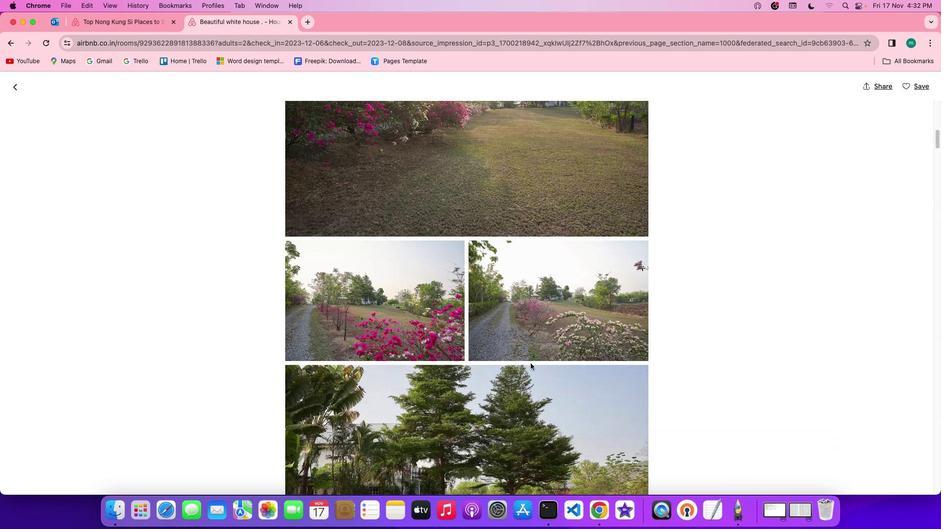 
Action: Mouse scrolled (530, 363) with delta (0, 0)
Screenshot: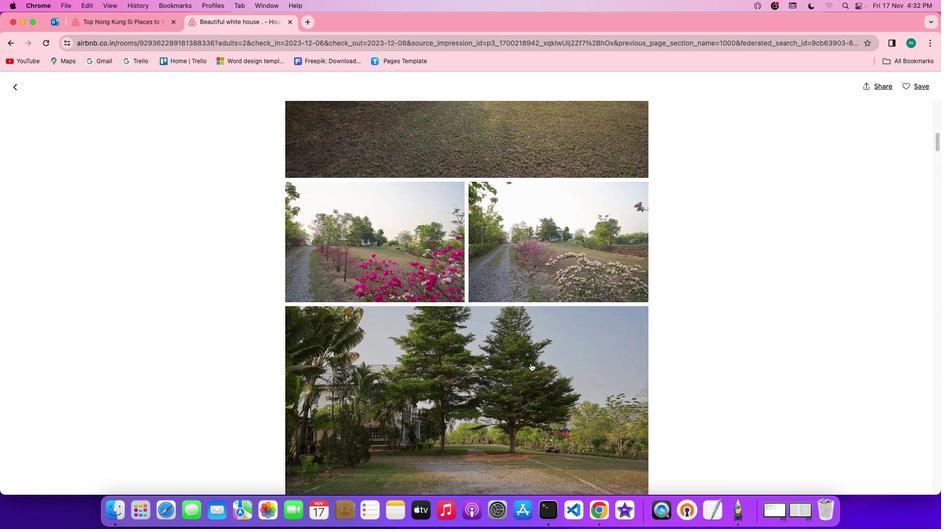 
Action: Mouse scrolled (530, 363) with delta (0, 0)
Screenshot: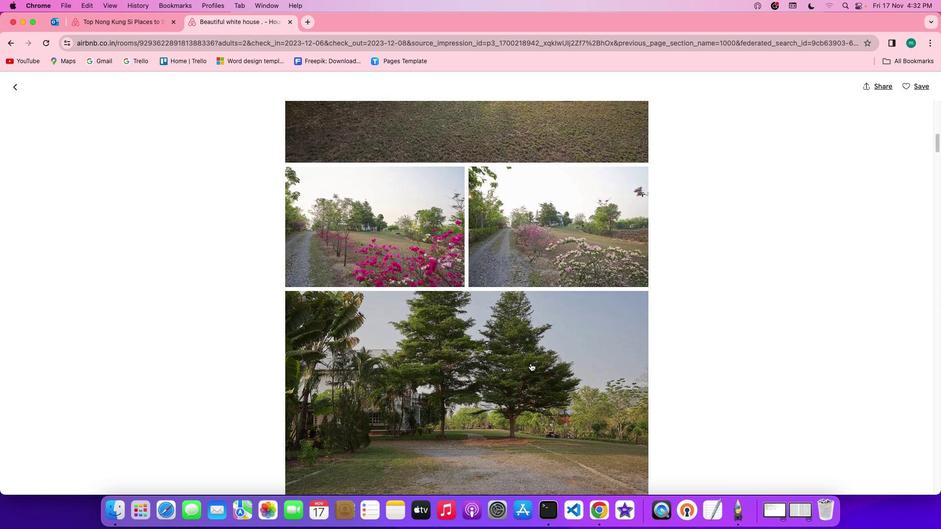
Action: Mouse scrolled (530, 363) with delta (0, -1)
Screenshot: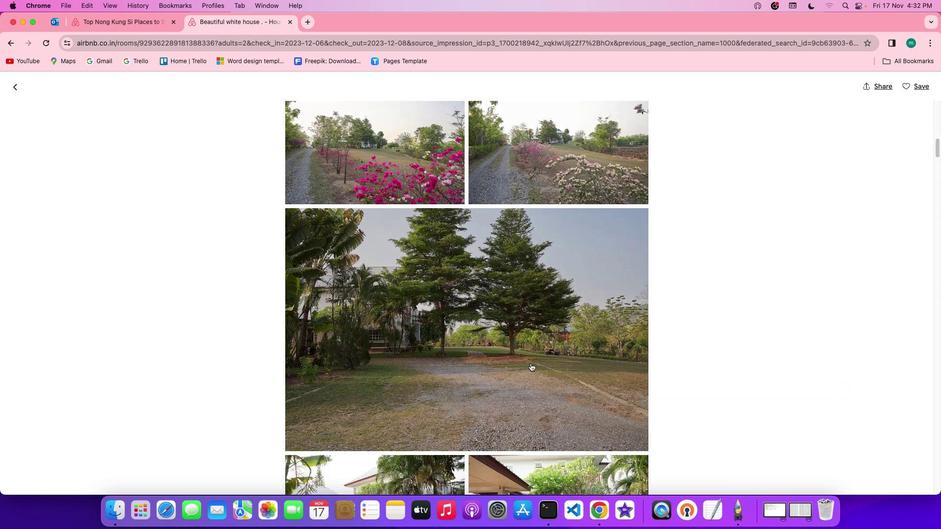 
Action: Mouse scrolled (530, 363) with delta (0, -1)
Screenshot: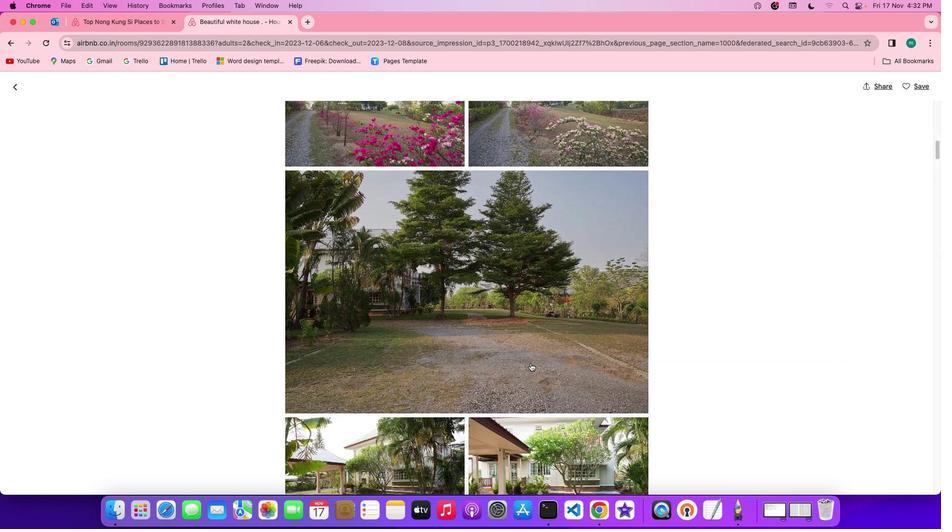 
Action: Mouse scrolled (530, 363) with delta (0, -2)
Screenshot: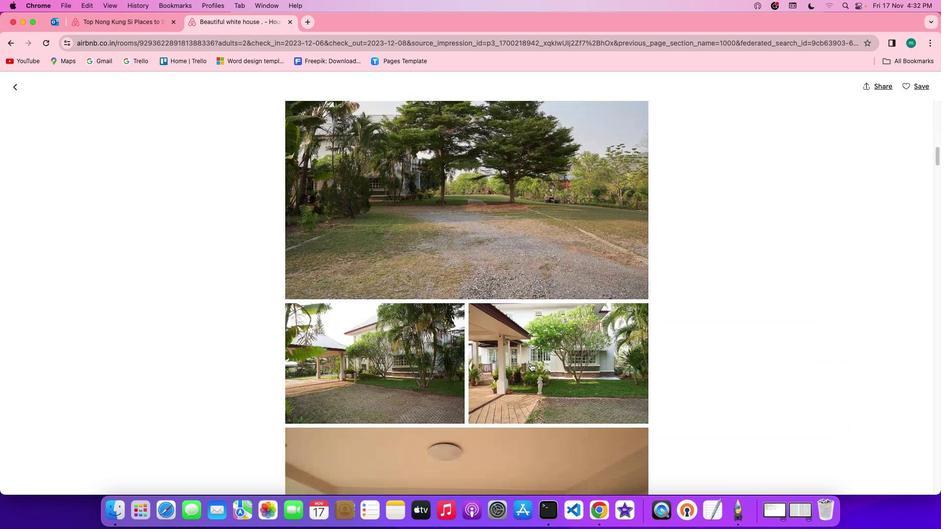 
Action: Mouse scrolled (530, 363) with delta (0, 0)
Screenshot: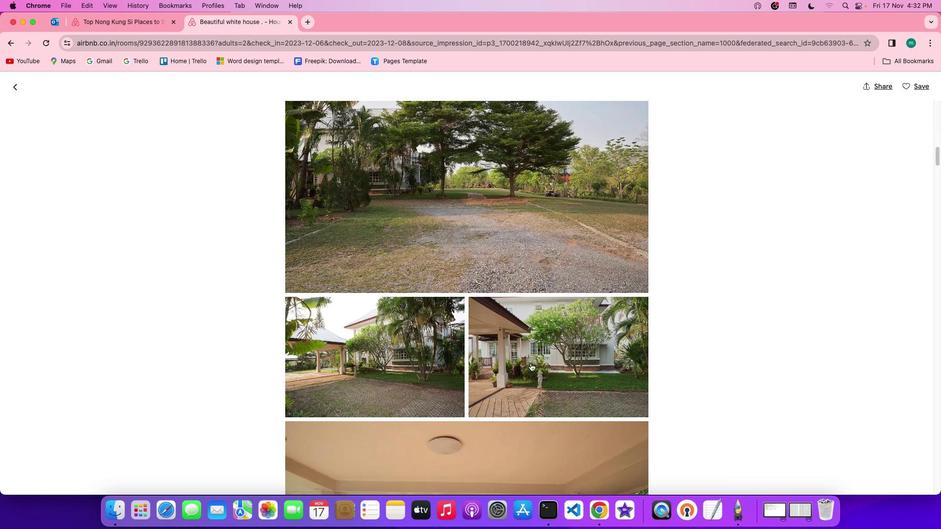 
Action: Mouse scrolled (530, 363) with delta (0, 0)
Screenshot: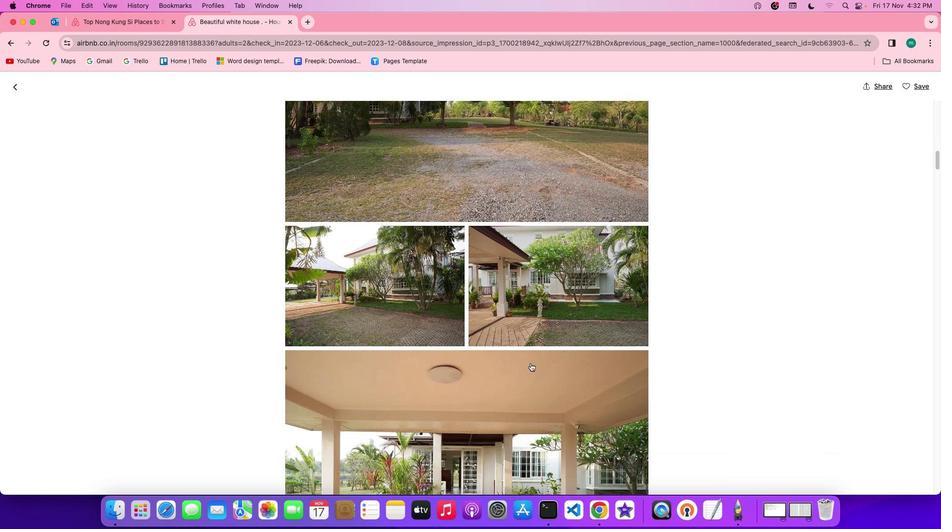 
Action: Mouse scrolled (530, 363) with delta (0, 0)
Screenshot: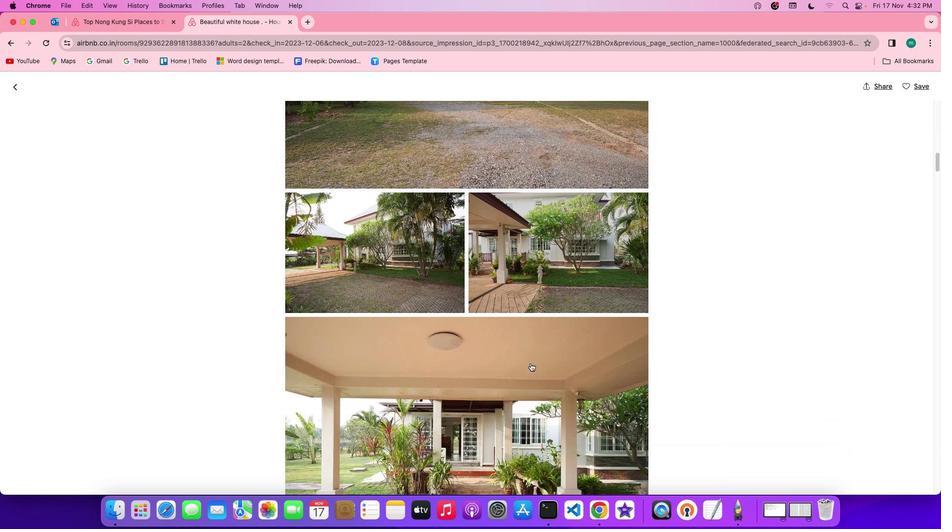 
Action: Mouse scrolled (530, 363) with delta (0, -1)
Screenshot: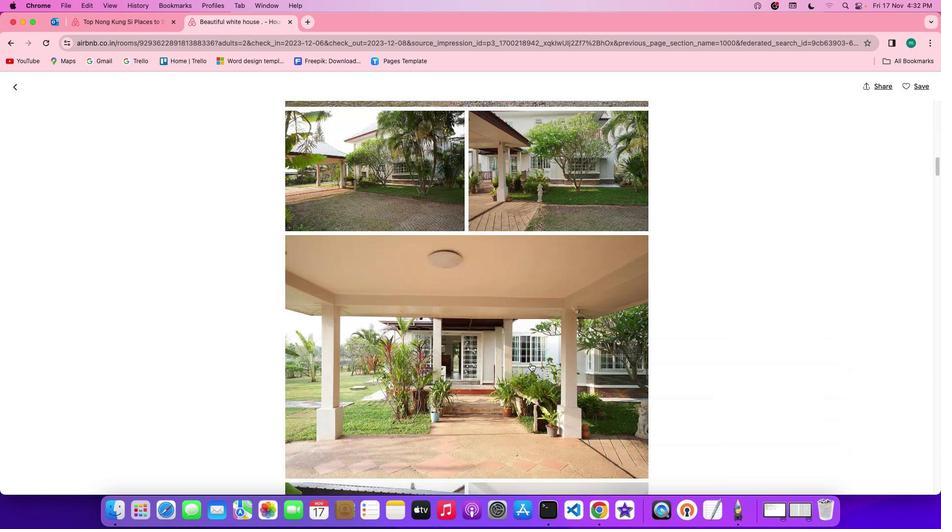 
Action: Mouse scrolled (530, 363) with delta (0, -2)
Screenshot: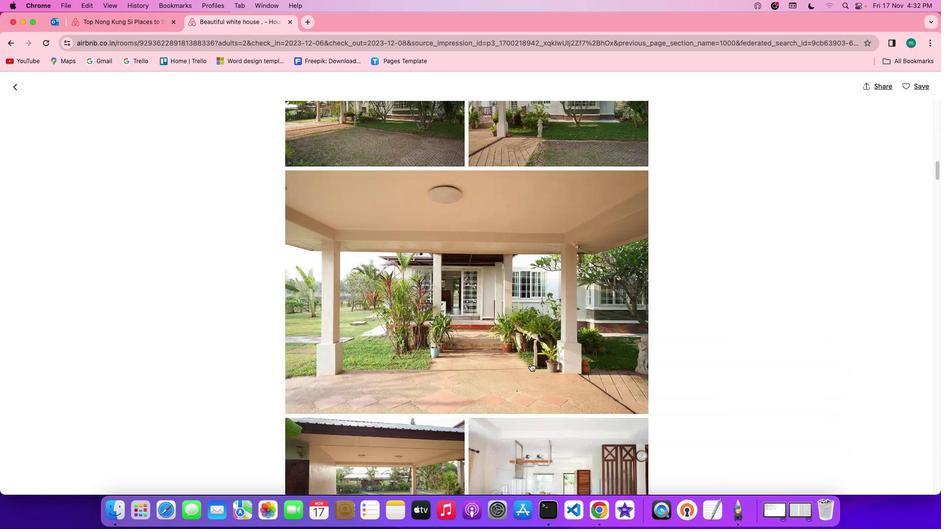 
Action: Mouse scrolled (530, 363) with delta (0, 0)
Screenshot: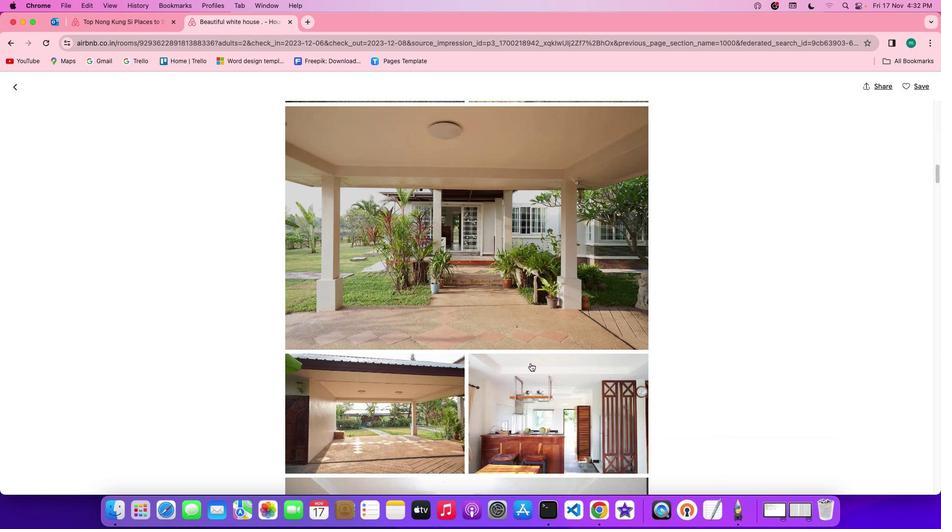 
Action: Mouse scrolled (530, 363) with delta (0, 0)
Screenshot: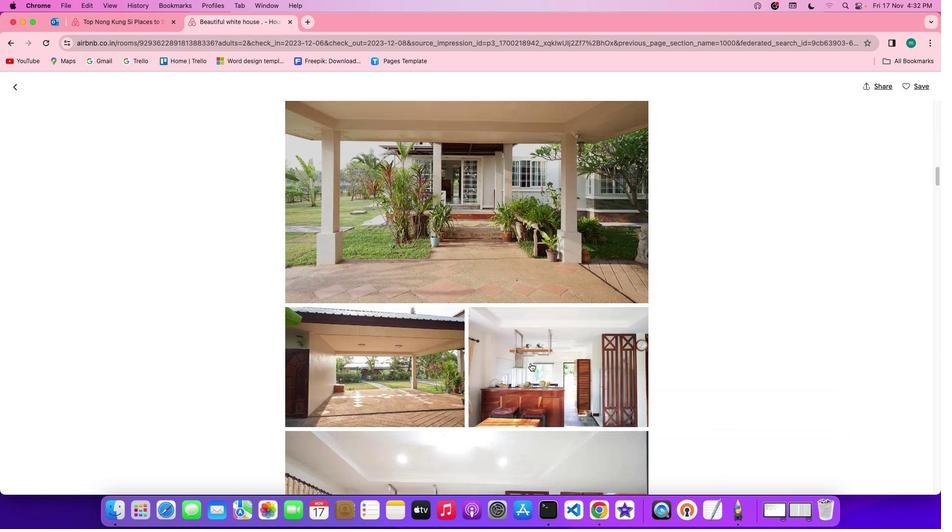 
Action: Mouse scrolled (530, 363) with delta (0, -1)
Screenshot: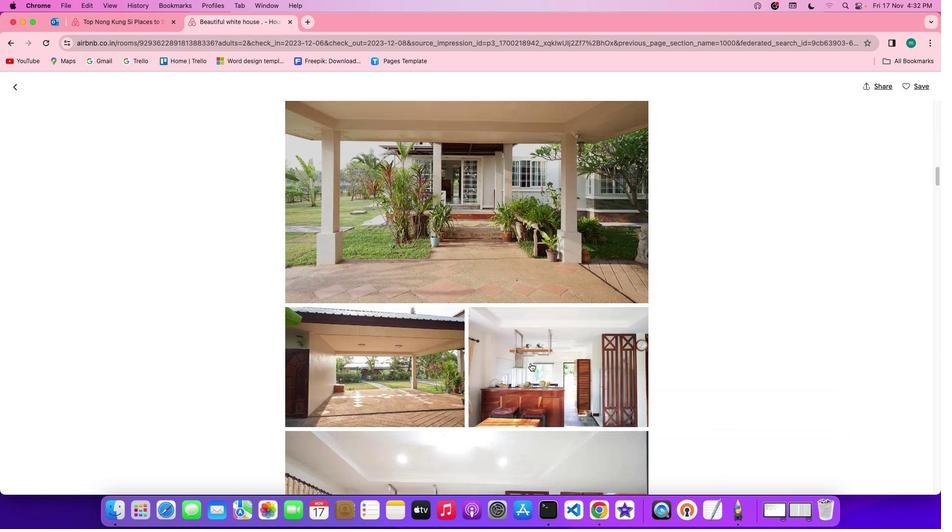 
Action: Mouse scrolled (530, 363) with delta (0, -1)
Screenshot: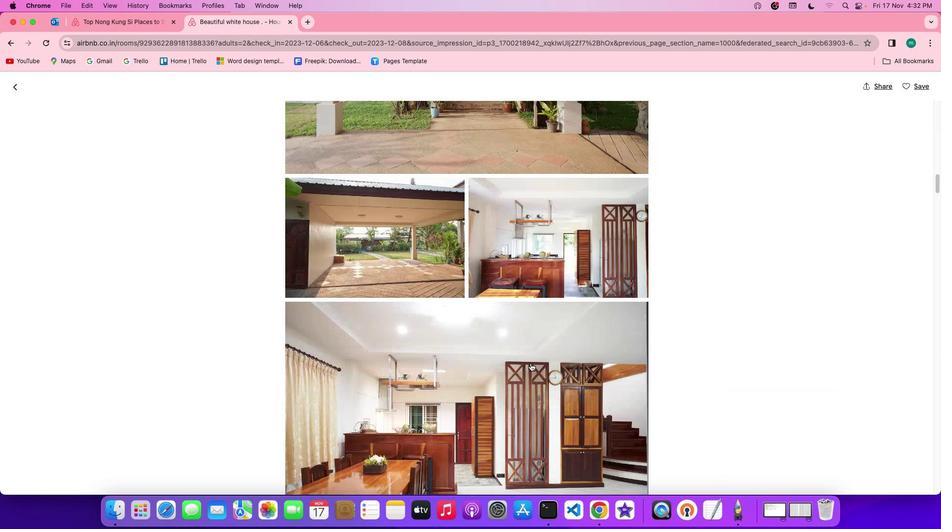 
Action: Mouse scrolled (530, 363) with delta (0, -2)
Screenshot: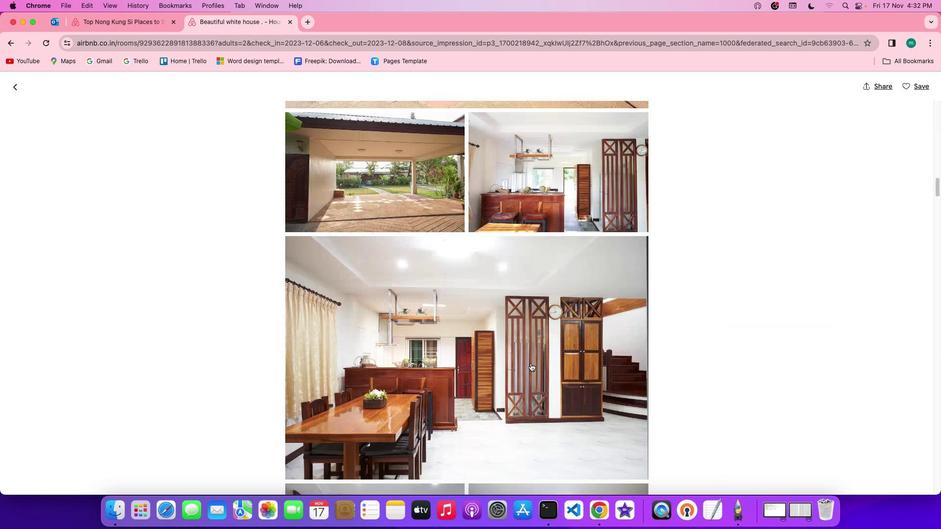 
Action: Mouse scrolled (530, 363) with delta (0, 0)
Screenshot: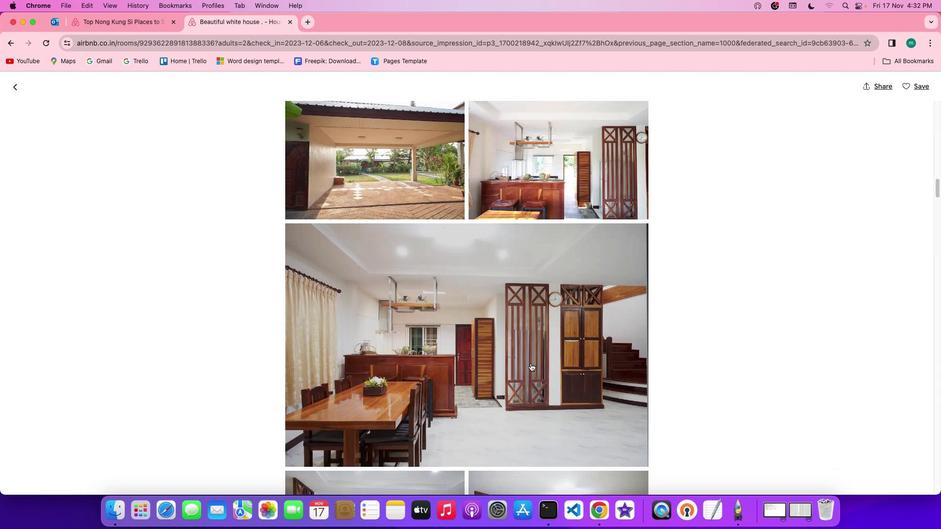 
Action: Mouse scrolled (530, 363) with delta (0, 0)
Screenshot: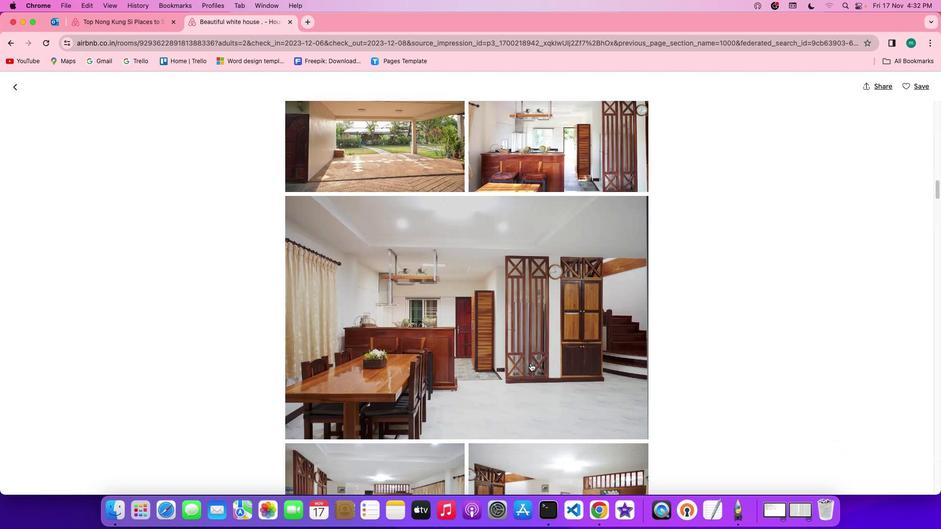 
Action: Mouse scrolled (530, 363) with delta (0, 0)
Screenshot: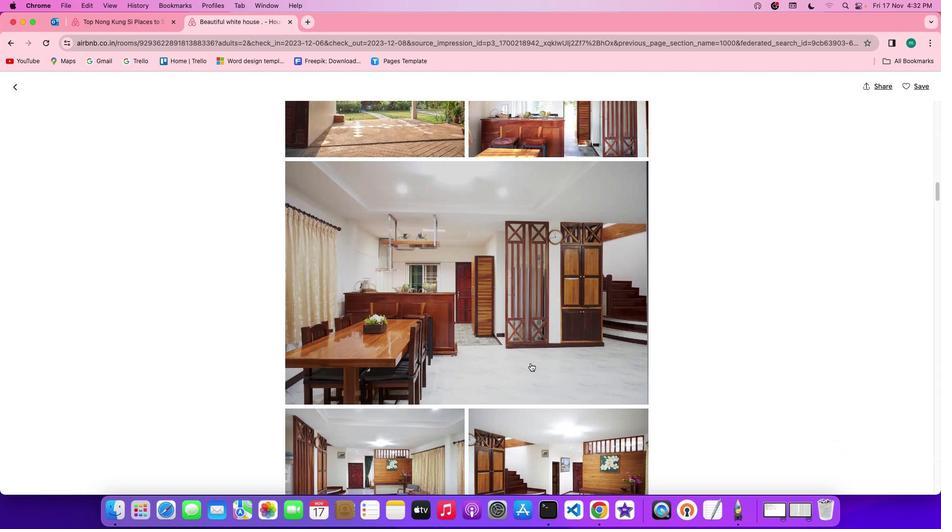 
Action: Mouse scrolled (530, 363) with delta (0, -1)
Screenshot: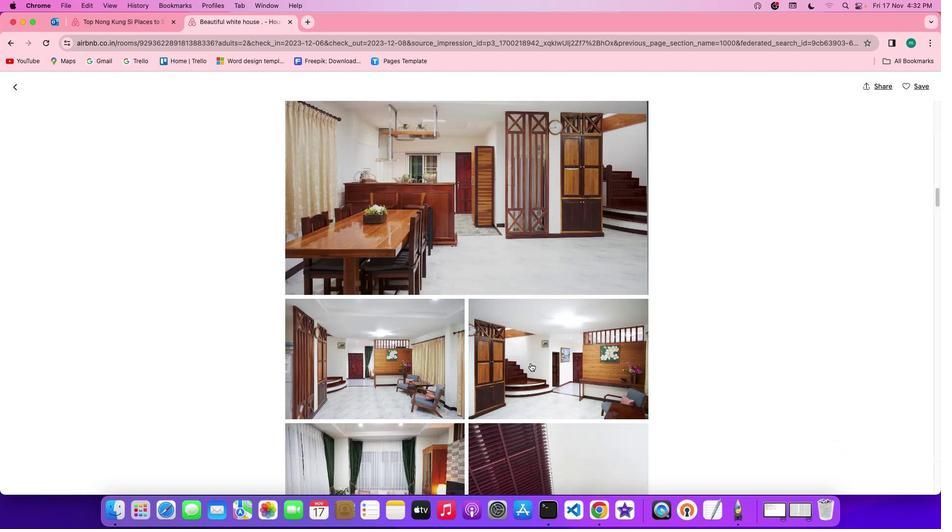 
Action: Mouse scrolled (530, 363) with delta (0, -2)
Screenshot: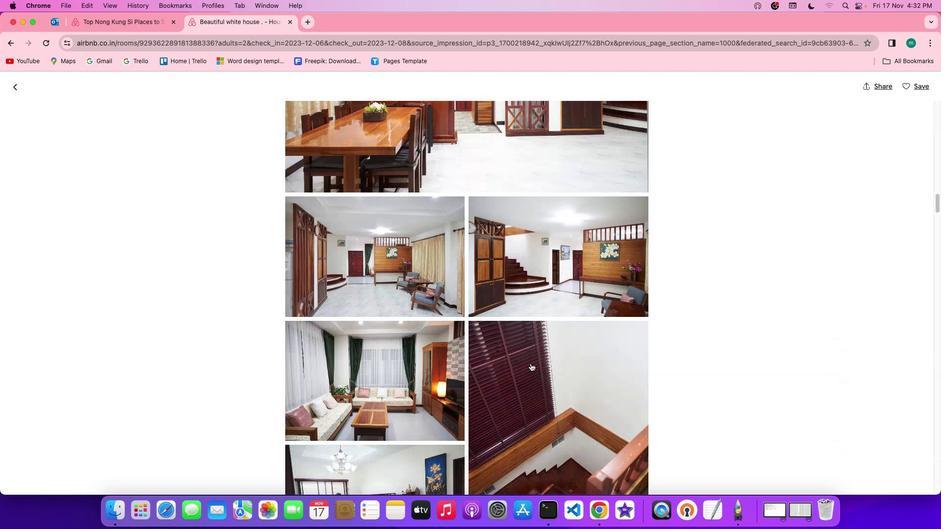 
Action: Mouse scrolled (530, 363) with delta (0, -2)
Screenshot: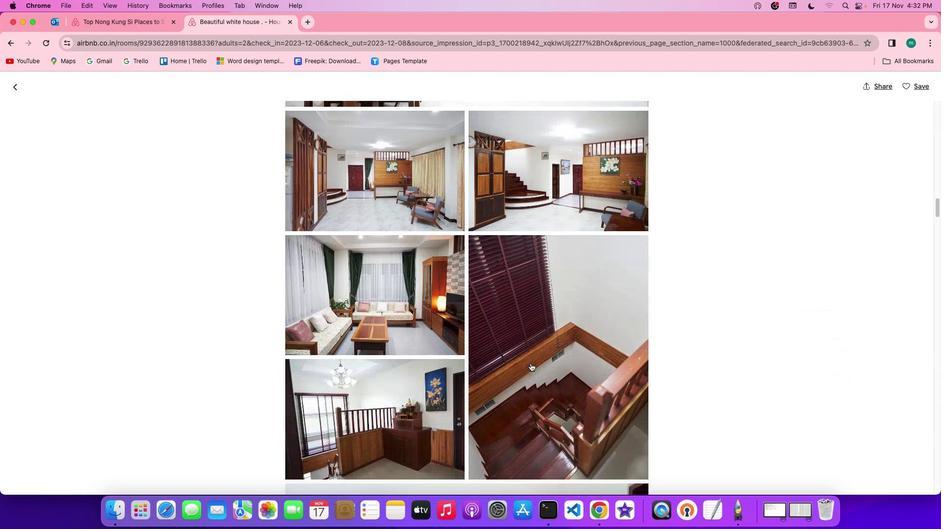 
Action: Mouse scrolled (530, 363) with delta (0, 0)
Screenshot: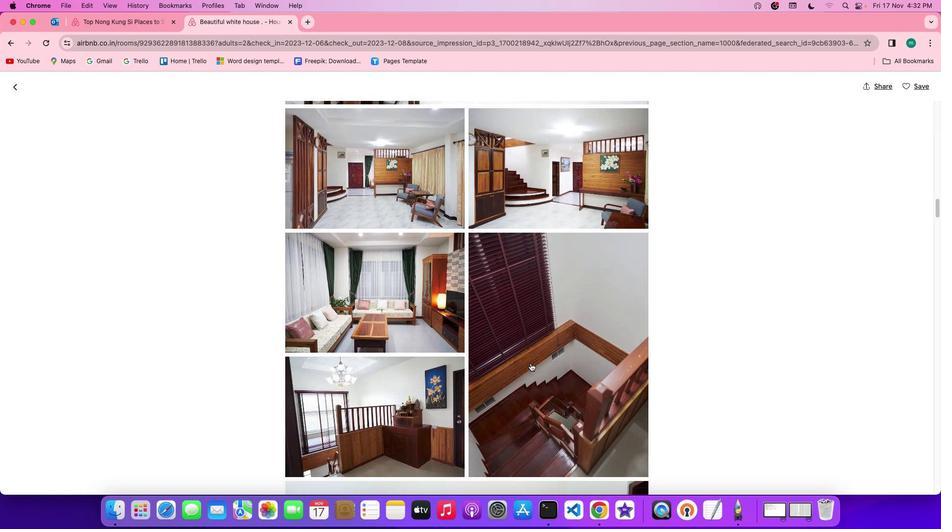 
Action: Mouse scrolled (530, 363) with delta (0, 0)
Screenshot: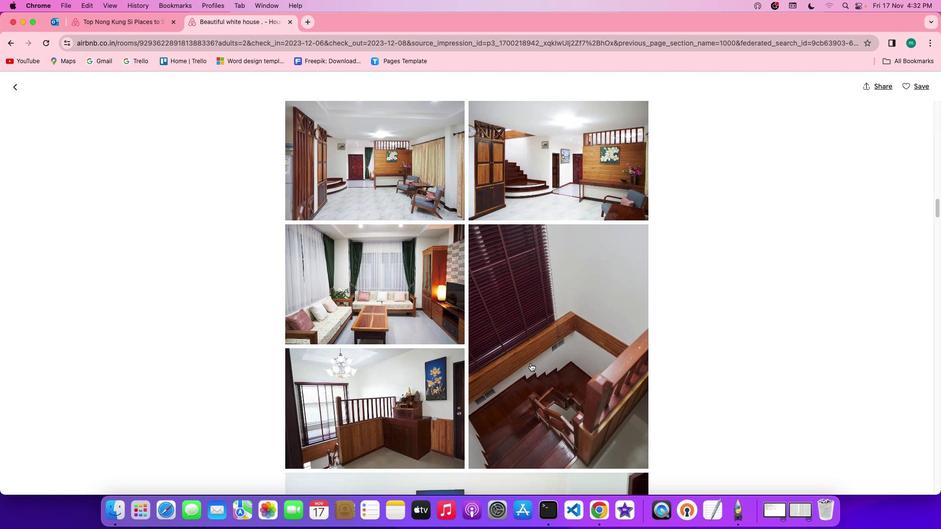 
Action: Mouse scrolled (530, 363) with delta (0, 0)
Screenshot: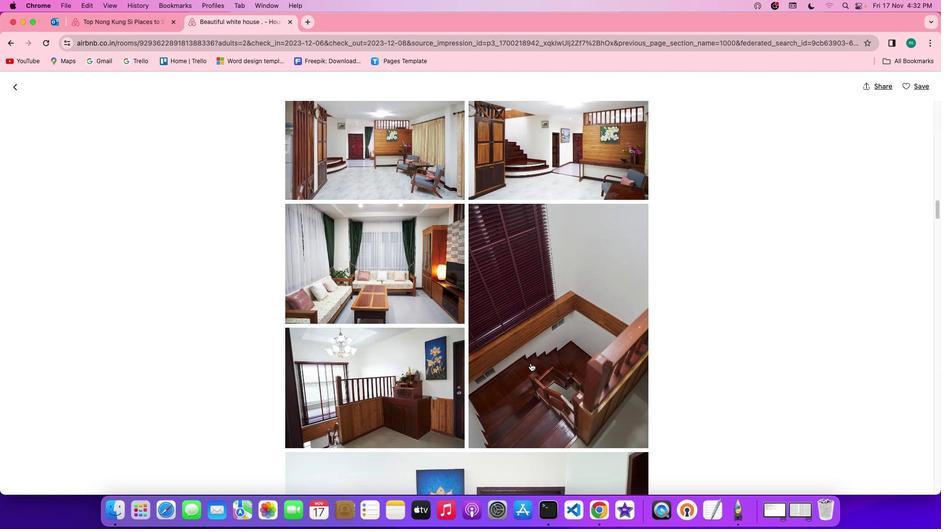 
Action: Mouse scrolled (530, 363) with delta (0, 0)
Screenshot: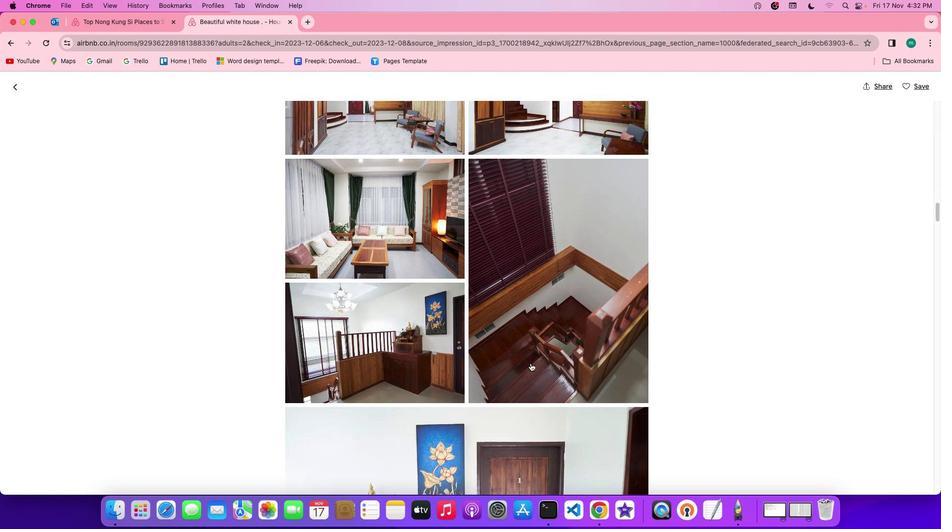 
Action: Mouse scrolled (530, 363) with delta (0, -1)
Screenshot: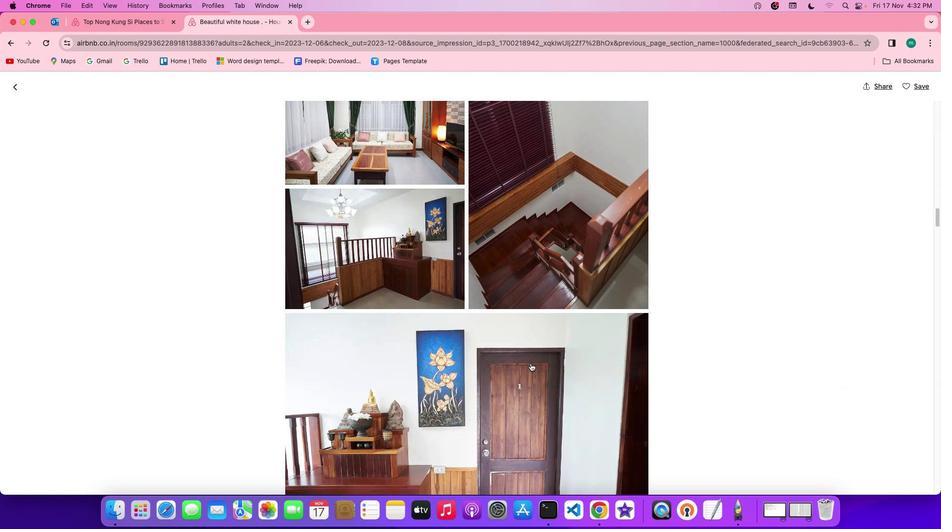 
Action: Mouse scrolled (530, 363) with delta (0, -2)
Screenshot: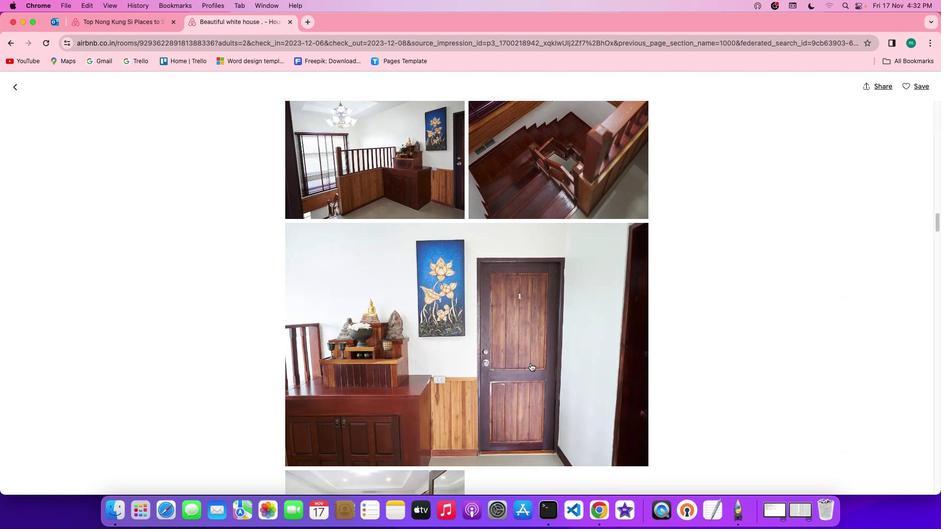 
Action: Mouse scrolled (530, 363) with delta (0, 0)
Screenshot: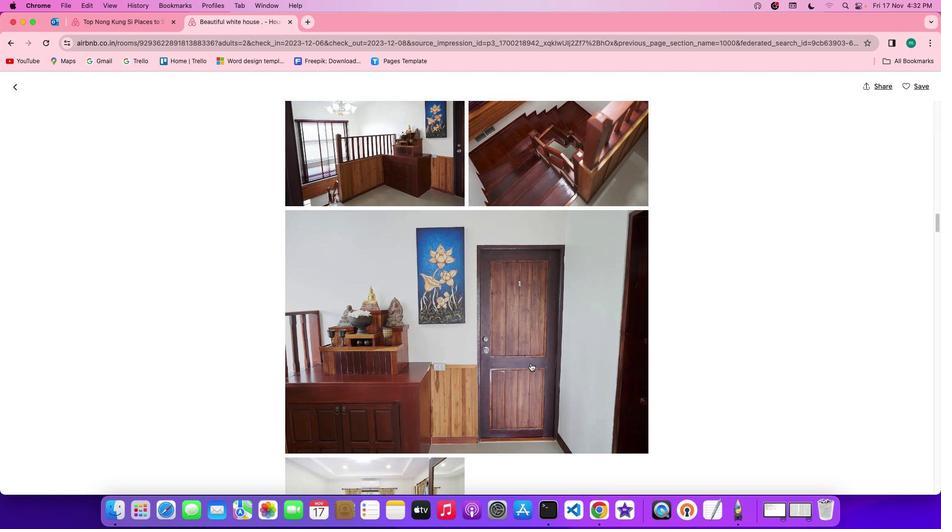 
Action: Mouse scrolled (530, 363) with delta (0, 0)
Screenshot: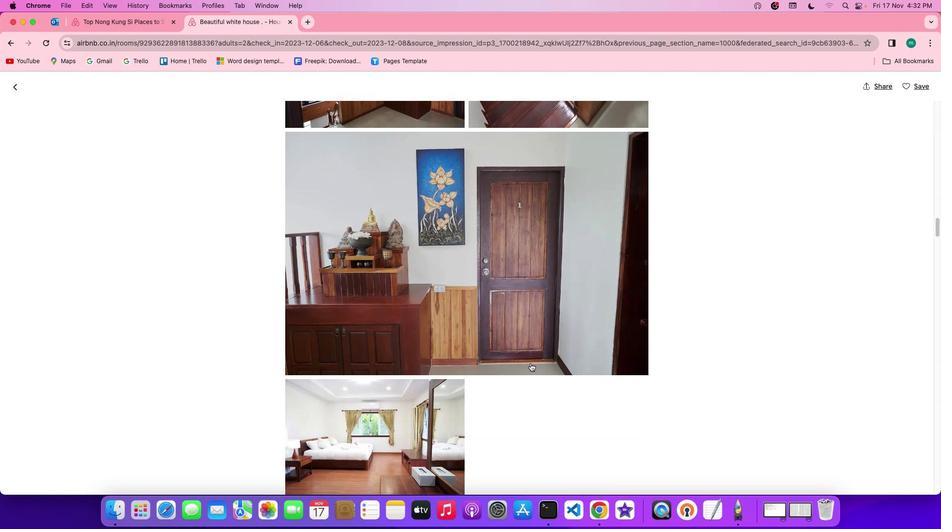 
Action: Mouse scrolled (530, 363) with delta (0, 0)
Screenshot: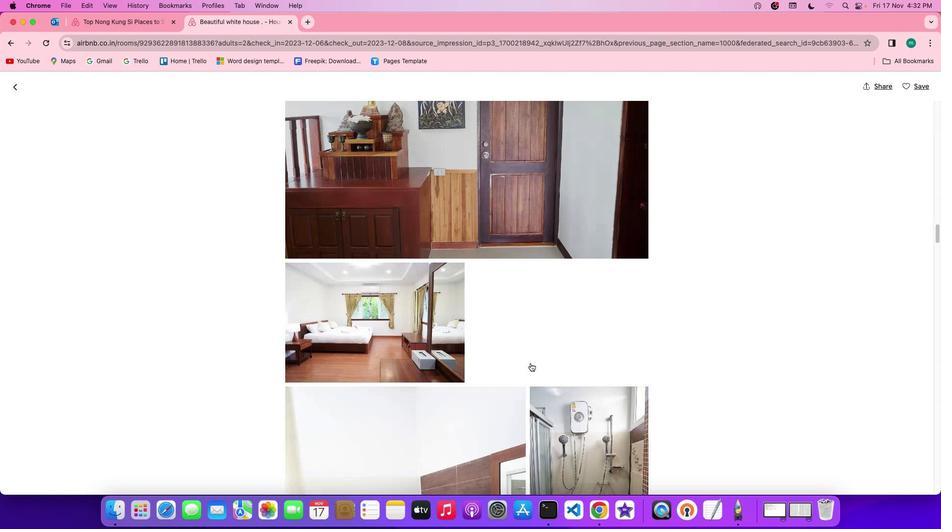 
Action: Mouse scrolled (530, 363) with delta (0, -1)
Screenshot: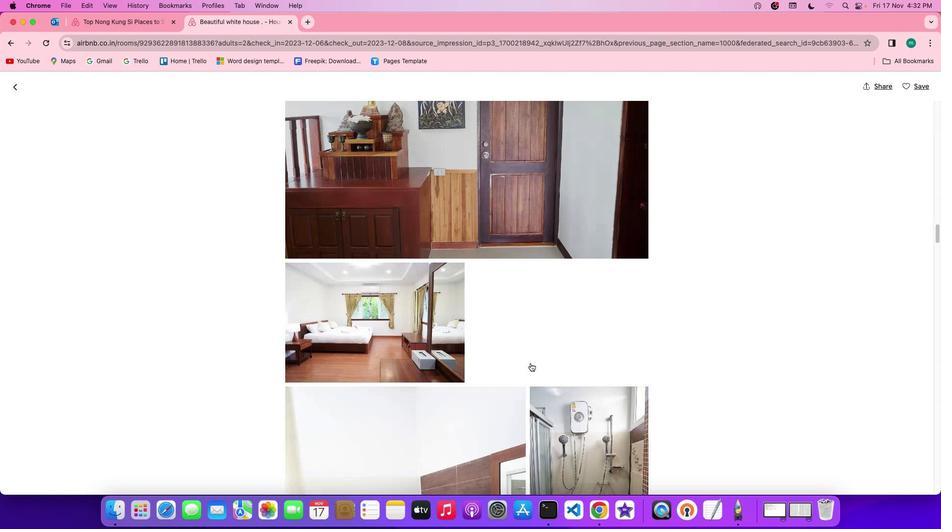 
Action: Mouse scrolled (530, 363) with delta (0, -2)
Screenshot: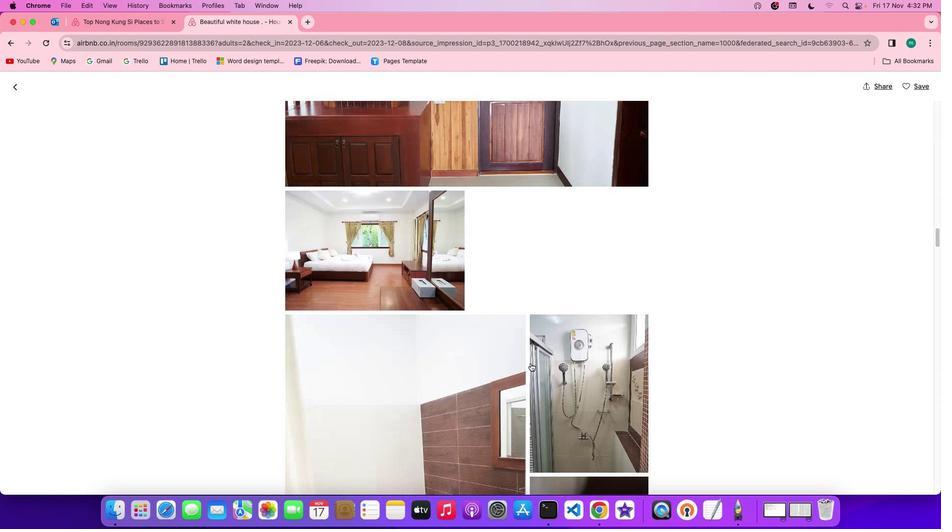 
Action: Mouse scrolled (530, 363) with delta (0, -2)
Screenshot: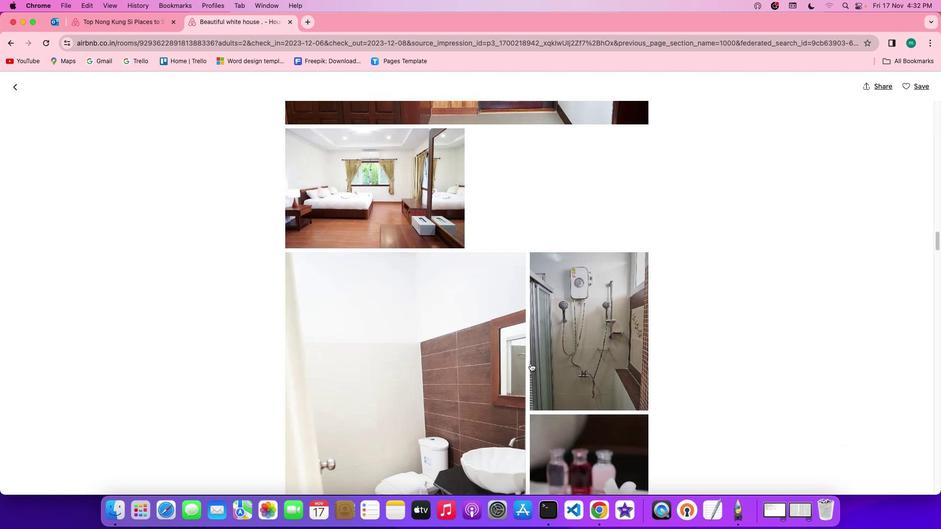 
Action: Mouse scrolled (530, 363) with delta (0, 0)
Screenshot: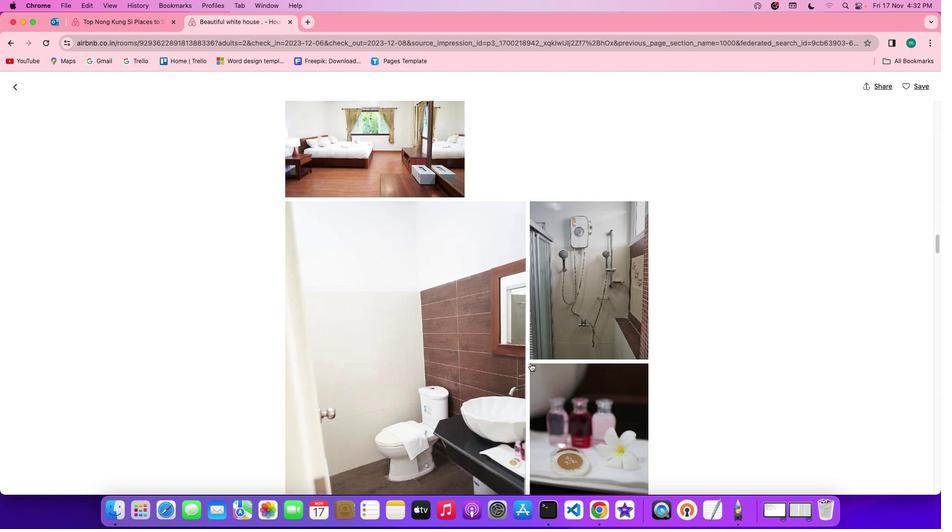 
Action: Mouse scrolled (530, 363) with delta (0, 0)
Screenshot: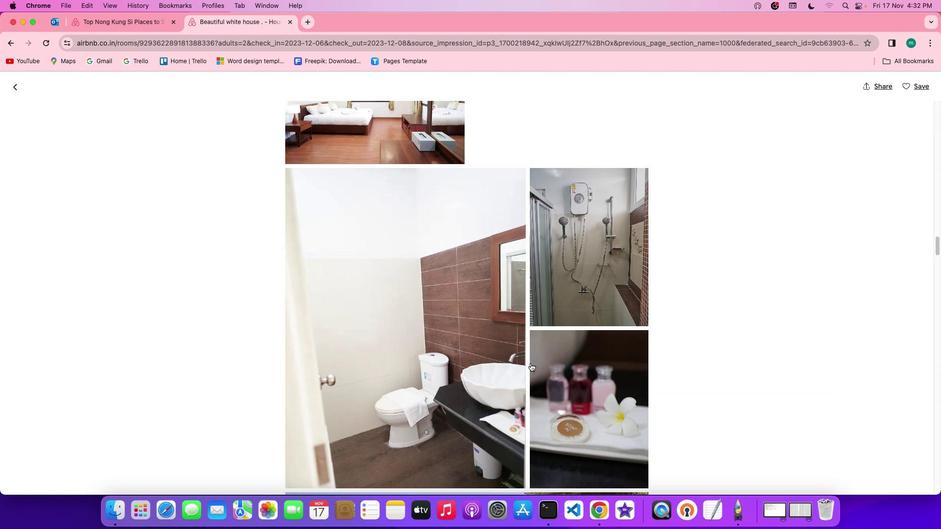 
Action: Mouse scrolled (530, 363) with delta (0, 0)
Screenshot: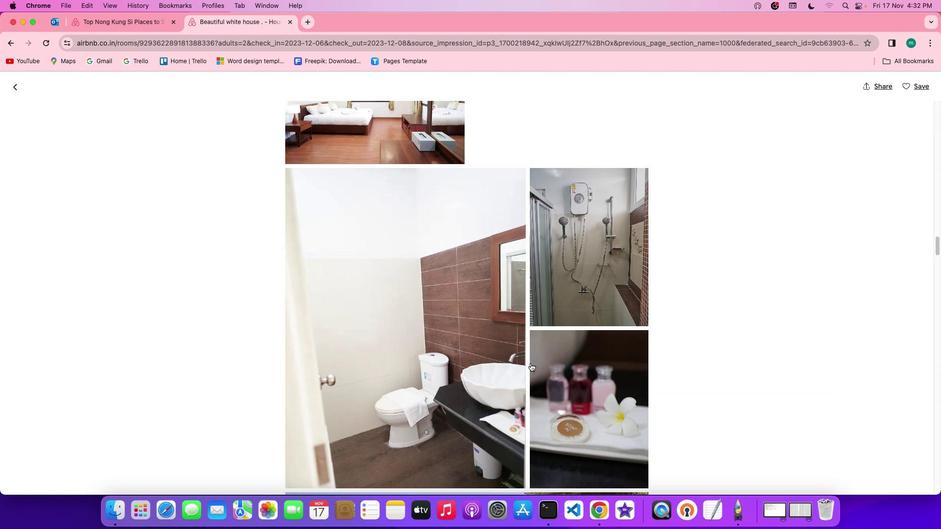 
Action: Mouse scrolled (530, 363) with delta (0, -1)
Screenshot: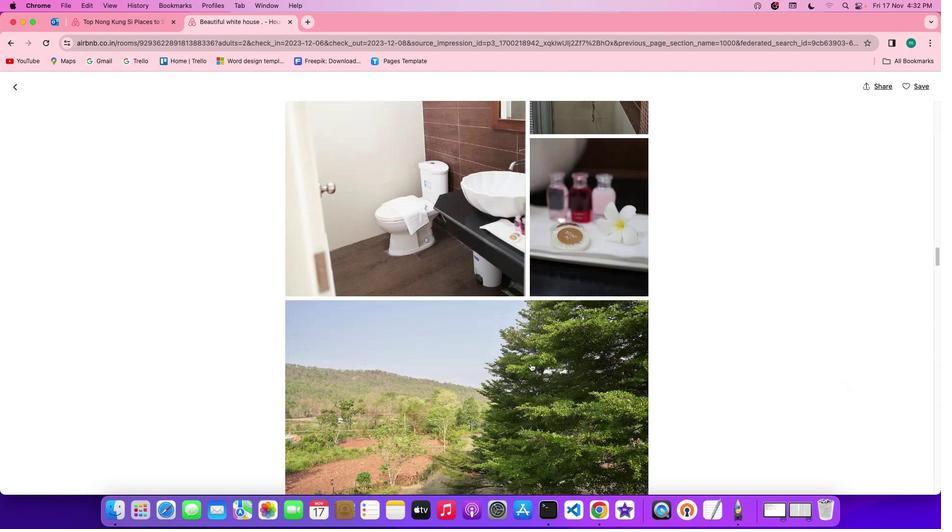 
Action: Mouse scrolled (530, 363) with delta (0, -2)
Screenshot: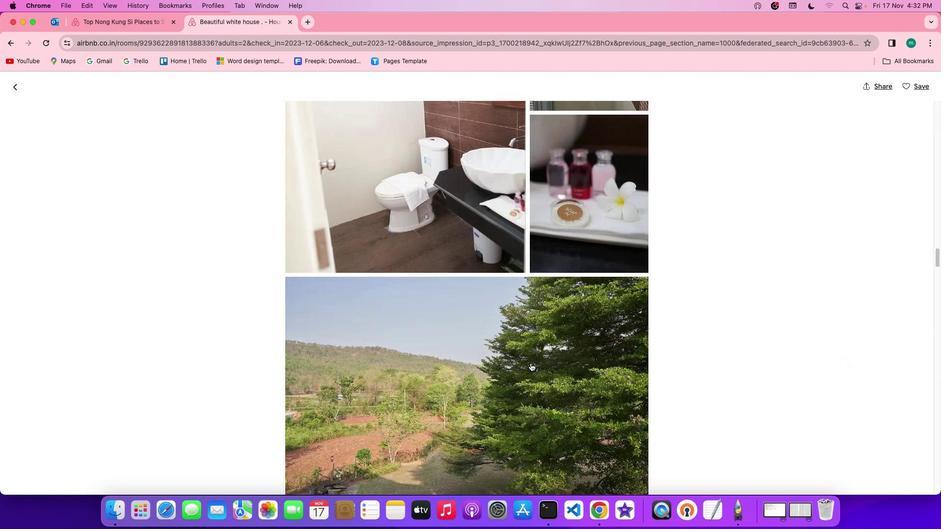 
Action: Mouse scrolled (530, 363) with delta (0, 0)
Screenshot: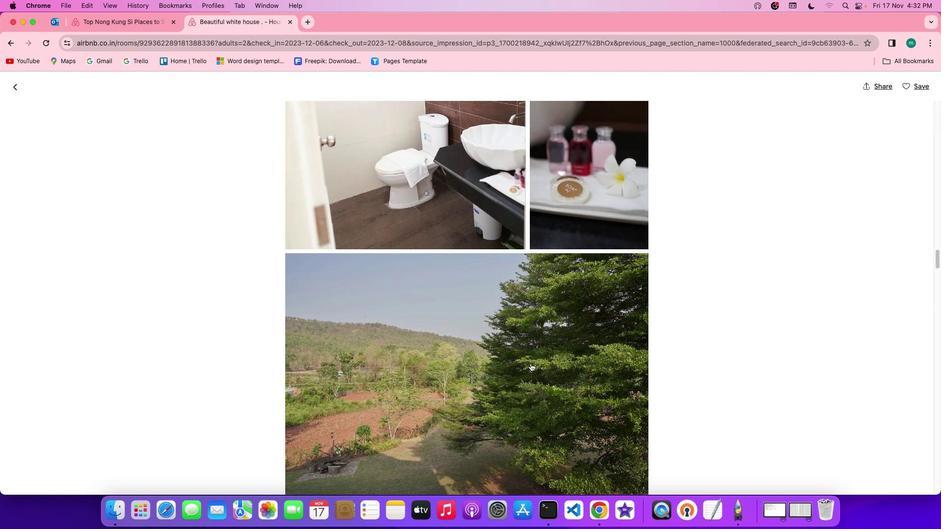 
Action: Mouse scrolled (530, 363) with delta (0, 0)
Screenshot: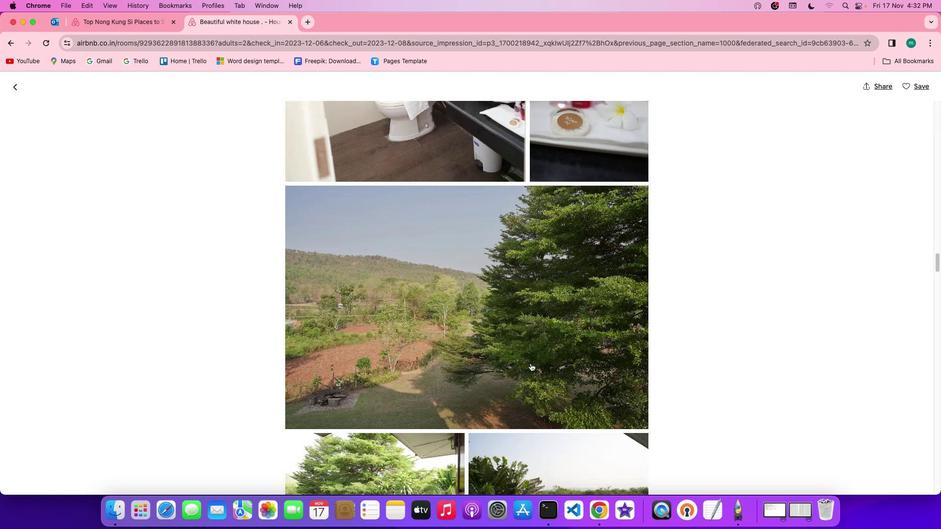 
Action: Mouse scrolled (530, 363) with delta (0, -1)
Screenshot: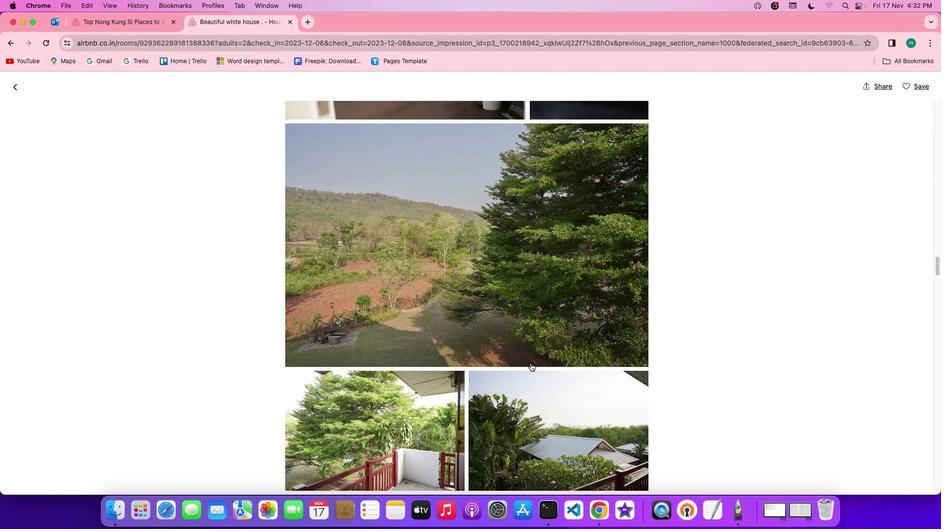 
Action: Mouse scrolled (530, 363) with delta (0, -1)
Screenshot: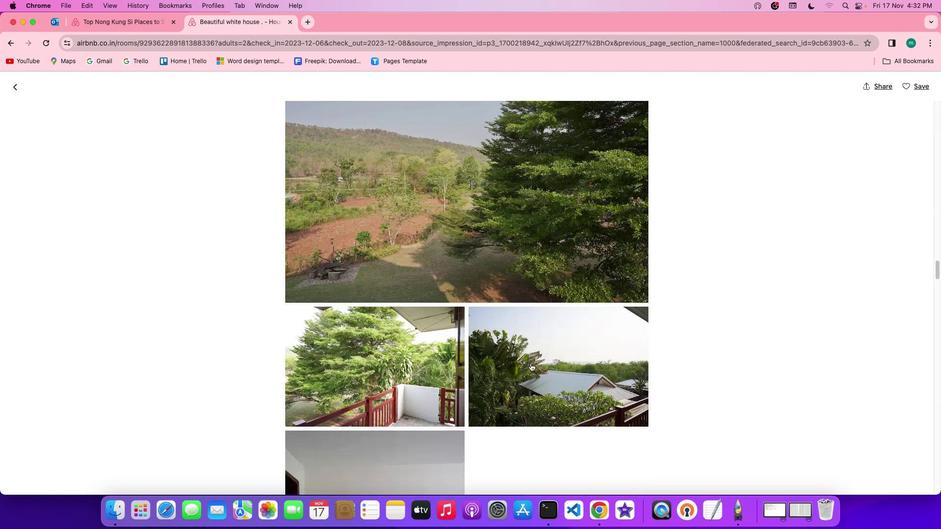
Action: Mouse scrolled (530, 363) with delta (0, -2)
Screenshot: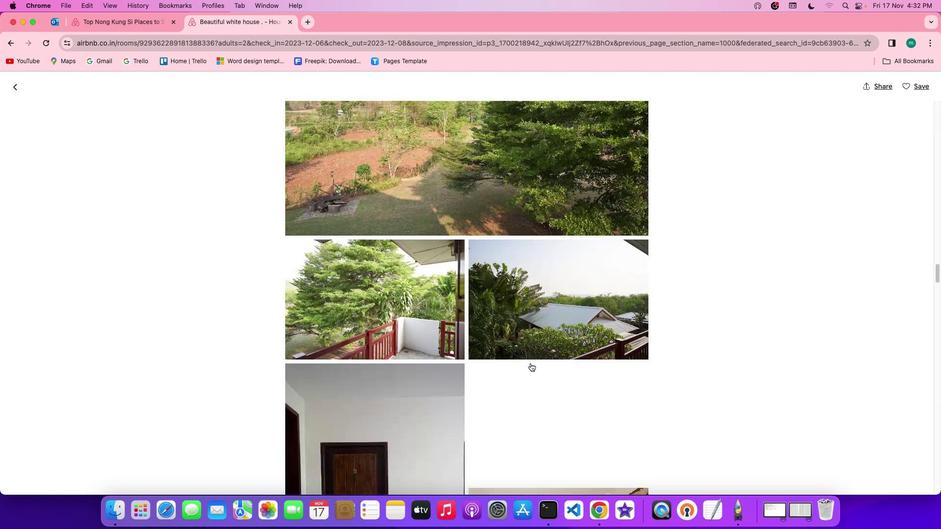 
Action: Mouse scrolled (530, 363) with delta (0, -2)
Screenshot: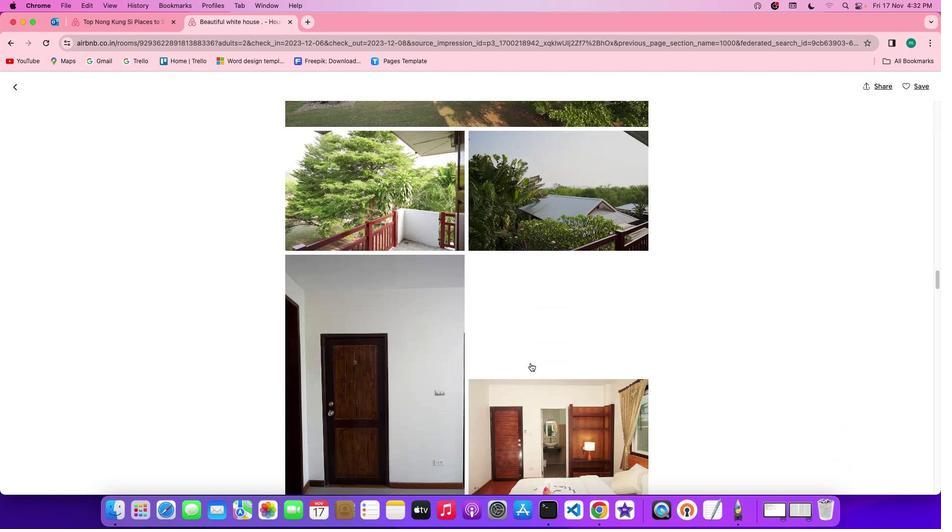 
Action: Mouse scrolled (530, 363) with delta (0, 0)
Screenshot: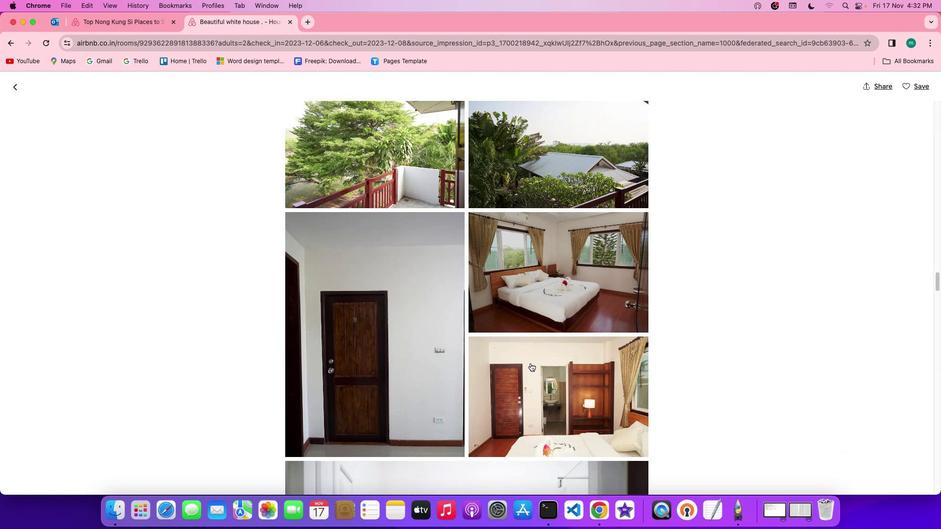 
Action: Mouse scrolled (530, 363) with delta (0, 0)
Screenshot: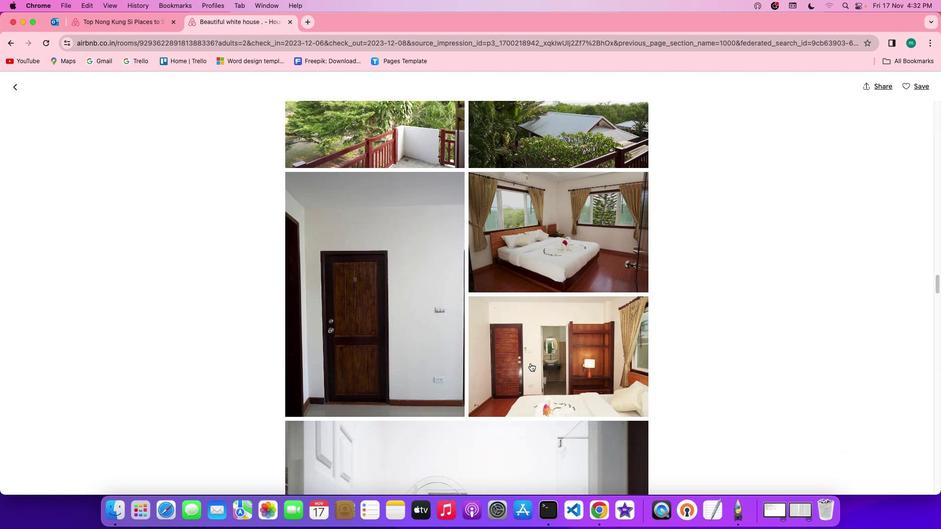 
Action: Mouse scrolled (530, 363) with delta (0, -1)
Screenshot: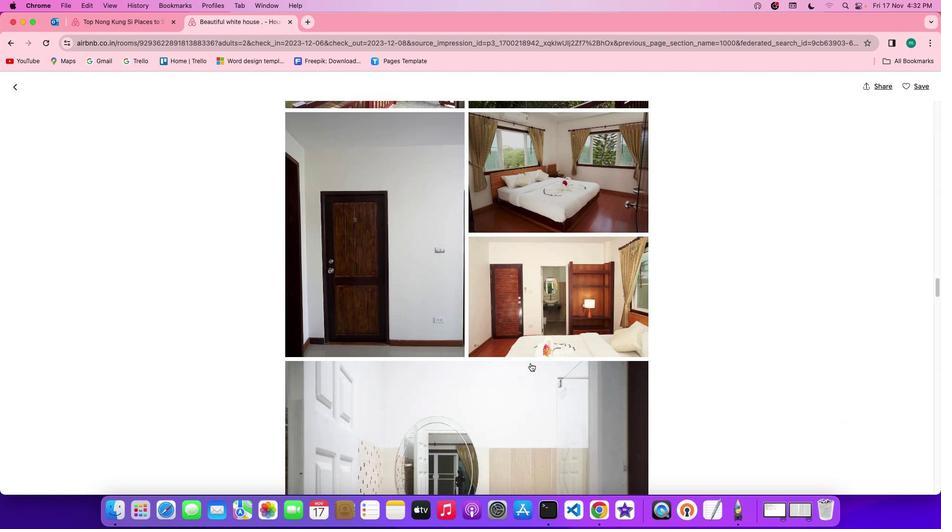 
Action: Mouse scrolled (530, 363) with delta (0, -1)
Screenshot: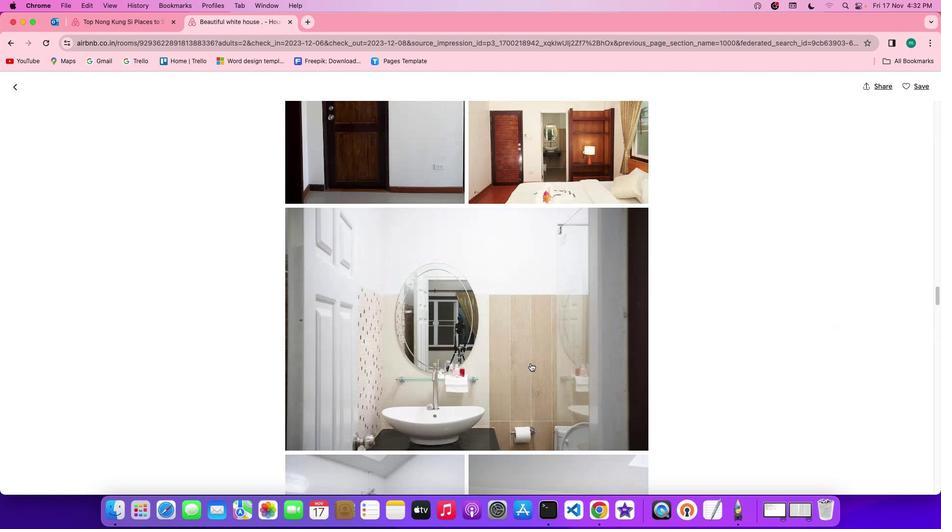 
Action: Mouse scrolled (530, 363) with delta (0, -2)
Screenshot: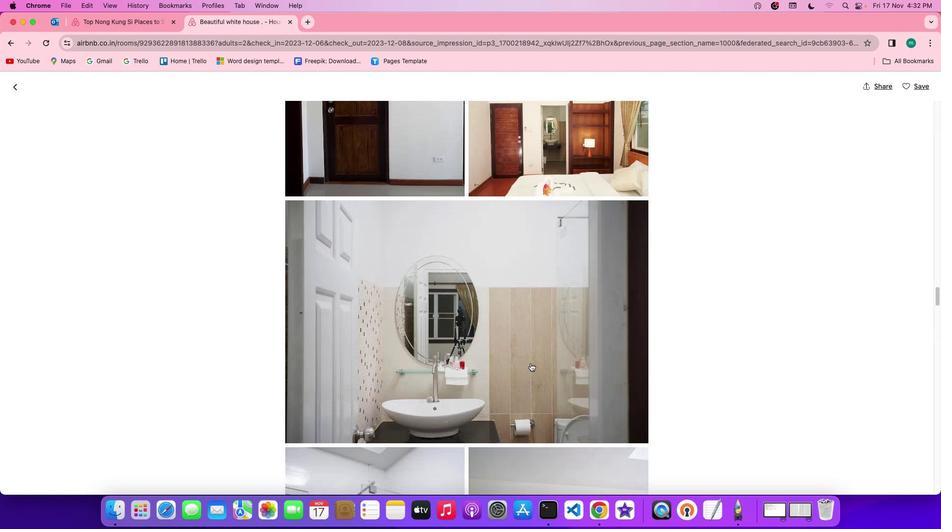 
Action: Mouse scrolled (530, 363) with delta (0, -2)
Screenshot: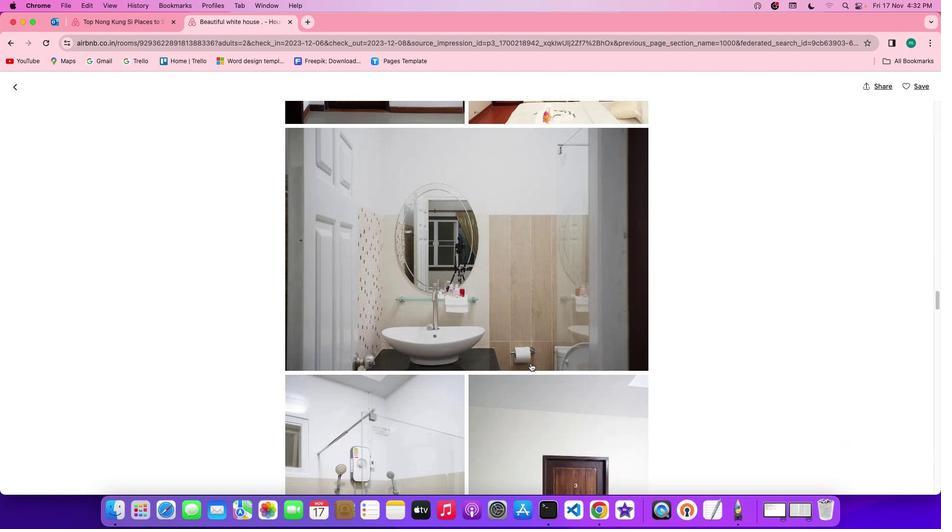 
Action: Mouse scrolled (530, 363) with delta (0, 0)
Screenshot: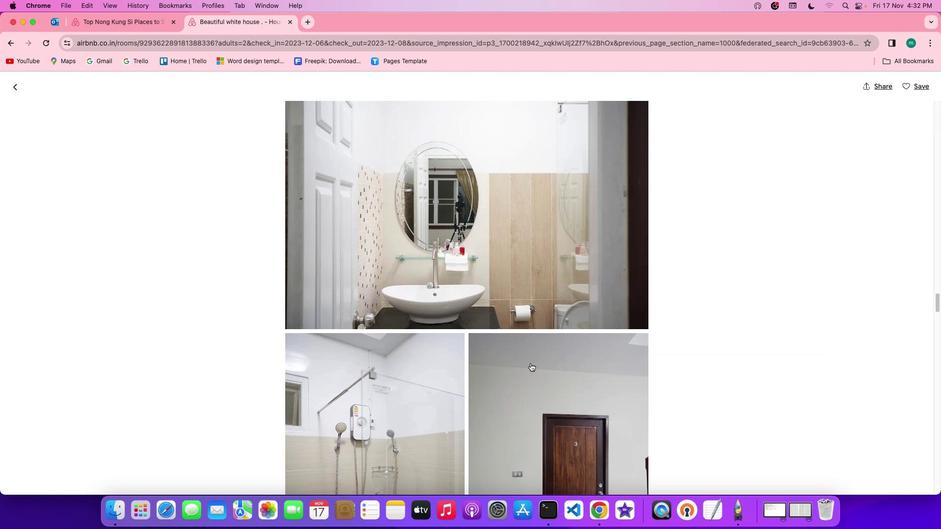 
Action: Mouse scrolled (530, 363) with delta (0, 0)
Screenshot: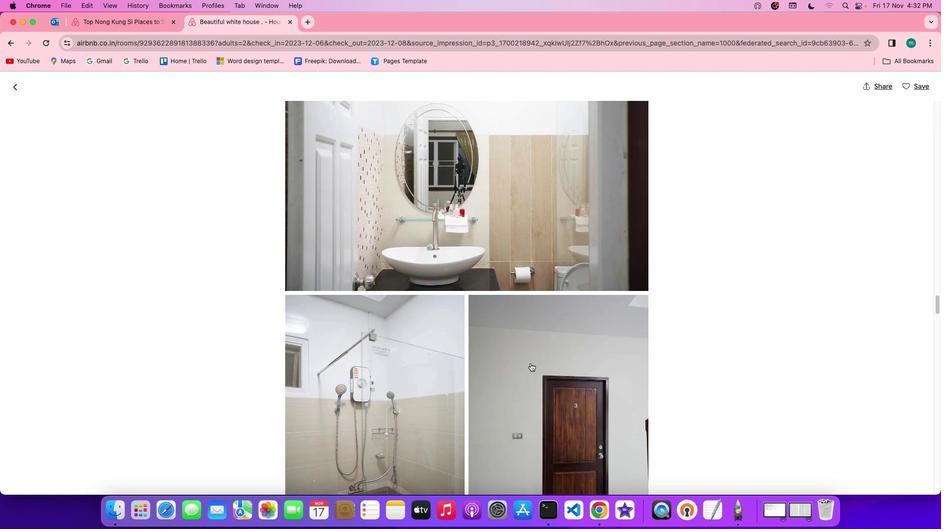 
Action: Mouse scrolled (530, 363) with delta (0, 0)
Screenshot: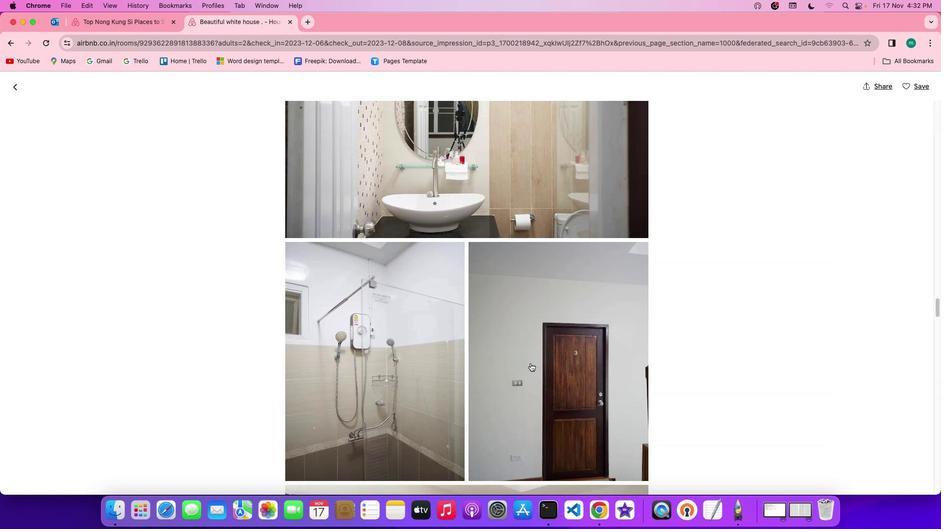 
Action: Mouse scrolled (530, 363) with delta (0, -1)
Screenshot: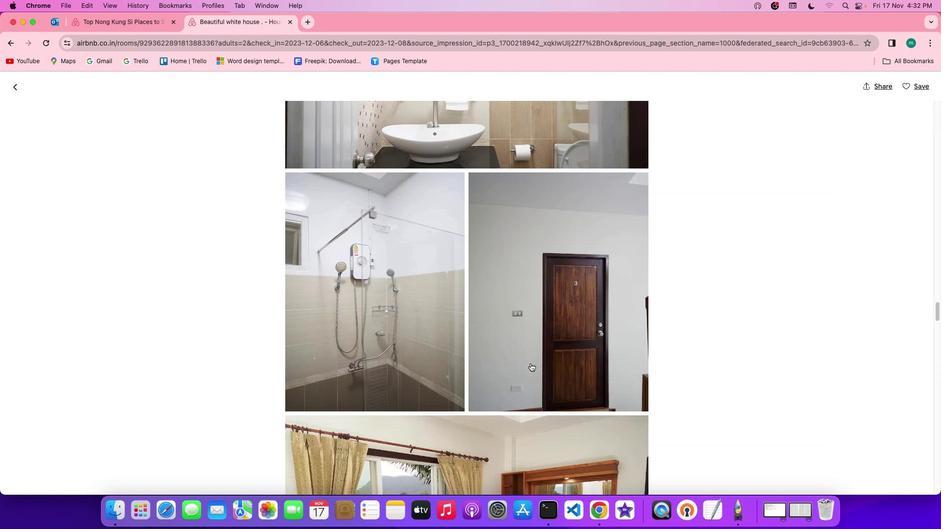 
Action: Mouse scrolled (530, 363) with delta (0, -2)
Screenshot: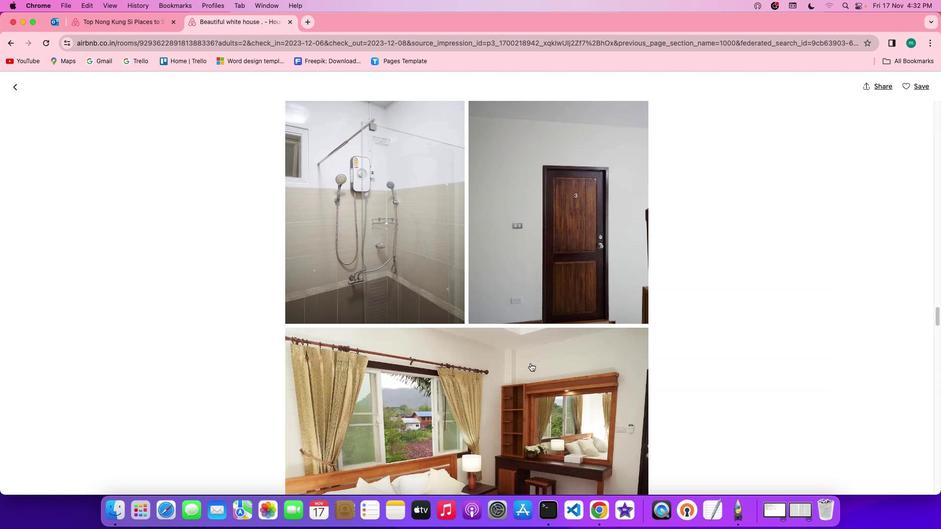 
Action: Mouse scrolled (530, 363) with delta (0, 0)
Screenshot: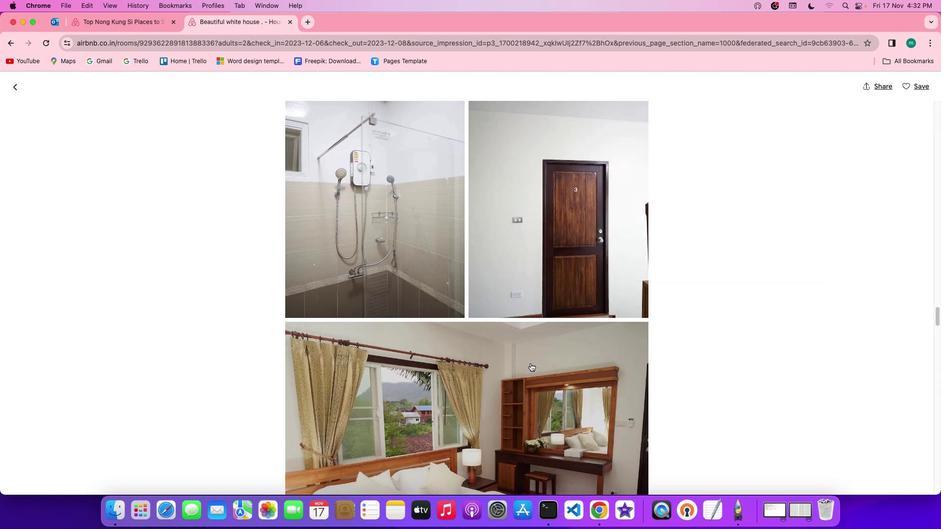 
Action: Mouse scrolled (530, 363) with delta (0, 0)
Screenshot: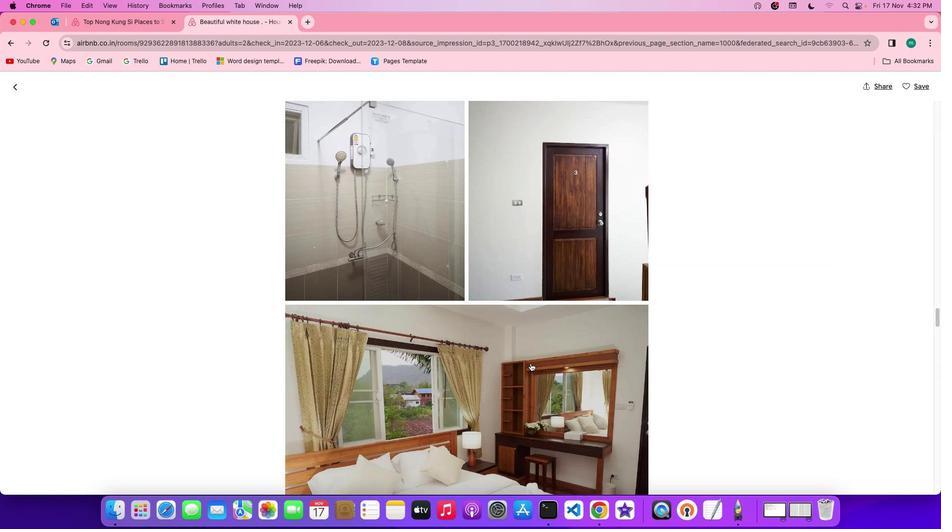 
Action: Mouse scrolled (530, 363) with delta (0, 0)
Screenshot: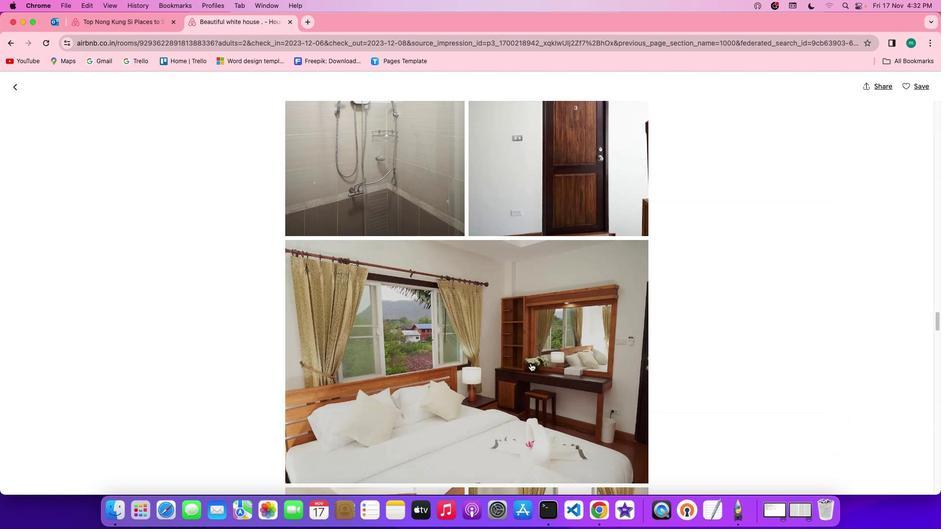 
Action: Mouse scrolled (530, 363) with delta (0, -1)
Screenshot: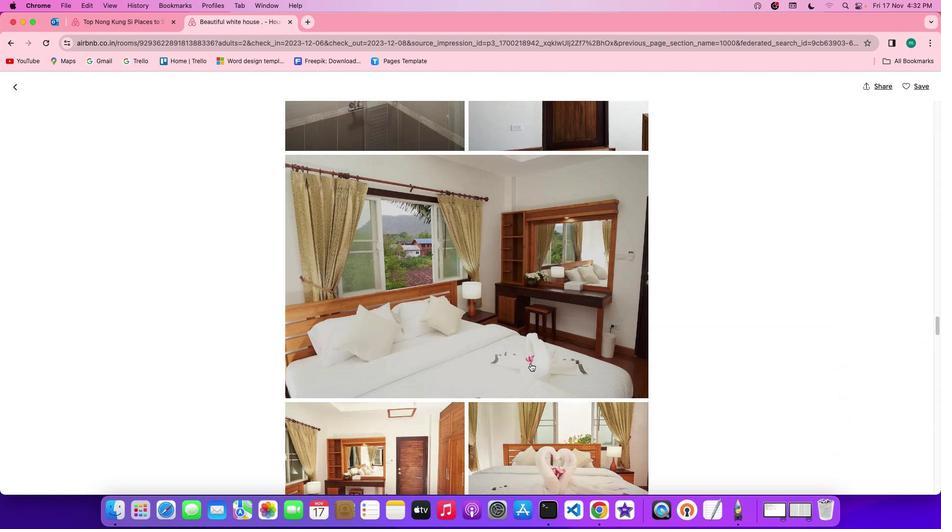 
Action: Mouse scrolled (530, 363) with delta (0, -1)
Screenshot: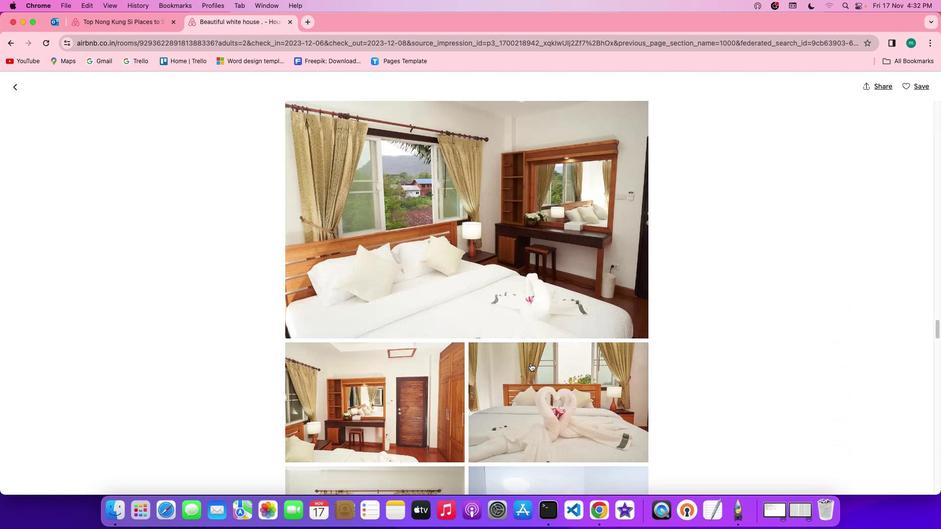 
Action: Mouse scrolled (530, 363) with delta (0, 0)
Screenshot: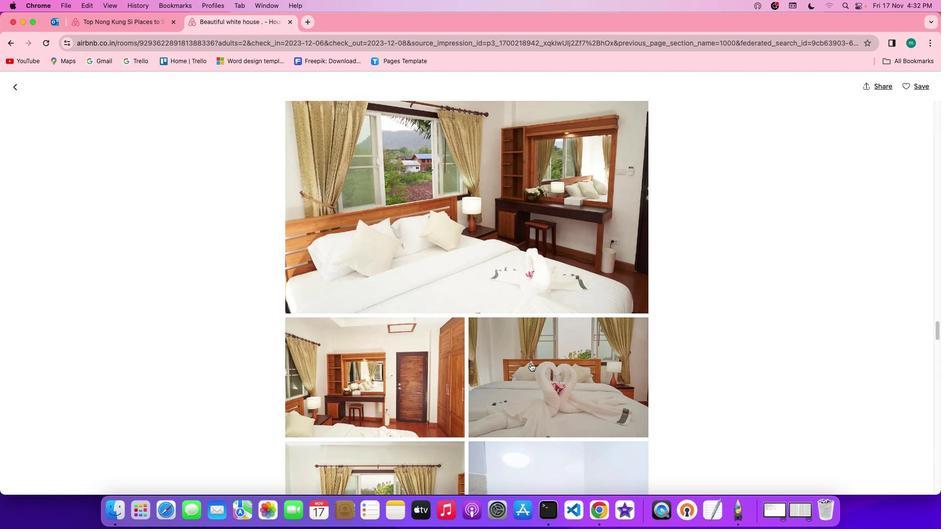 
Action: Mouse scrolled (530, 363) with delta (0, 0)
Screenshot: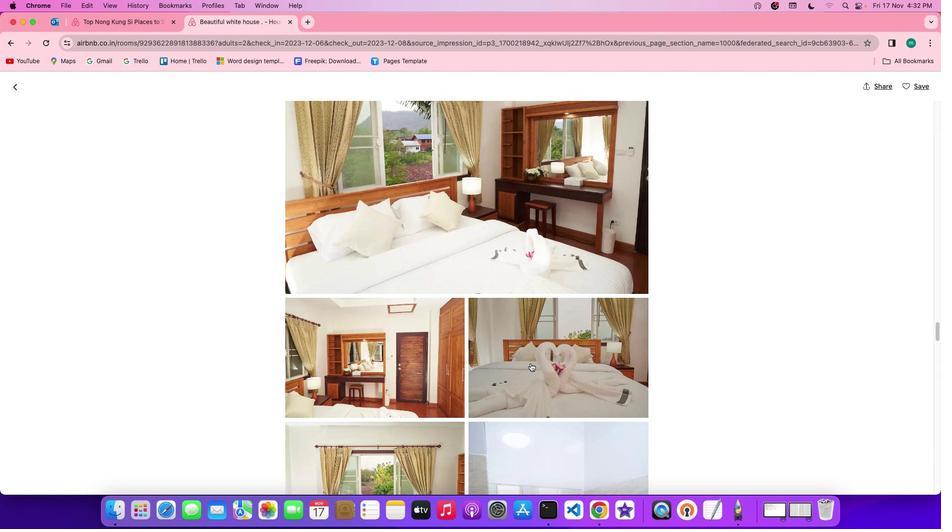 
Action: Mouse scrolled (530, 363) with delta (0, 0)
Screenshot: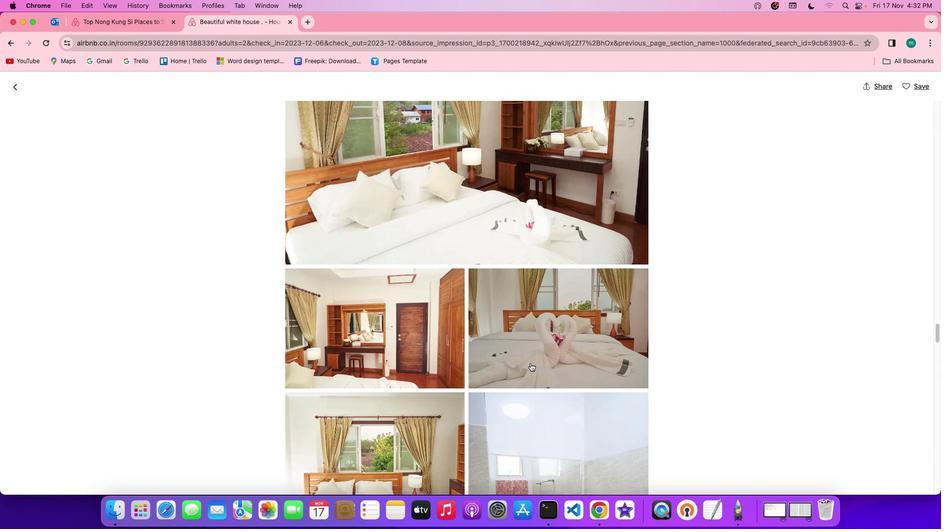 
Action: Mouse scrolled (530, 363) with delta (0, -1)
Screenshot: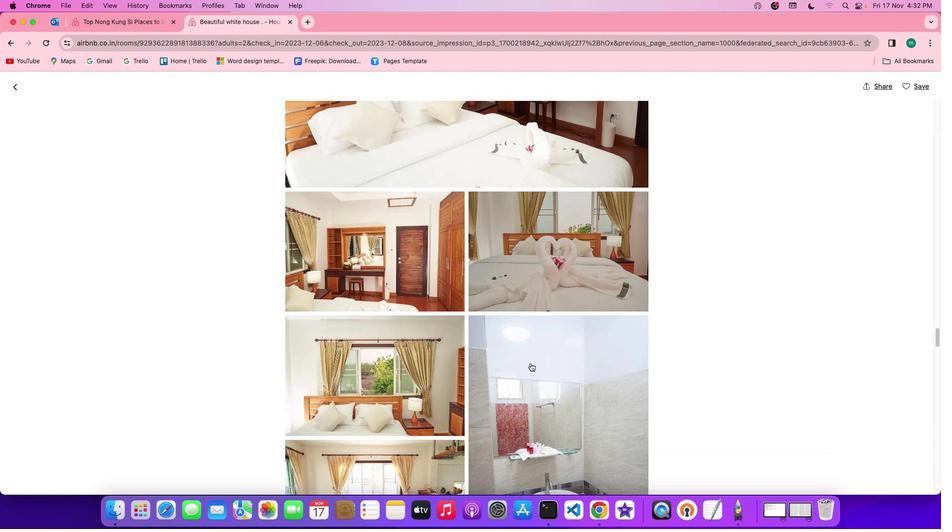 
Action: Mouse scrolled (530, 363) with delta (0, 0)
Screenshot: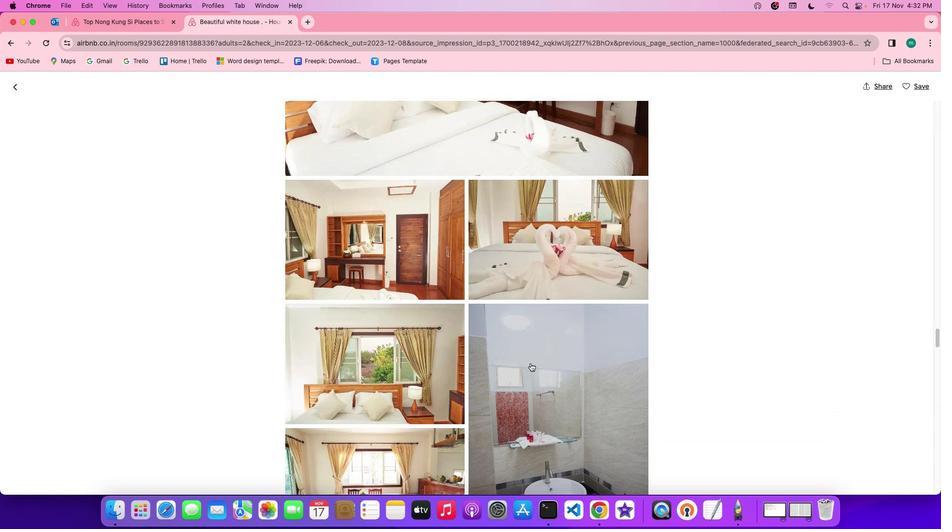 
Action: Mouse scrolled (530, 363) with delta (0, 0)
Screenshot: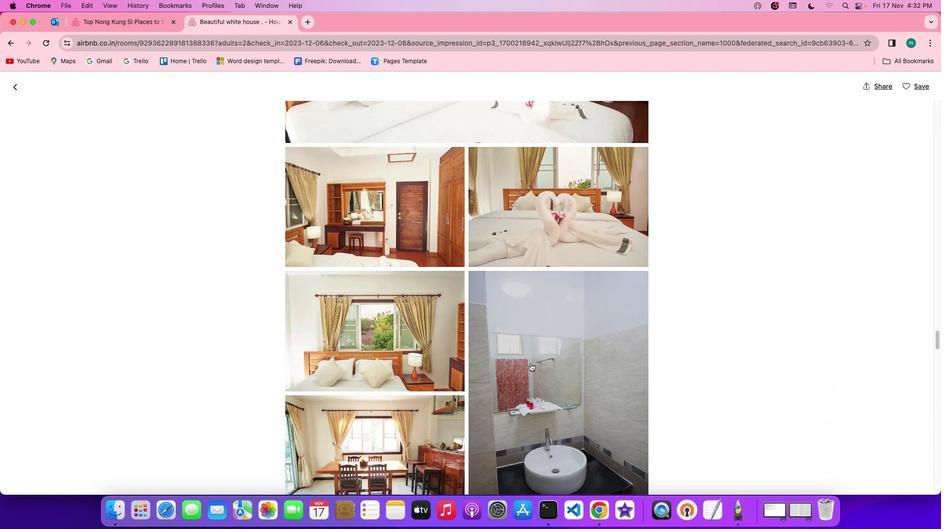 
Action: Mouse scrolled (530, 363) with delta (0, 0)
Screenshot: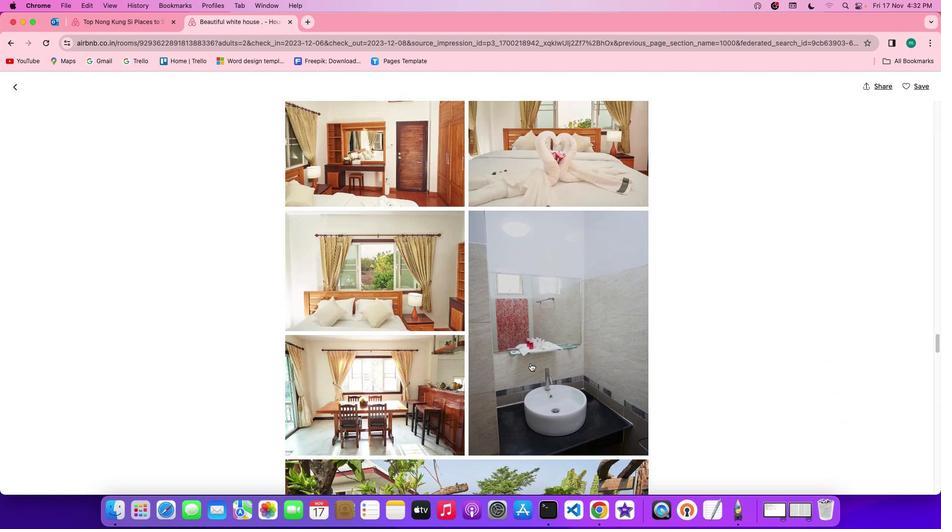 
Action: Mouse scrolled (530, 363) with delta (0, -1)
Screenshot: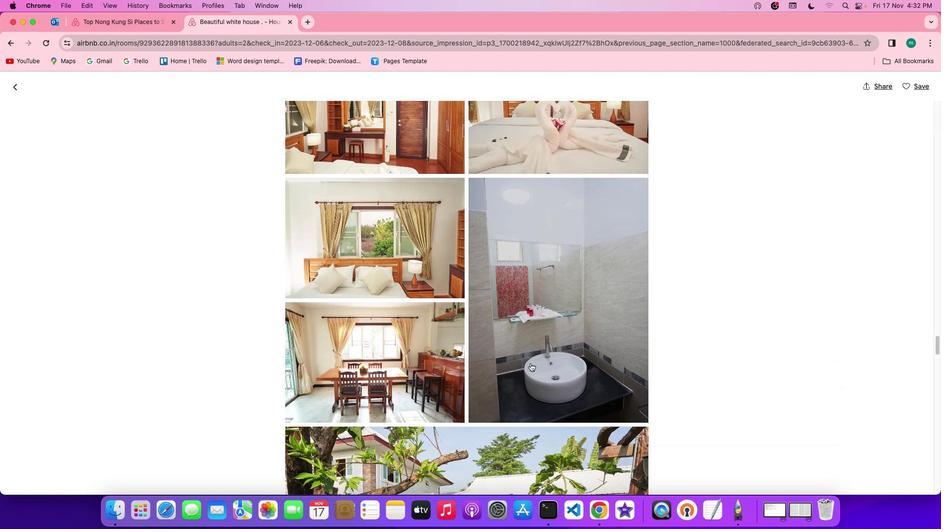 
Action: Mouse scrolled (530, 363) with delta (0, -1)
Screenshot: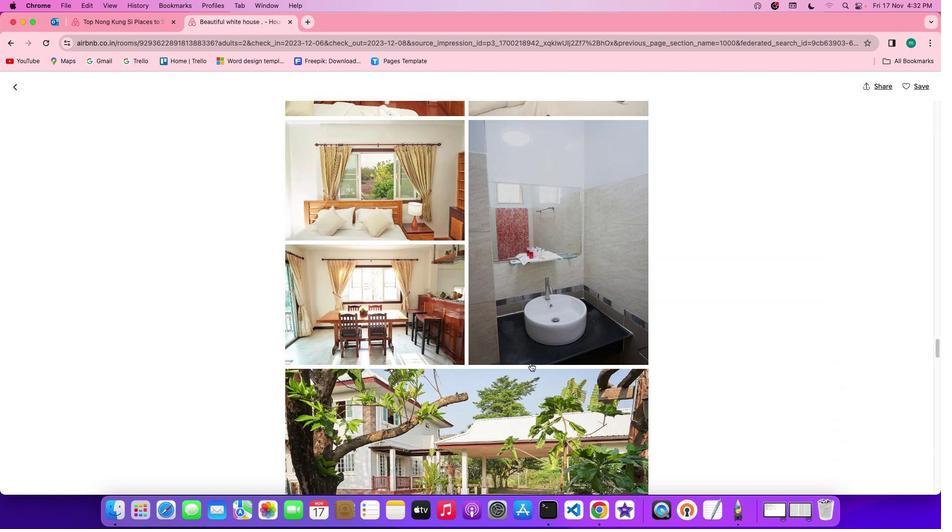 
Action: Mouse scrolled (530, 363) with delta (0, 0)
Screenshot: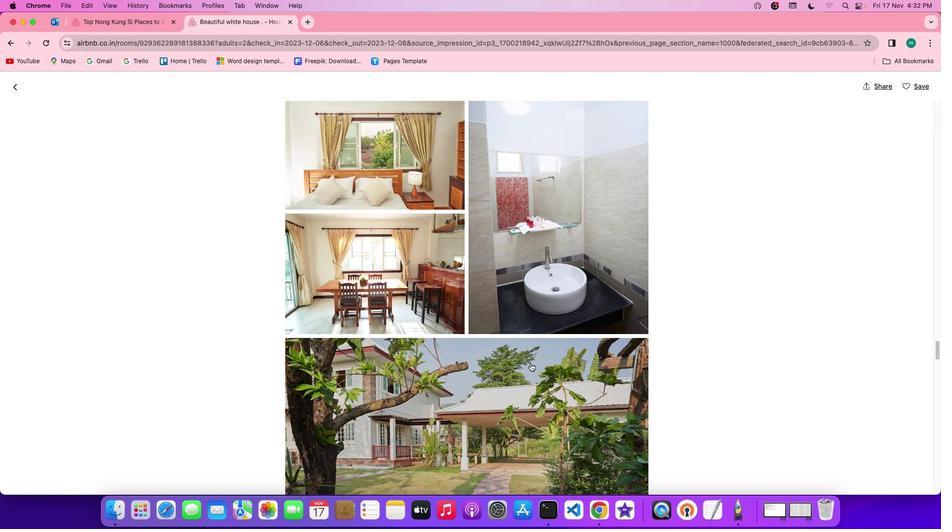 
Action: Mouse scrolled (530, 363) with delta (0, 0)
Screenshot: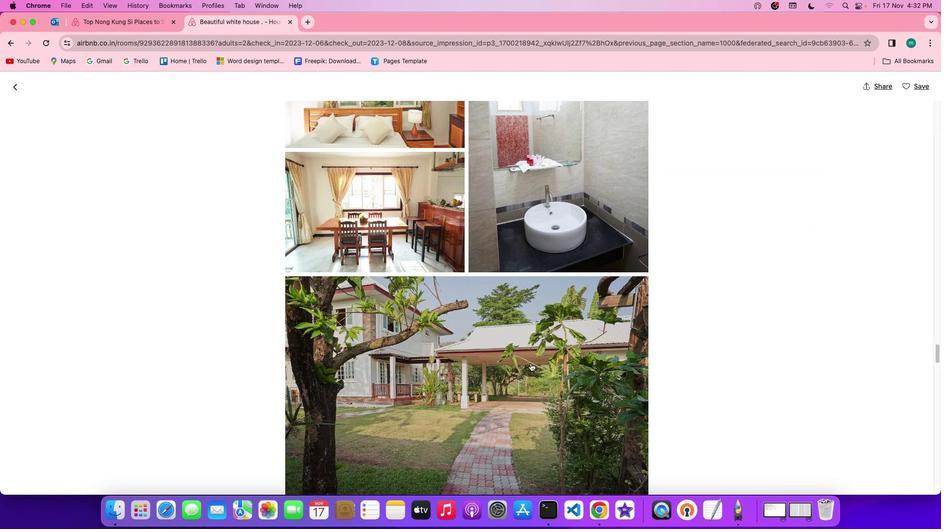 
Action: Mouse scrolled (530, 363) with delta (0, -1)
Screenshot: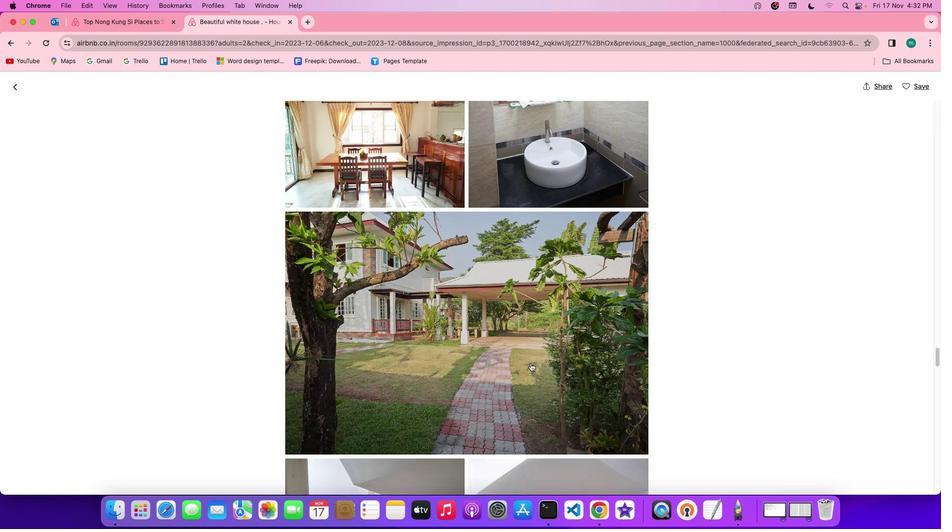 
Action: Mouse scrolled (530, 363) with delta (0, -1)
Screenshot: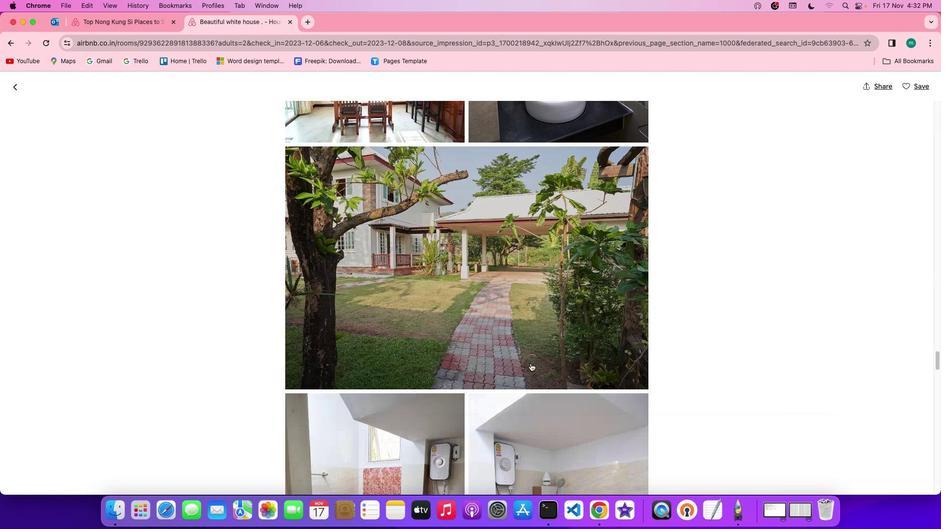 
Action: Mouse scrolled (530, 363) with delta (0, -2)
Screenshot: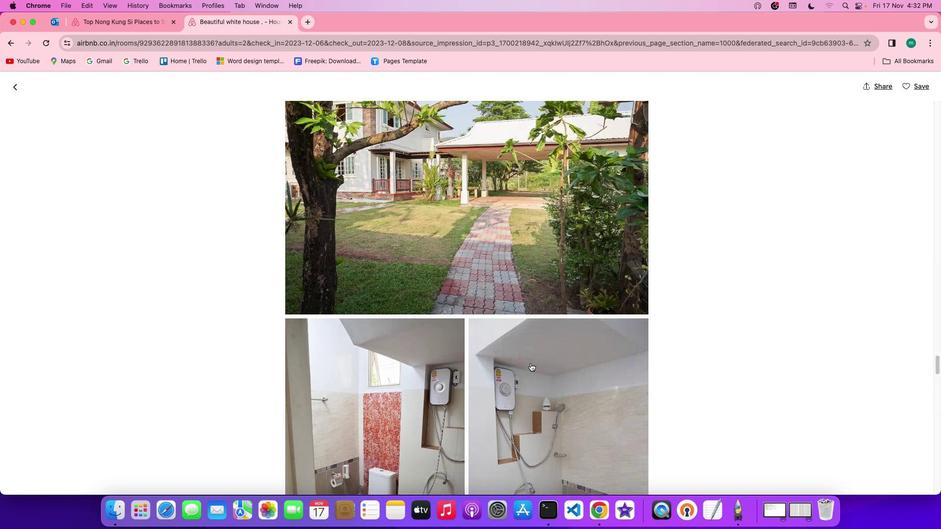 
Action: Mouse scrolled (530, 363) with delta (0, 0)
Screenshot: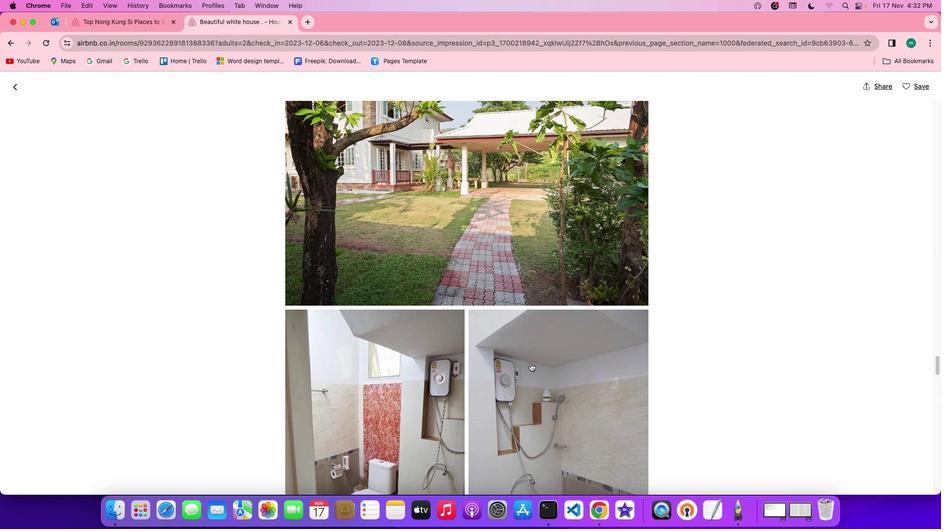 
Action: Mouse scrolled (530, 363) with delta (0, 0)
Screenshot: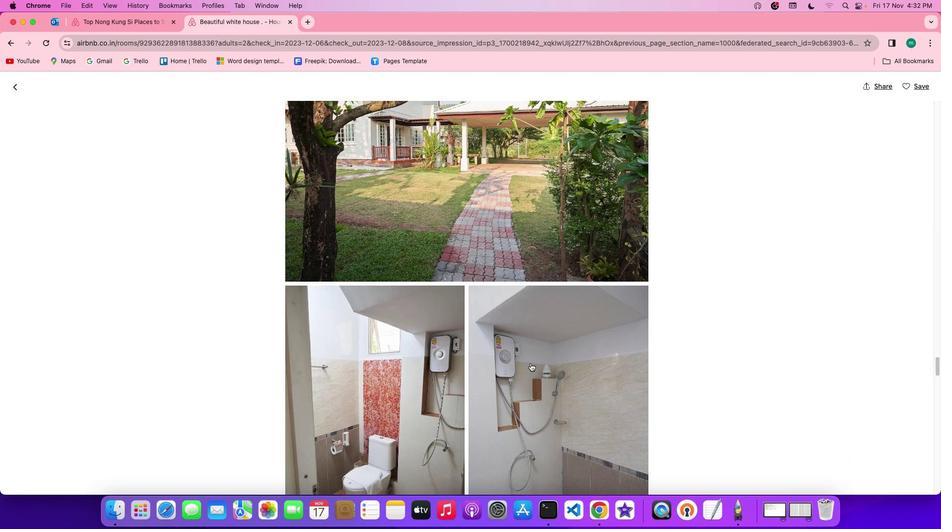
Action: Mouse scrolled (530, 363) with delta (0, 0)
Screenshot: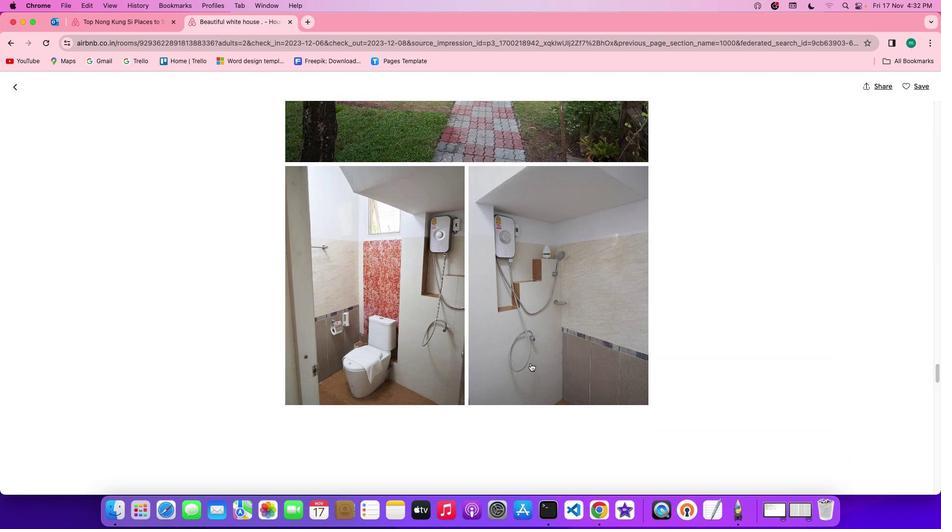 
Action: Mouse scrolled (530, 363) with delta (0, -1)
Screenshot: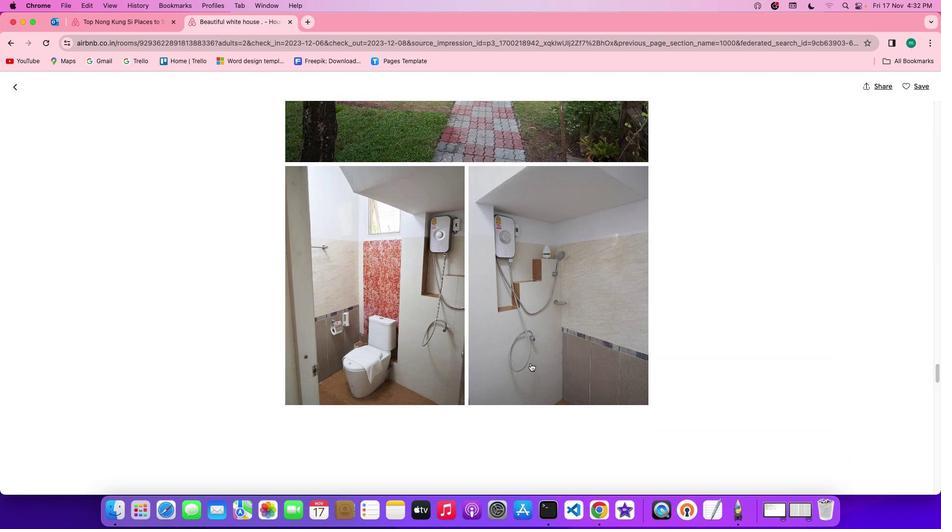 
Action: Mouse scrolled (530, 363) with delta (0, -2)
Screenshot: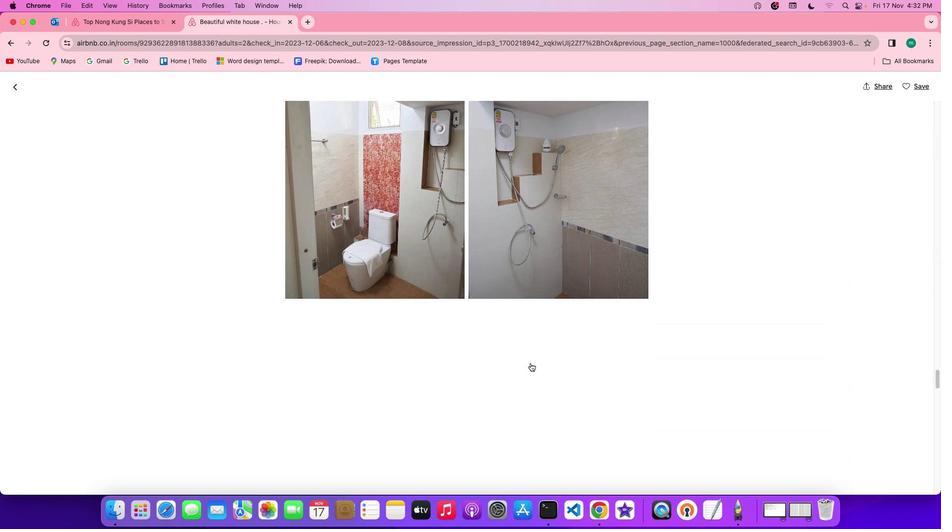 
Action: Mouse scrolled (530, 363) with delta (0, 0)
Screenshot: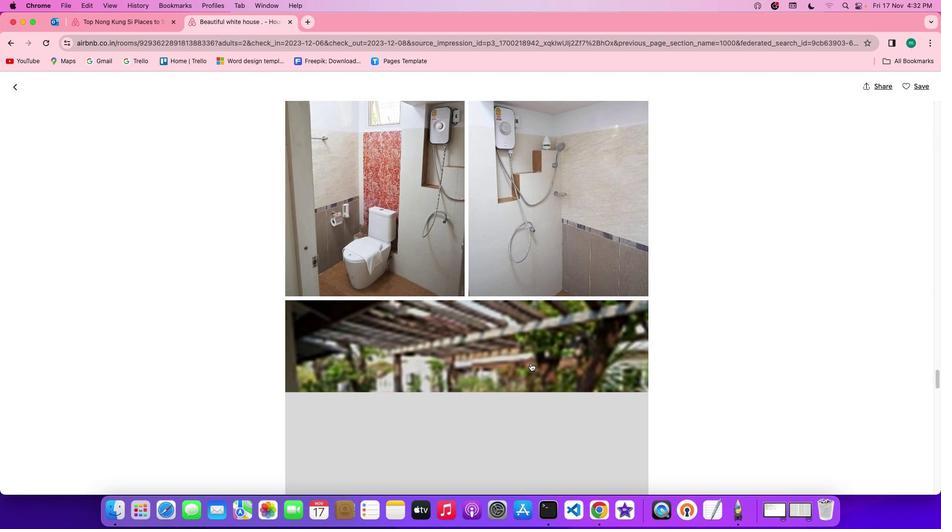 
Action: Mouse scrolled (530, 363) with delta (0, 0)
Screenshot: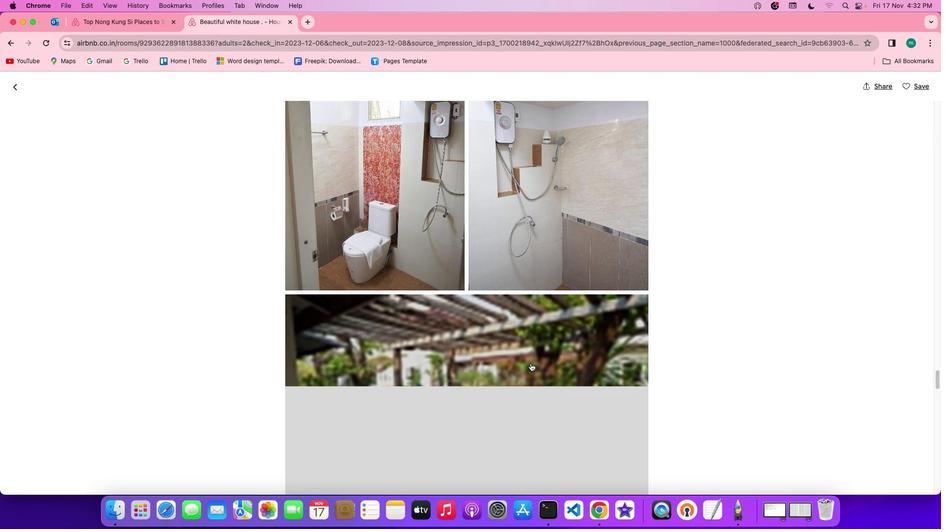 
Action: Mouse scrolled (530, 363) with delta (0, 0)
Screenshot: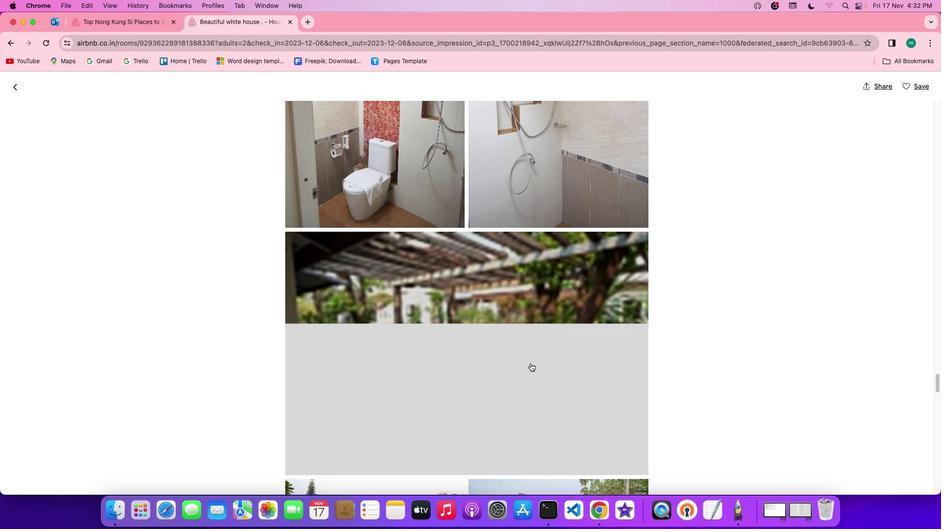 
Action: Mouse scrolled (530, 363) with delta (0, 0)
Screenshot: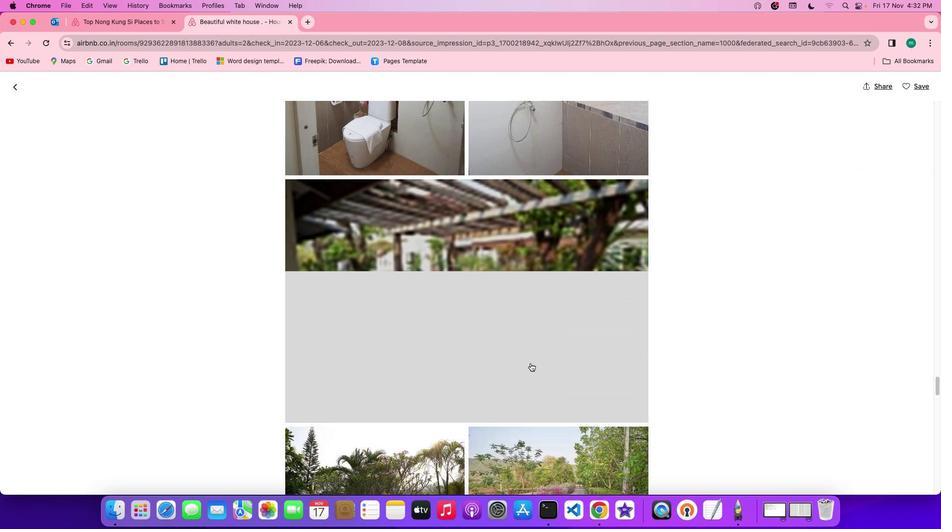
Action: Mouse scrolled (530, 363) with delta (0, -1)
Screenshot: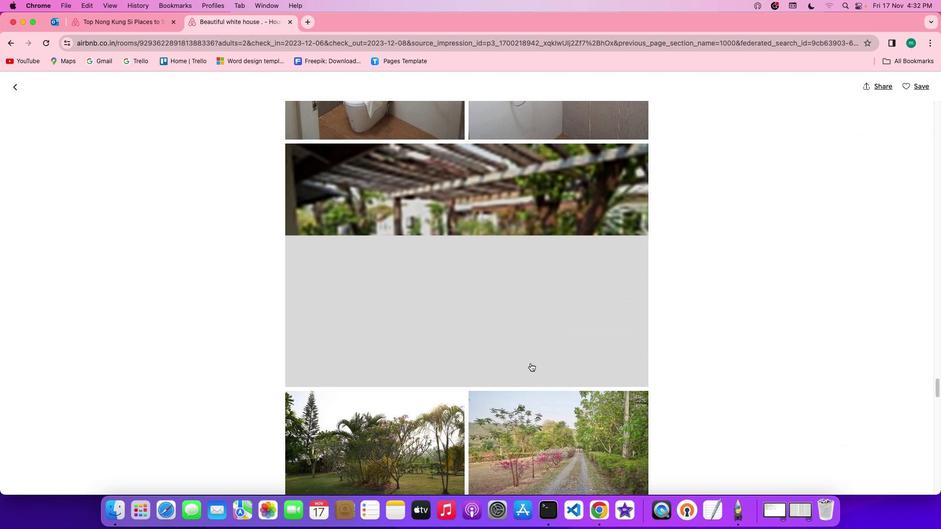 
Action: Mouse moved to (530, 363)
Screenshot: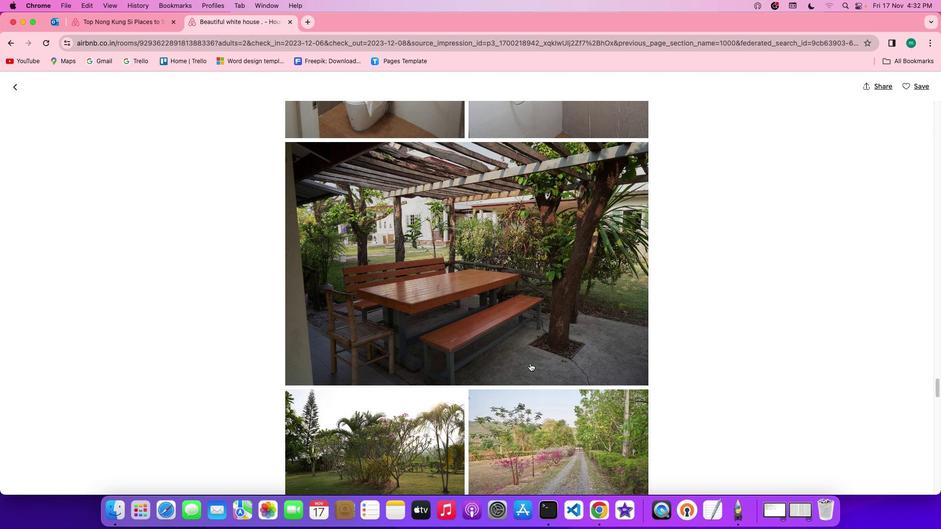 
Action: Mouse scrolled (530, 363) with delta (0, 0)
Screenshot: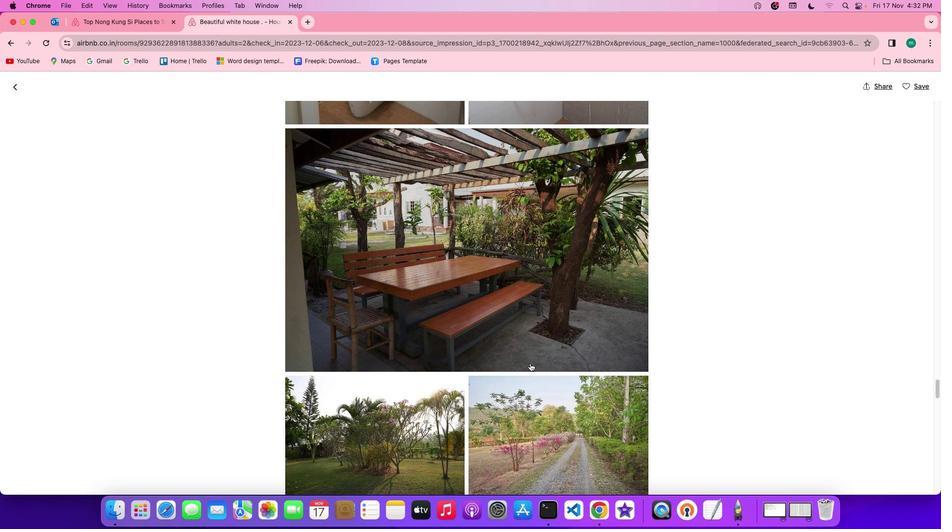 
Action: Mouse scrolled (530, 363) with delta (0, 0)
Screenshot: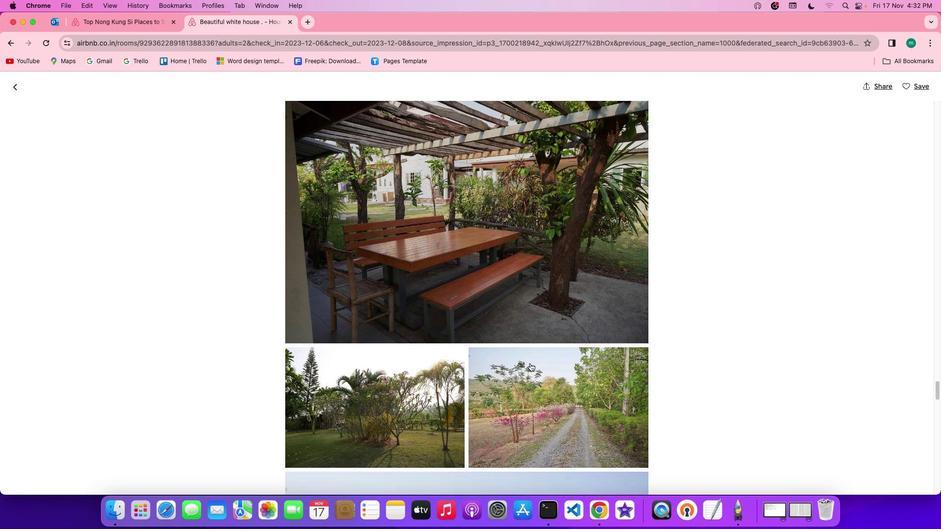 
Action: Mouse scrolled (530, 363) with delta (0, 0)
Screenshot: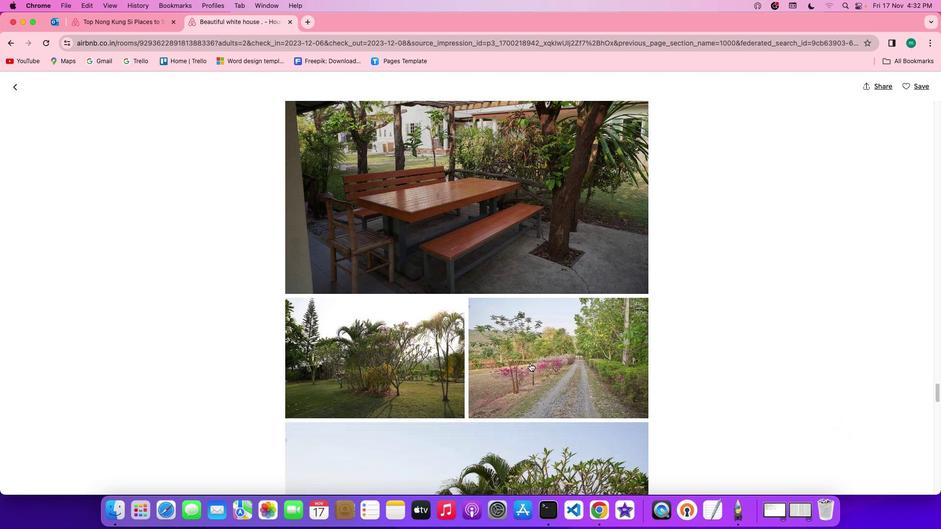 
Action: Mouse scrolled (530, 363) with delta (0, -1)
Screenshot: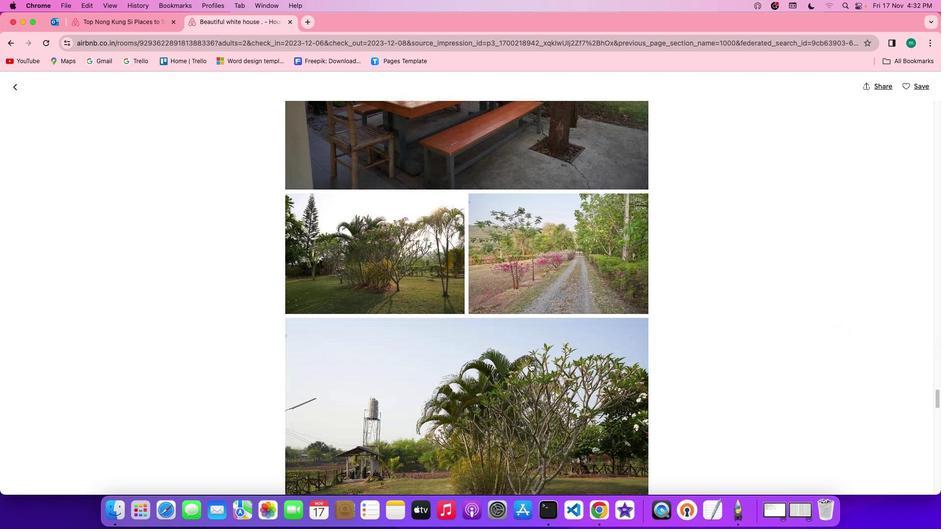 
Action: Mouse scrolled (530, 363) with delta (0, -1)
Screenshot: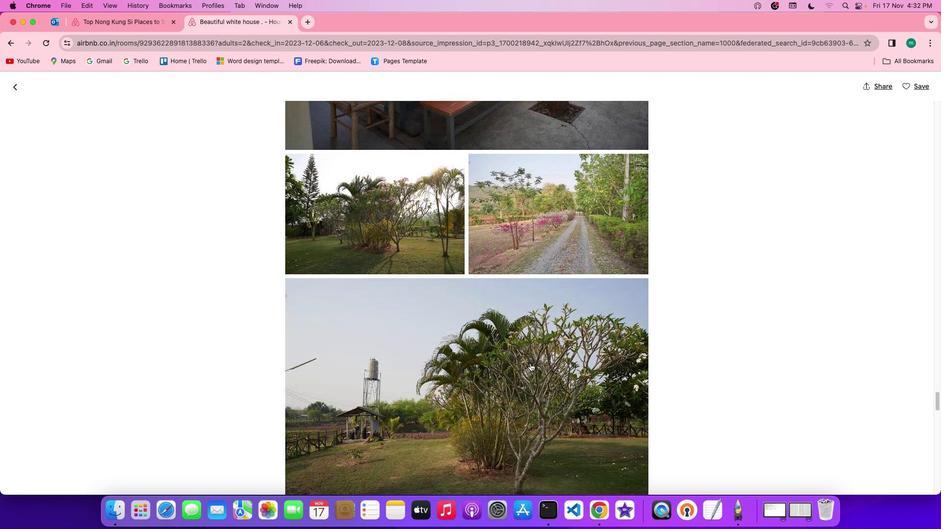 
Action: Mouse scrolled (530, 363) with delta (0, 0)
Screenshot: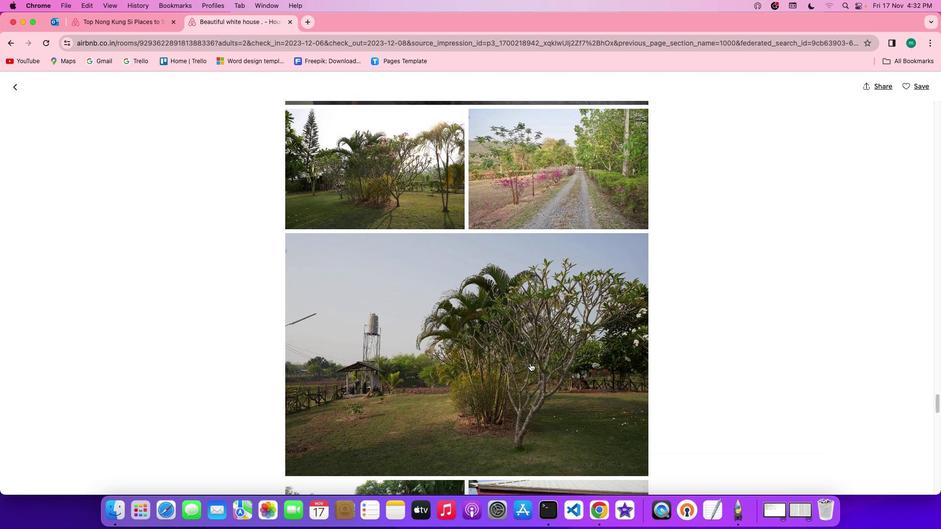
Action: Mouse scrolled (530, 363) with delta (0, 0)
Screenshot: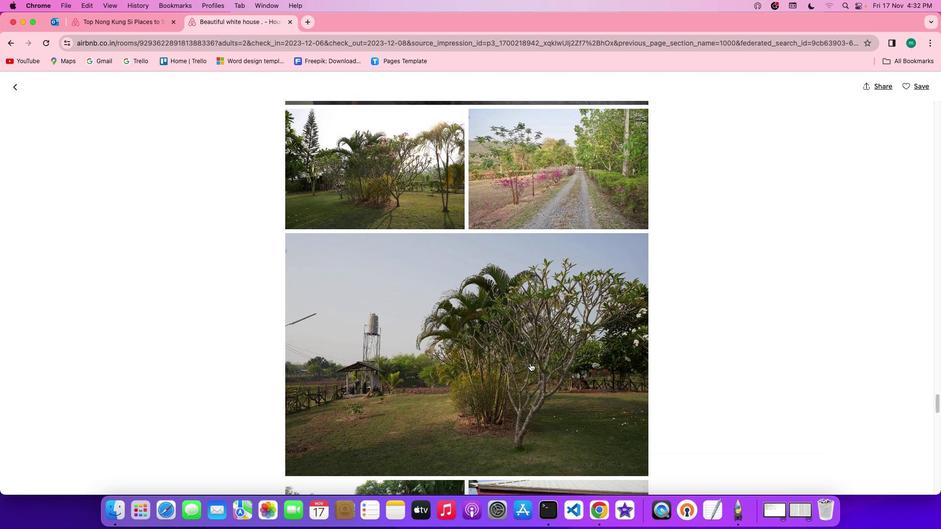 
Action: Mouse scrolled (530, 363) with delta (0, -1)
Screenshot: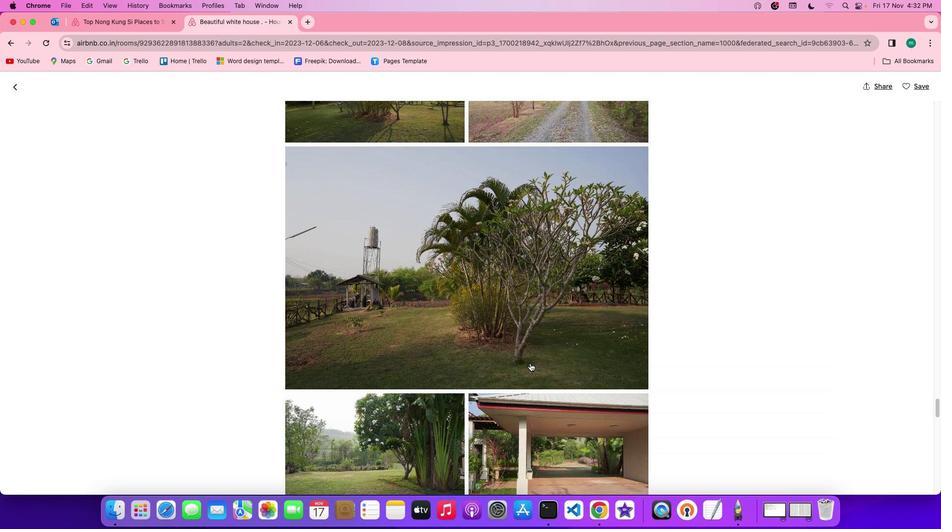 
Action: Mouse scrolled (530, 363) with delta (0, -1)
Screenshot: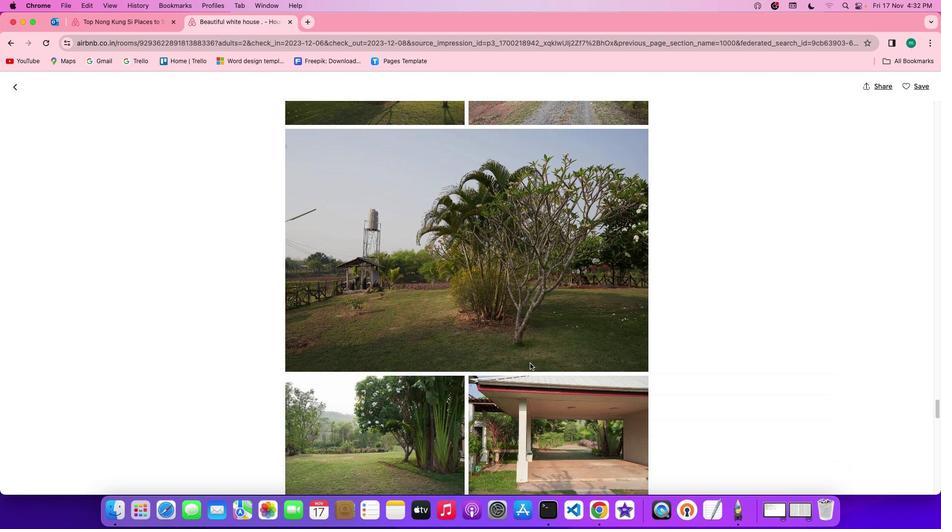 
Action: Mouse scrolled (530, 363) with delta (0, 0)
Screenshot: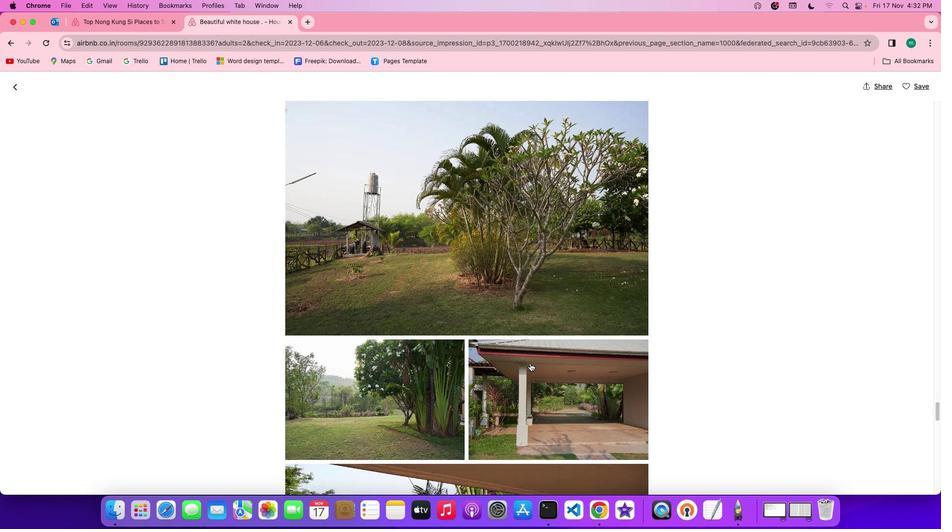 
Action: Mouse scrolled (530, 363) with delta (0, 0)
Screenshot: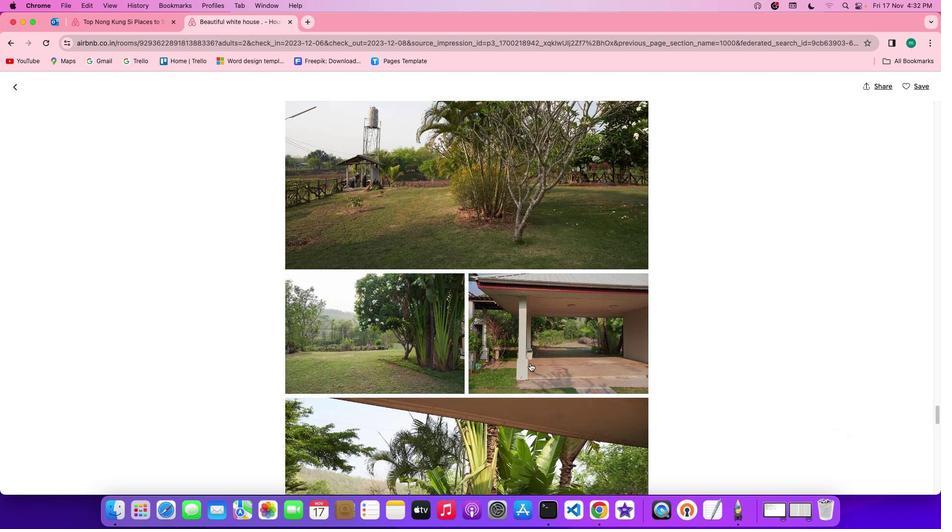 
Action: Mouse scrolled (530, 363) with delta (0, -1)
Screenshot: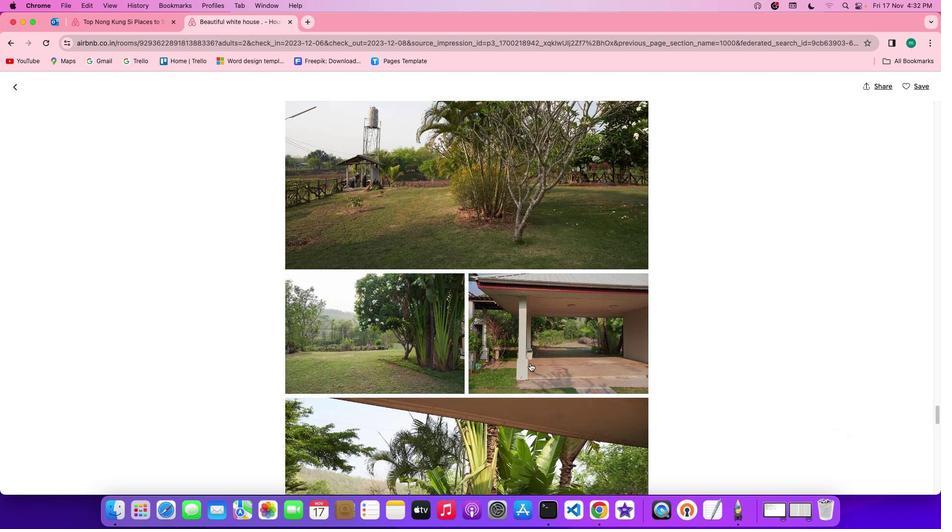 
Action: Mouse scrolled (530, 363) with delta (0, -1)
Screenshot: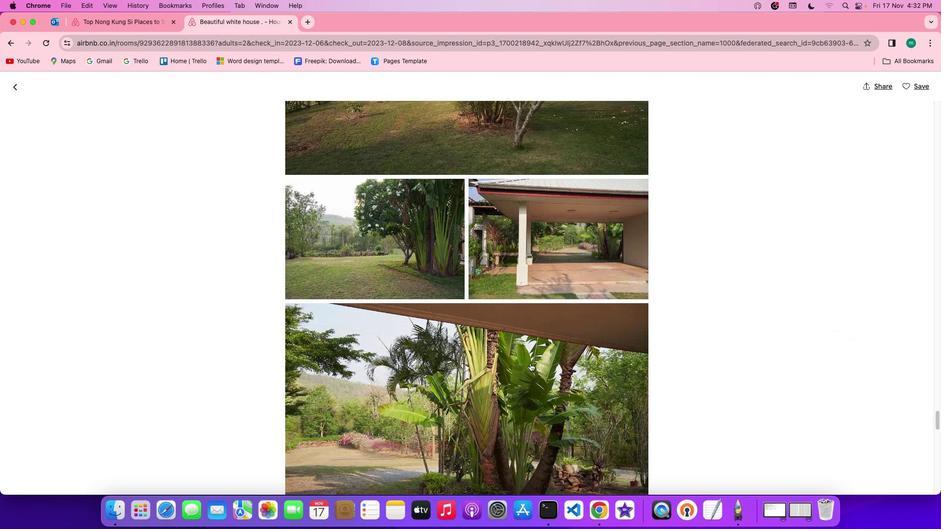 
Action: Mouse scrolled (530, 363) with delta (0, -1)
Screenshot: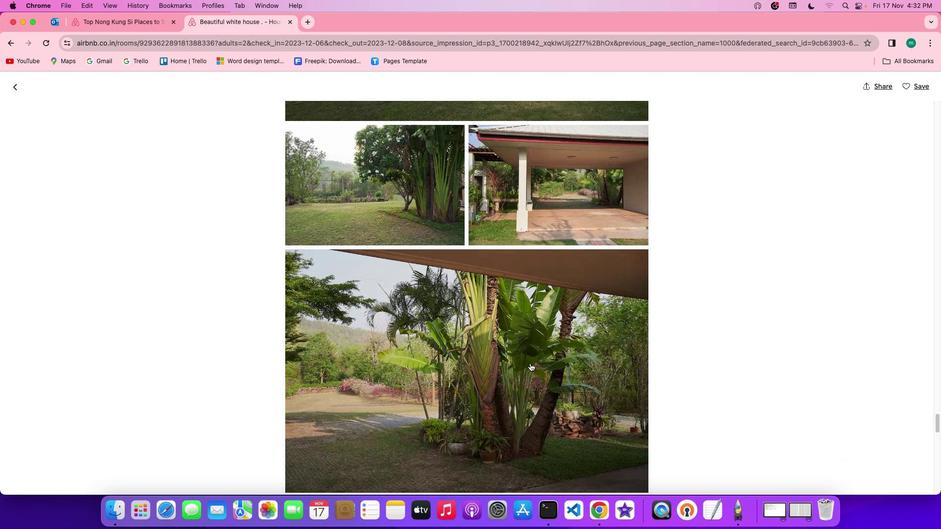 
Action: Mouse scrolled (530, 363) with delta (0, 0)
Screenshot: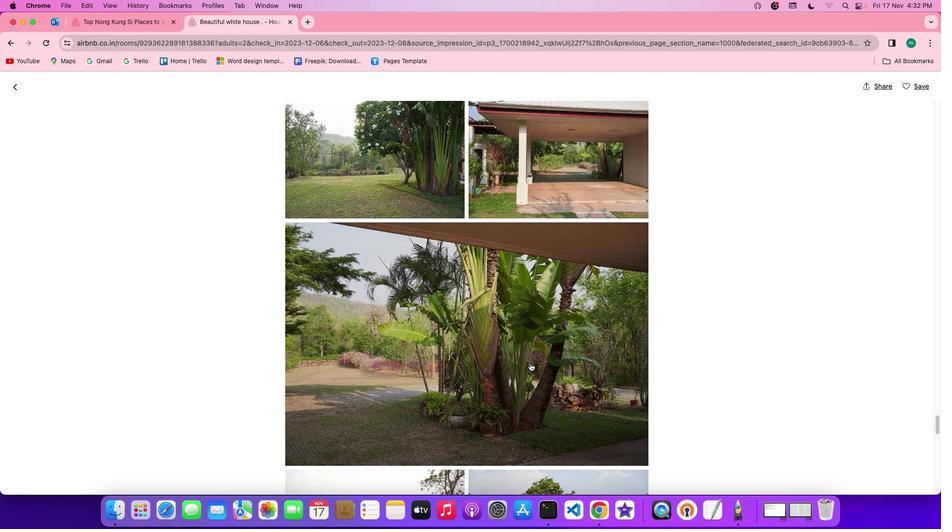 
Action: Mouse scrolled (530, 363) with delta (0, 0)
Screenshot: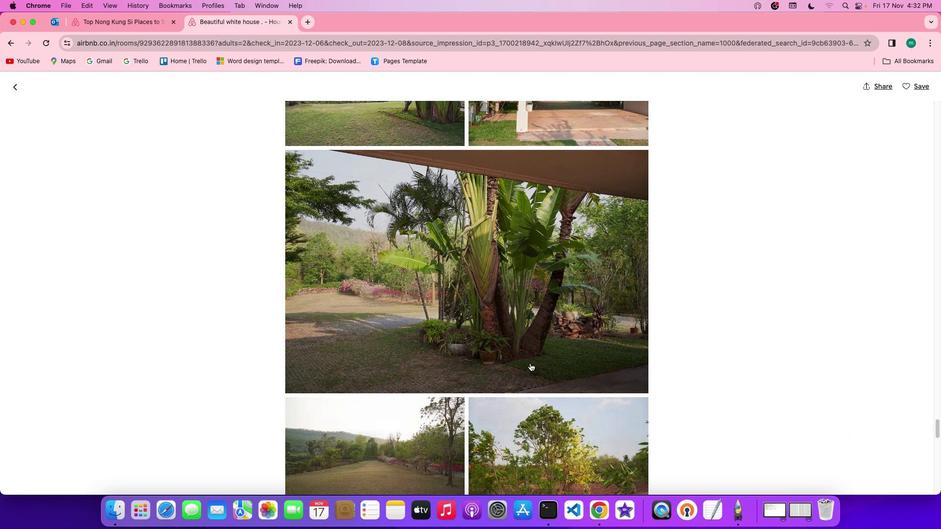 
Action: Mouse scrolled (530, 363) with delta (0, 0)
Screenshot: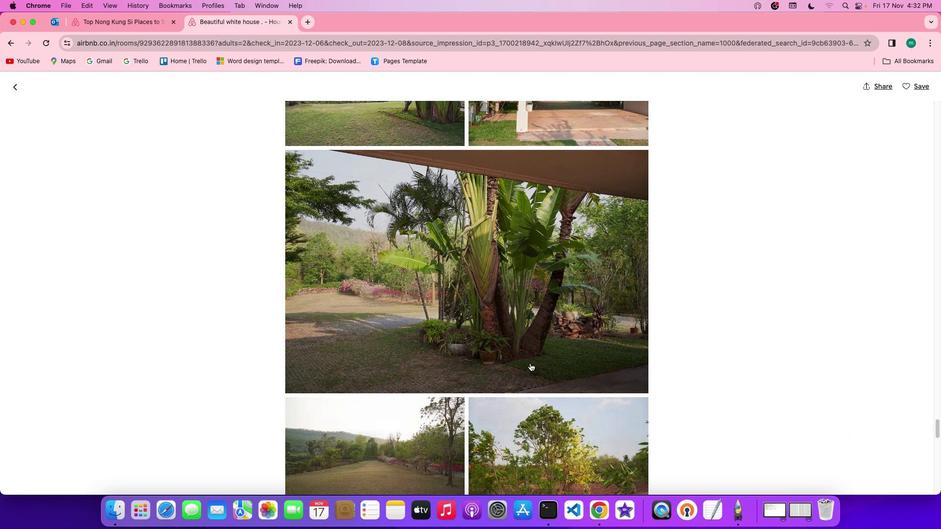 
Action: Mouse scrolled (530, 363) with delta (0, -1)
Screenshot: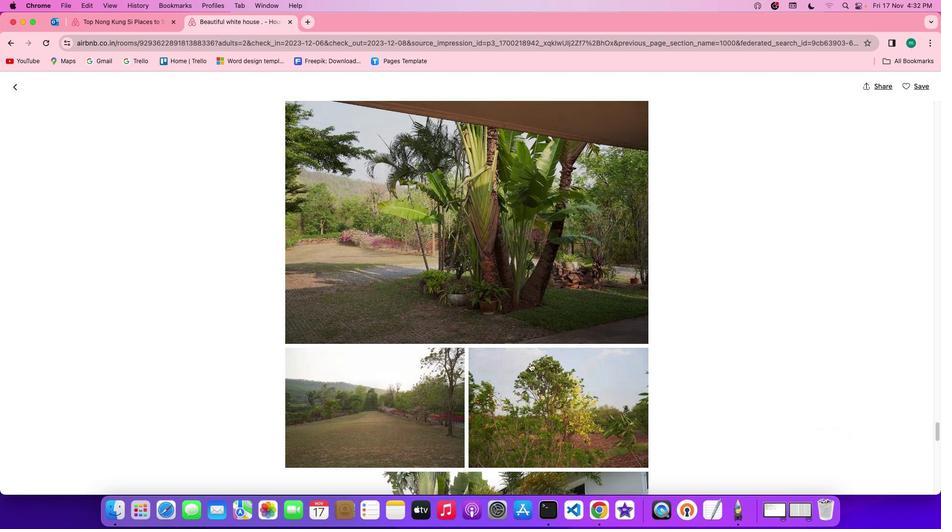 
Action: Mouse scrolled (530, 363) with delta (0, 0)
